 Task: Look for space in Ijero-Ekiti, Nigeria from 12th August, 2023 to 15th August, 2023 for 3 adults in price range Rs.12000 to Rs.16000. Place can be entire place with 2 bedrooms having 3 beds and 1 bathroom. Property type can be house, flat, guest house. Booking option can be shelf check-in. Required host language is English.
Action: Mouse moved to (550, 137)
Screenshot: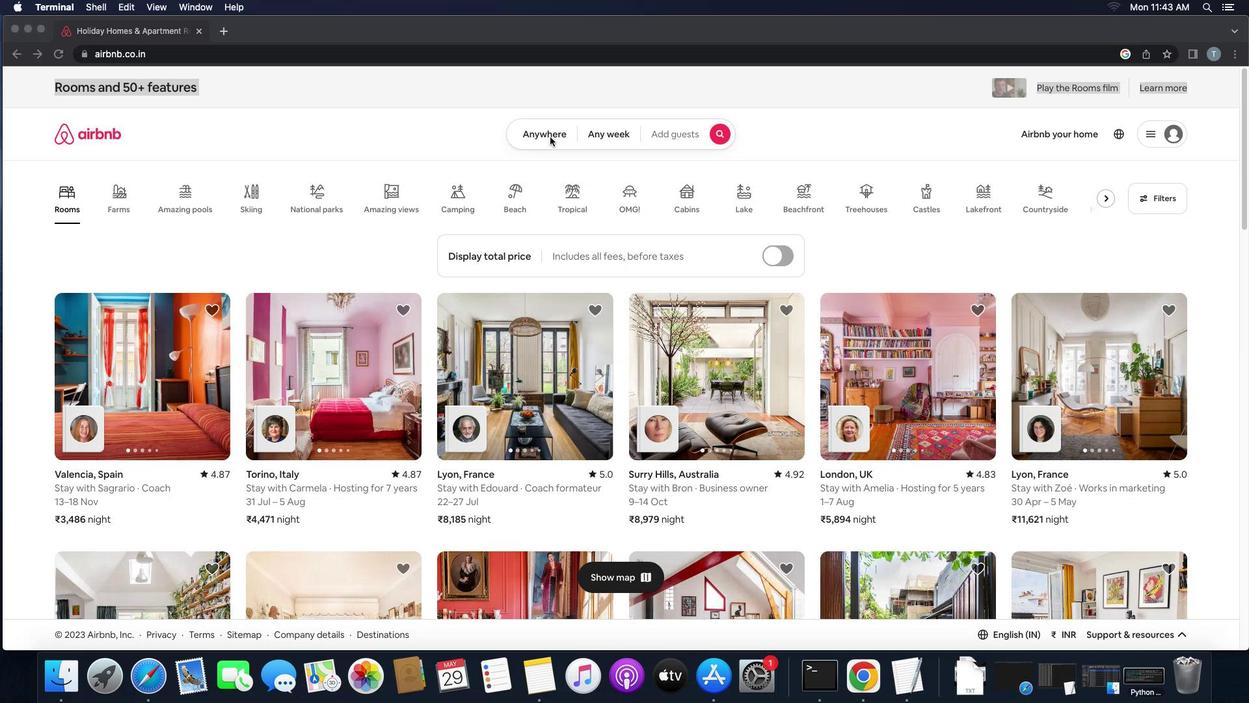 
Action: Mouse pressed left at (550, 137)
Screenshot: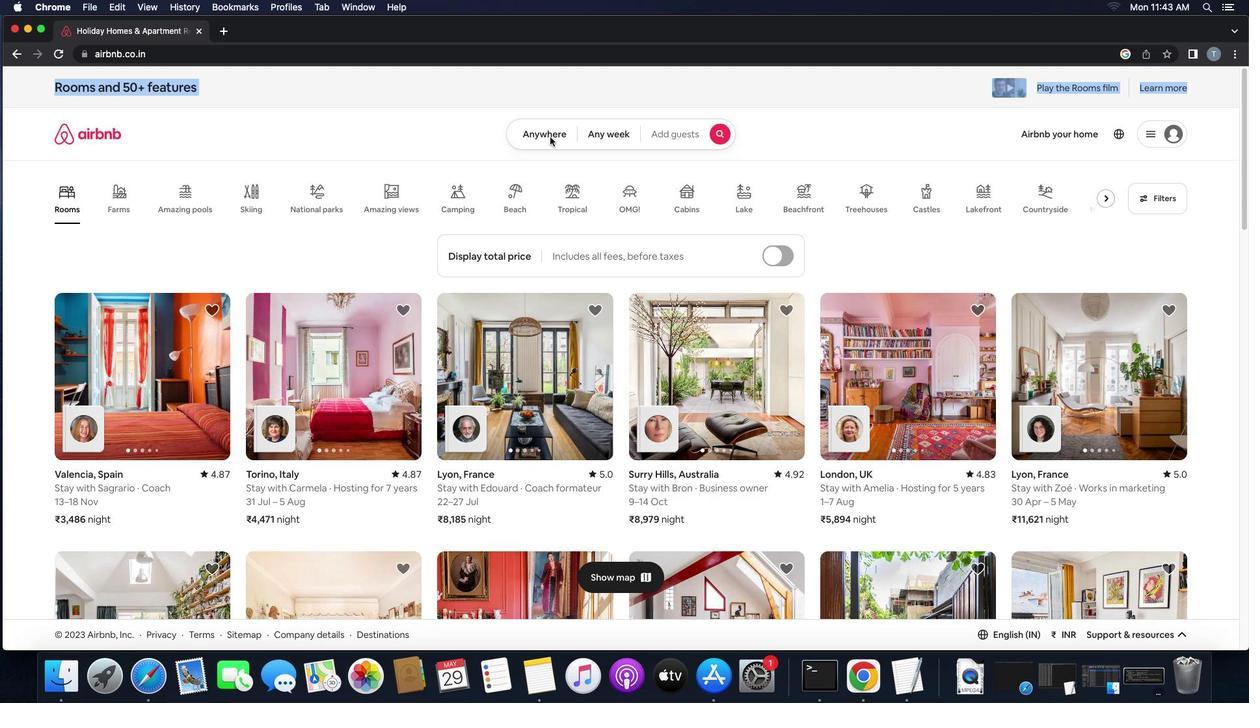 
Action: Mouse pressed left at (550, 137)
Screenshot: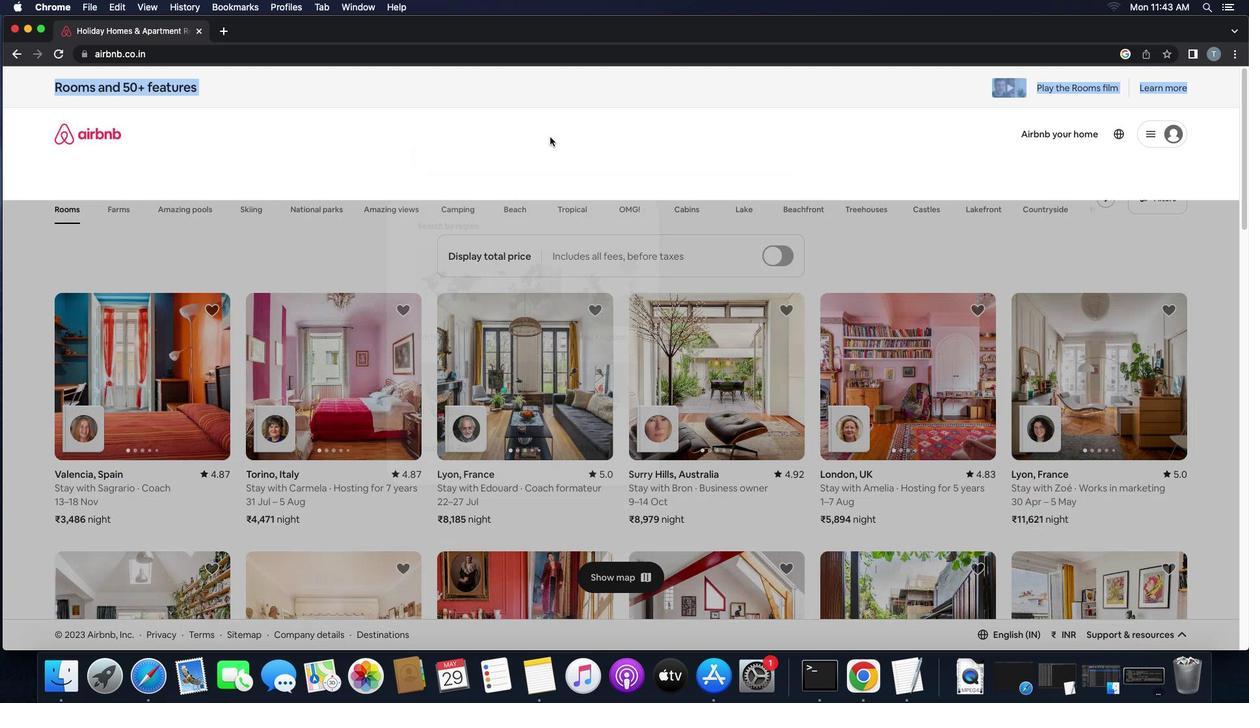 
Action: Mouse moved to (481, 178)
Screenshot: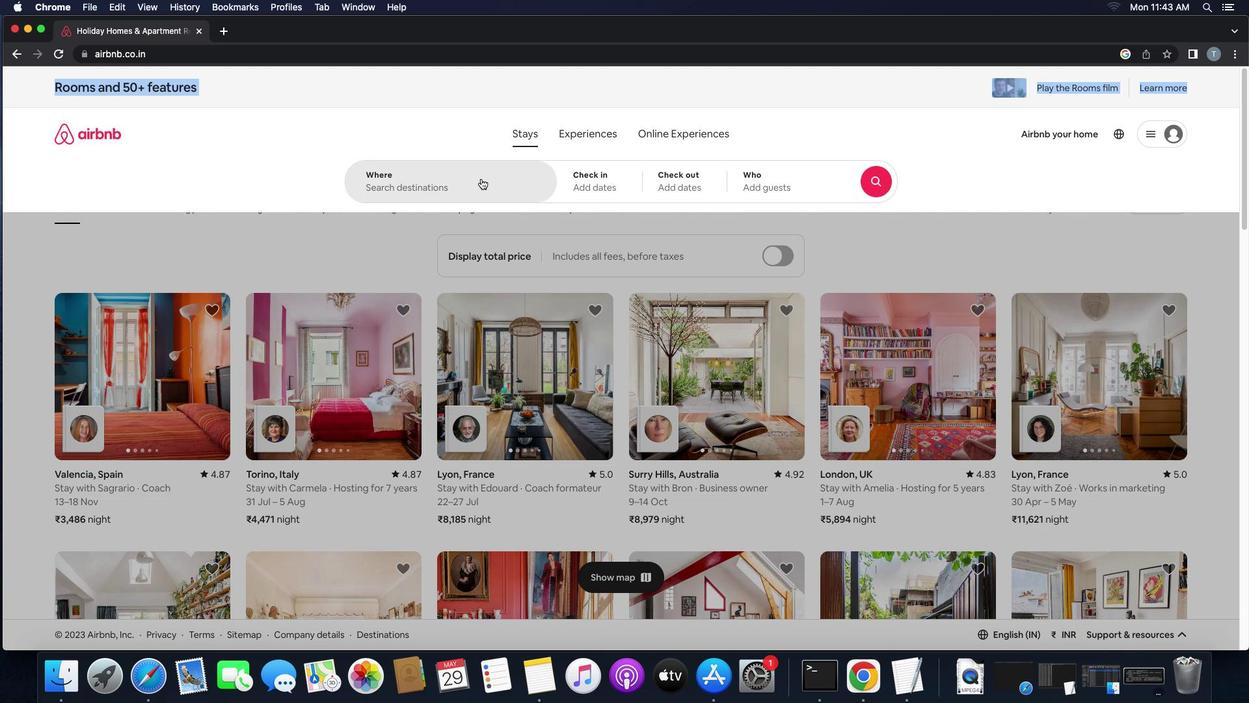 
Action: Mouse pressed left at (481, 178)
Screenshot: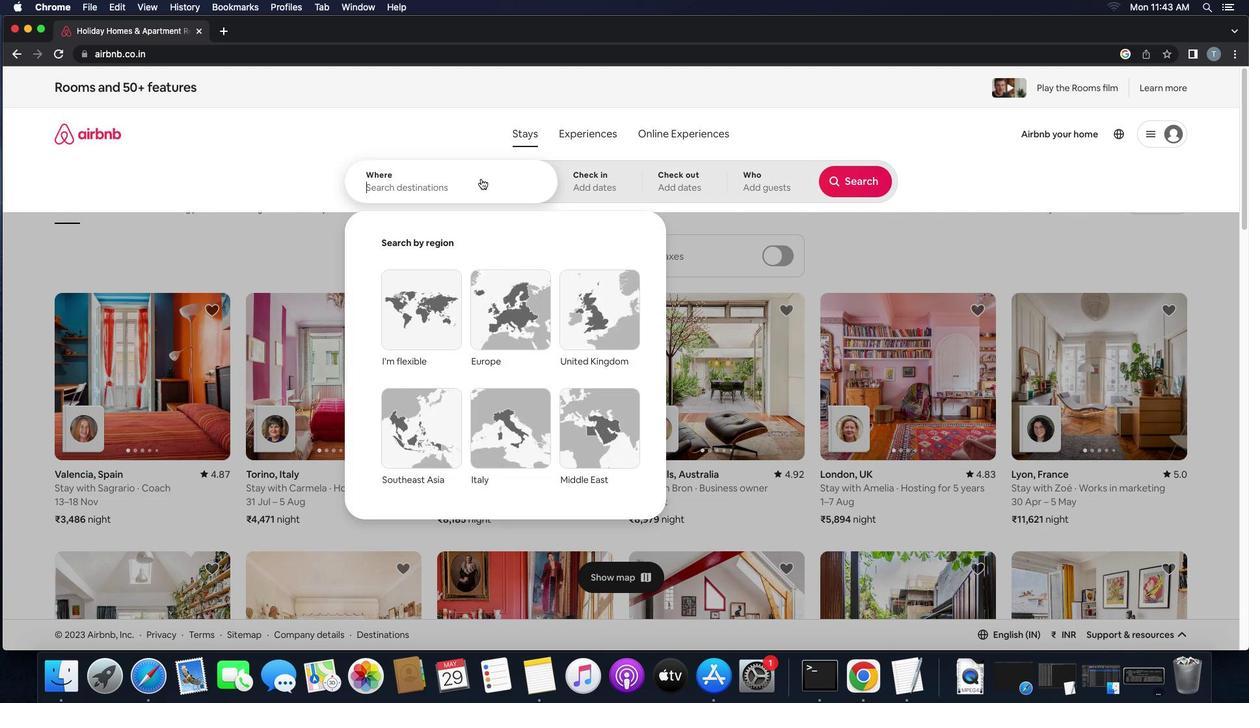 
Action: Mouse moved to (481, 179)
Screenshot: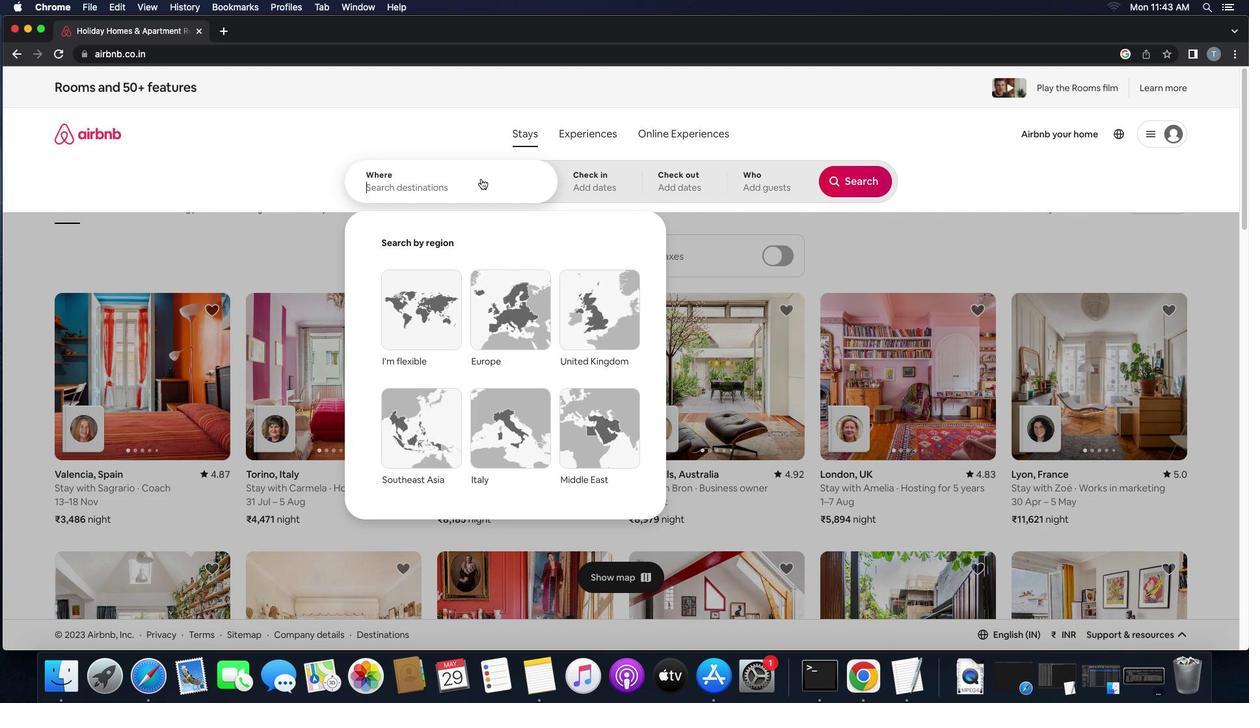 
Action: Key pressed 'i''j''e''r''o''-''e''k''i''t''i'
Screenshot: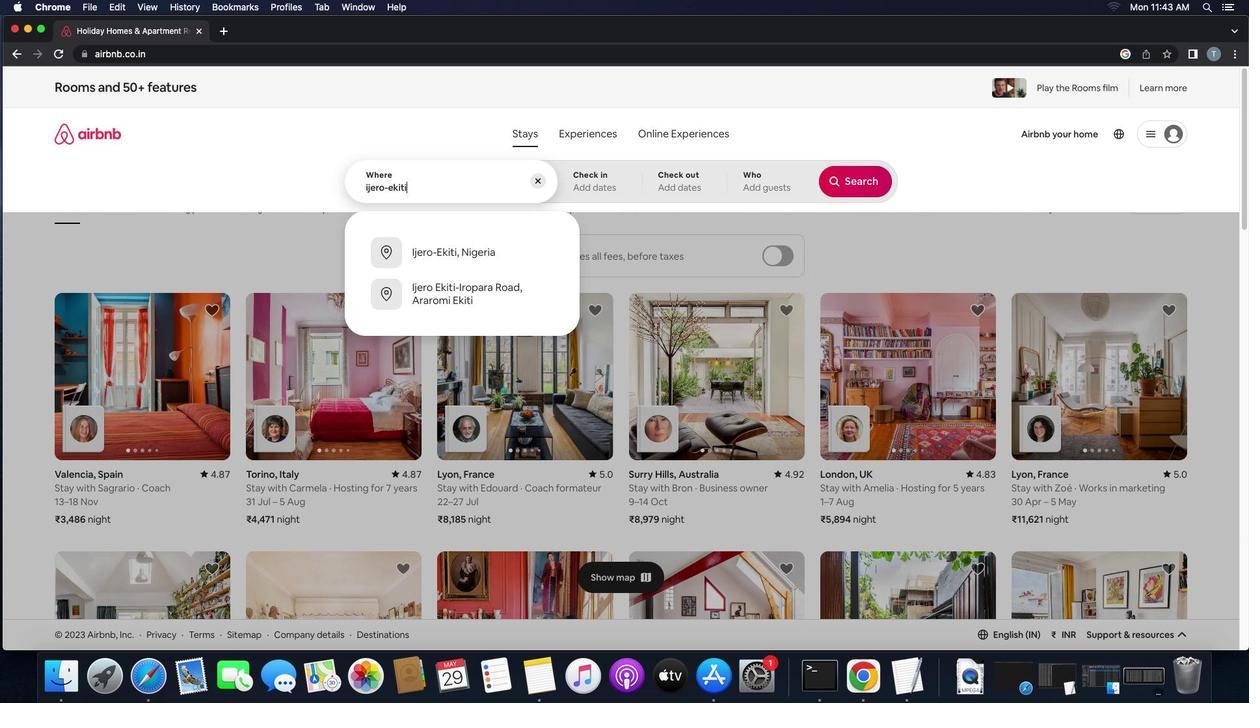 
Action: Mouse moved to (429, 261)
Screenshot: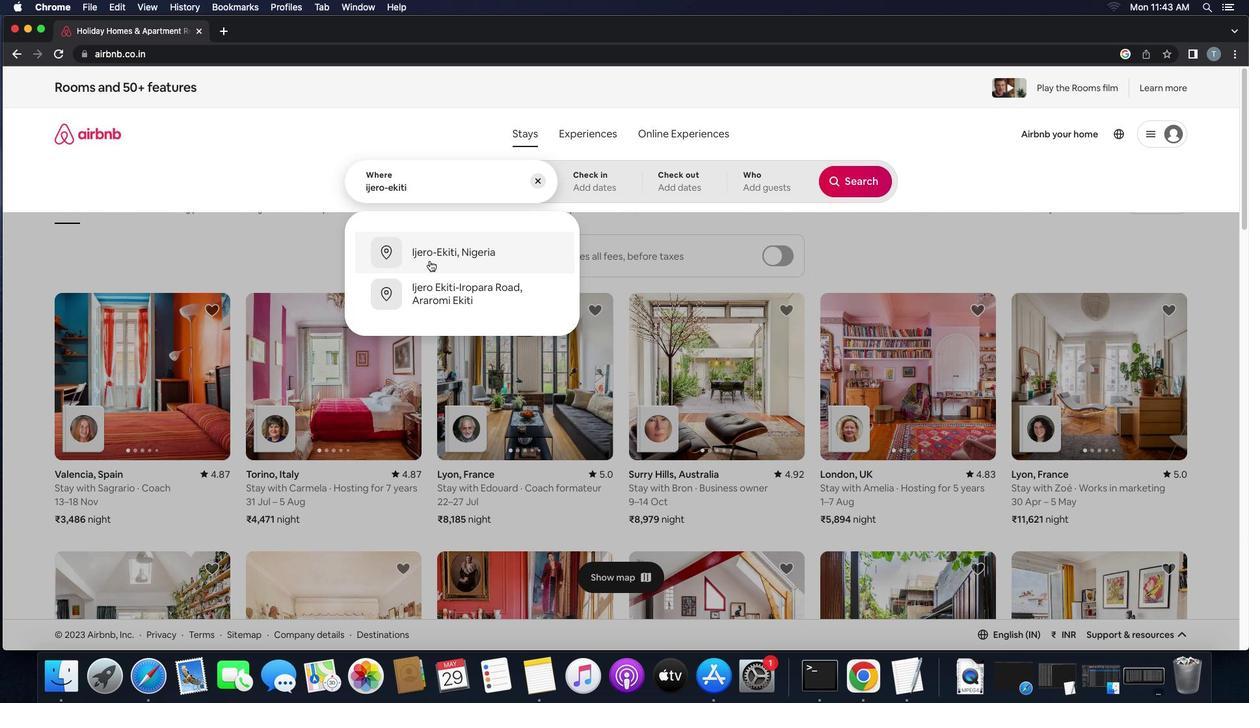 
Action: Mouse pressed left at (429, 261)
Screenshot: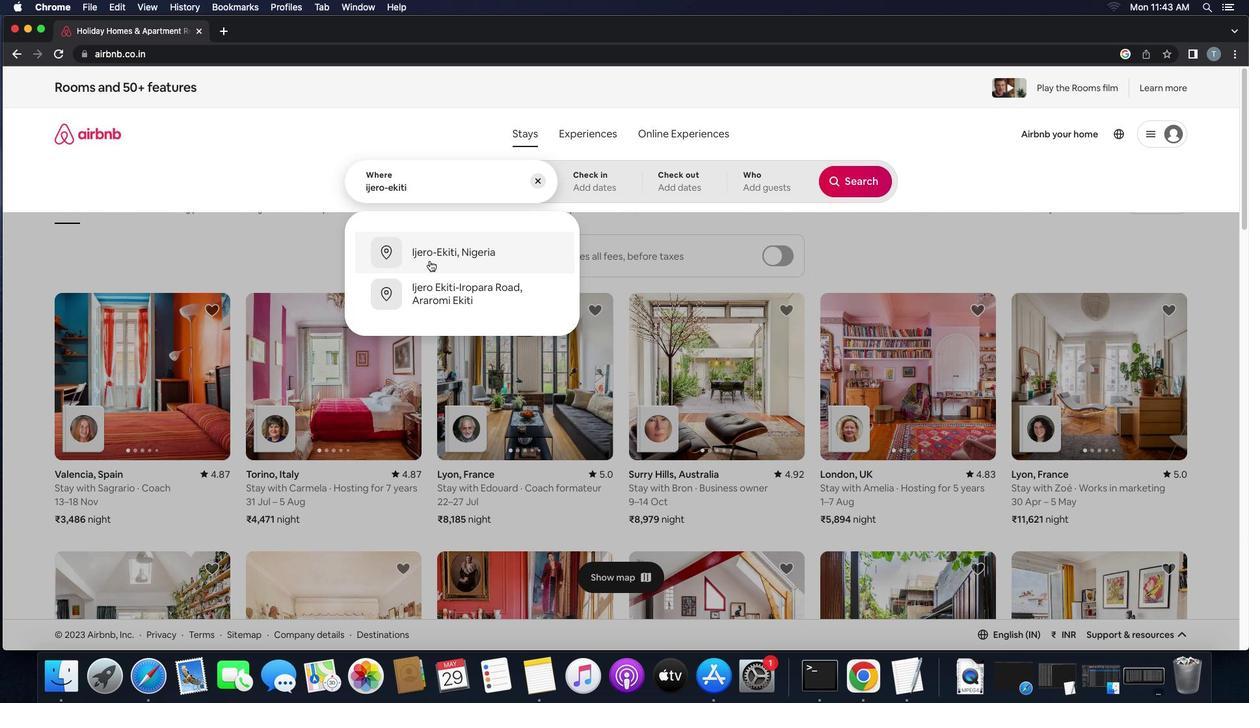 
Action: Mouse moved to (858, 285)
Screenshot: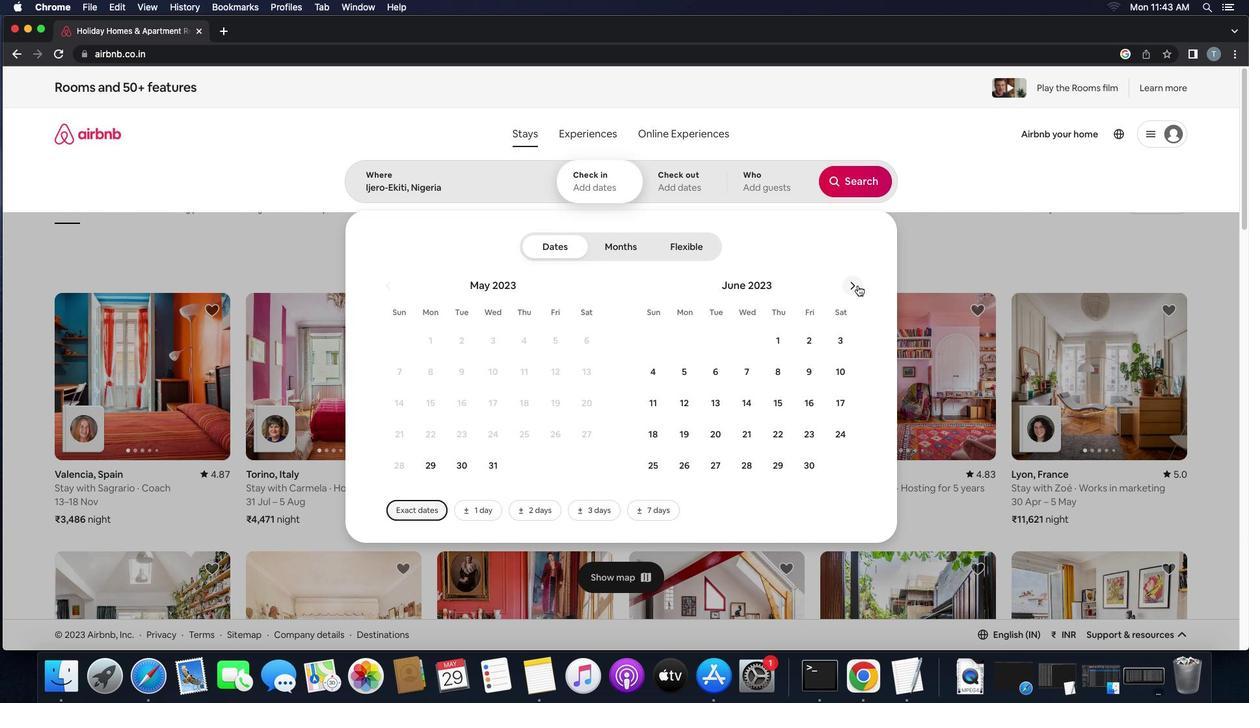 
Action: Mouse pressed left at (858, 285)
Screenshot: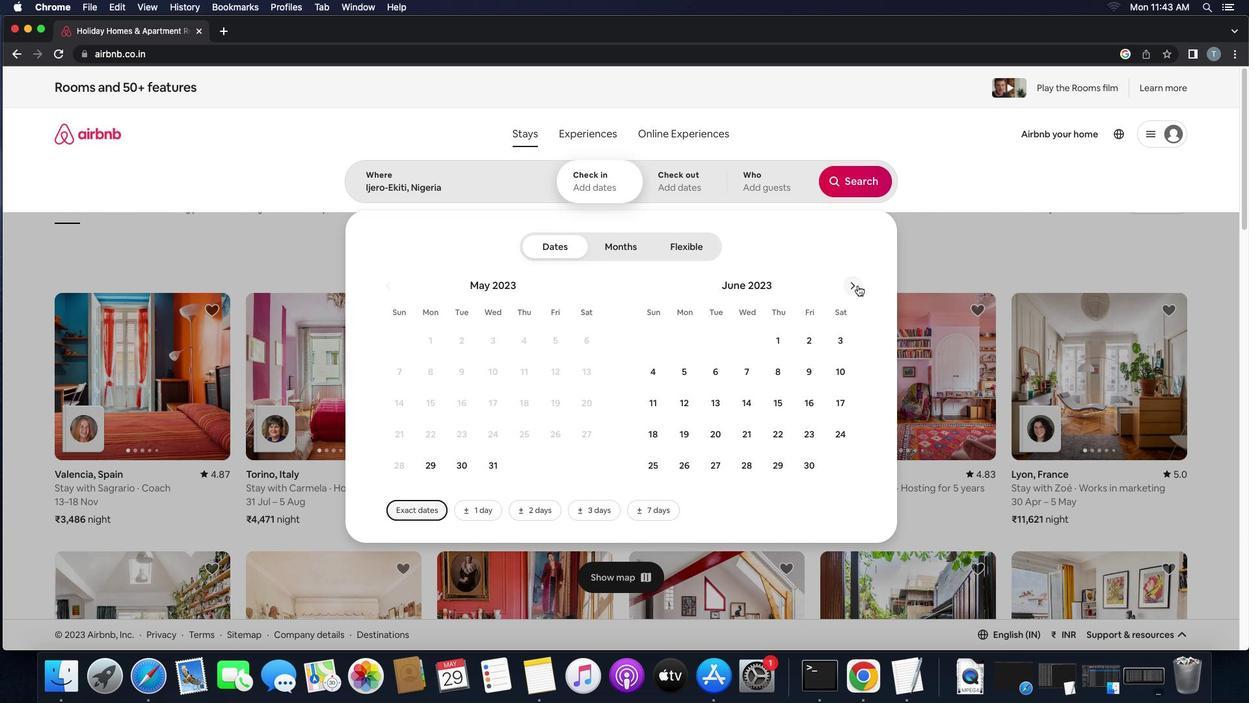 
Action: Mouse pressed left at (858, 285)
Screenshot: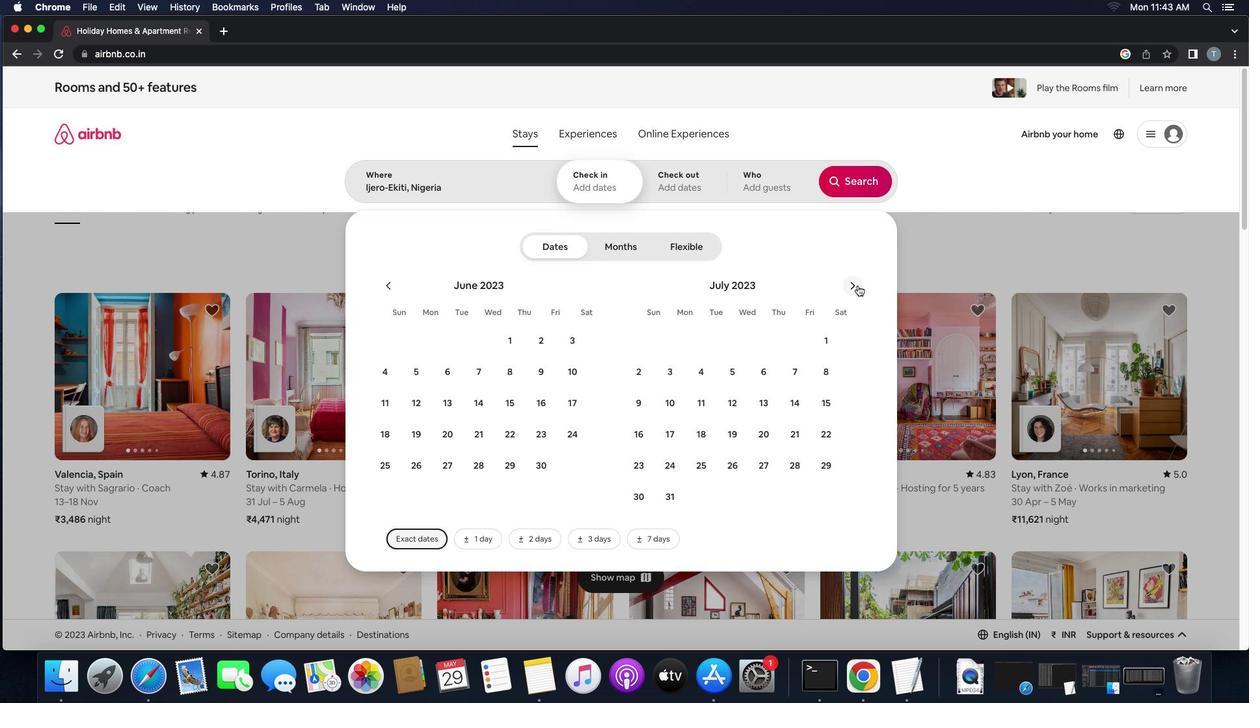 
Action: Mouse pressed left at (858, 285)
Screenshot: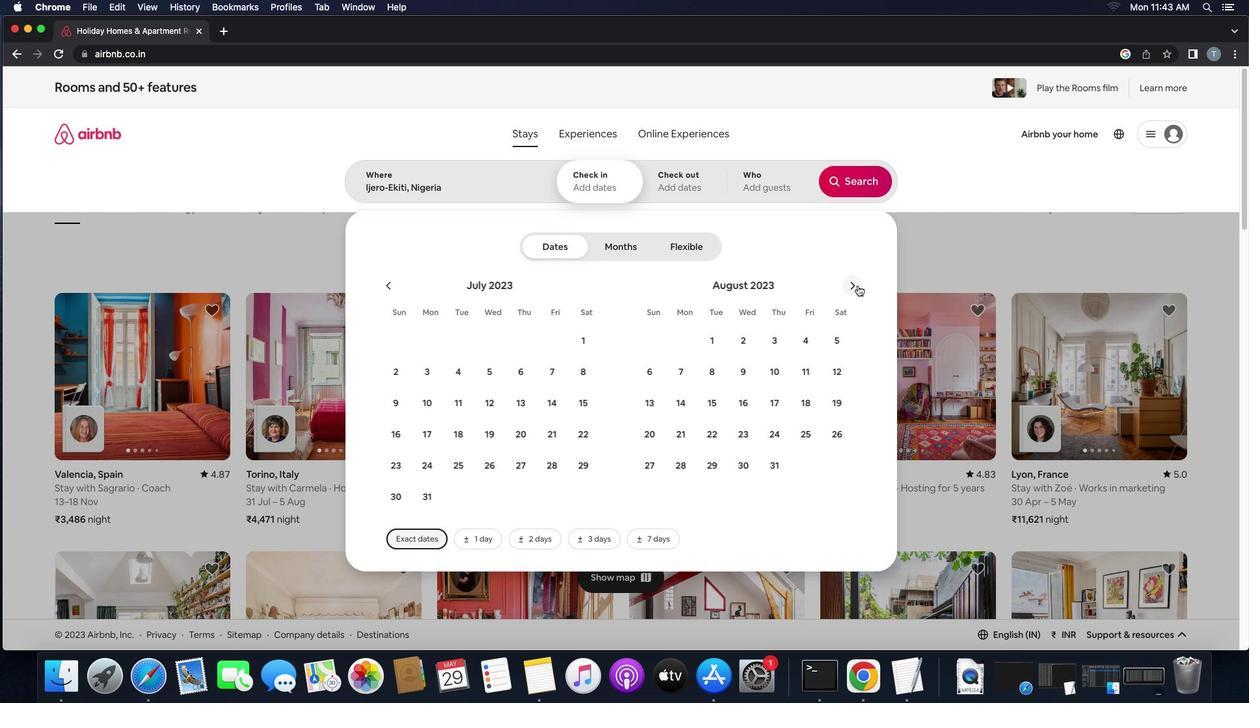 
Action: Mouse moved to (591, 381)
Screenshot: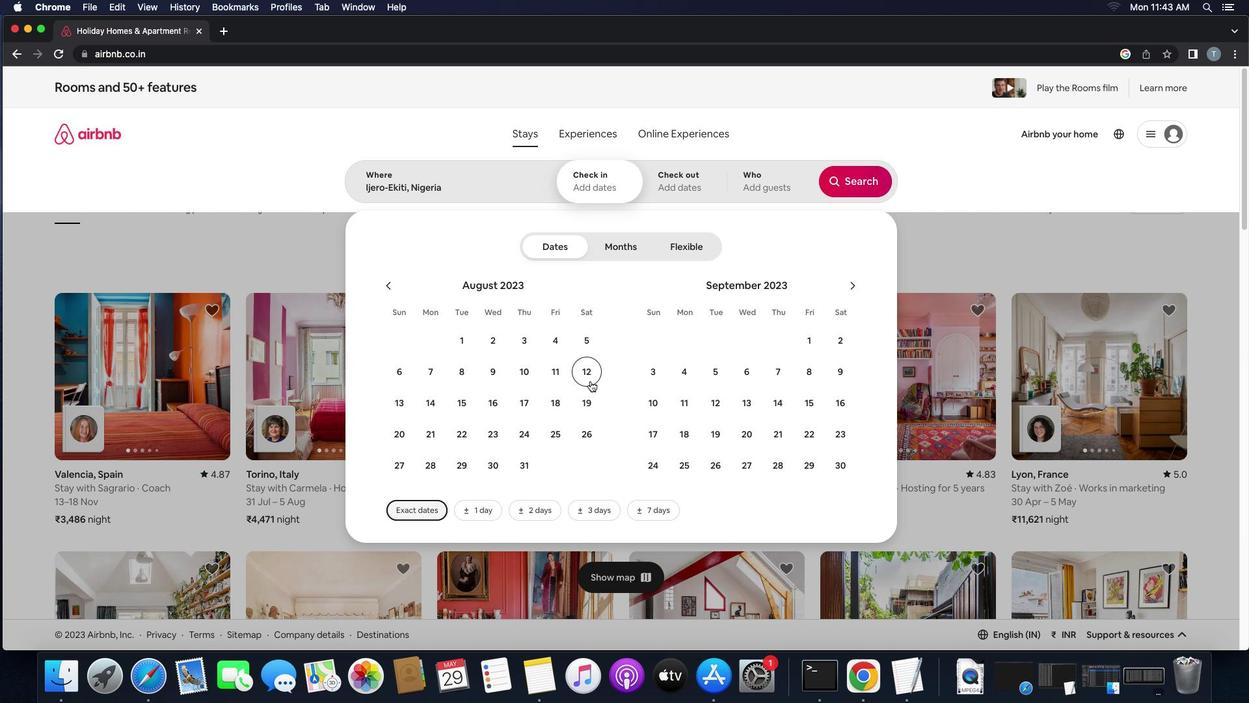 
Action: Mouse pressed left at (591, 381)
Screenshot: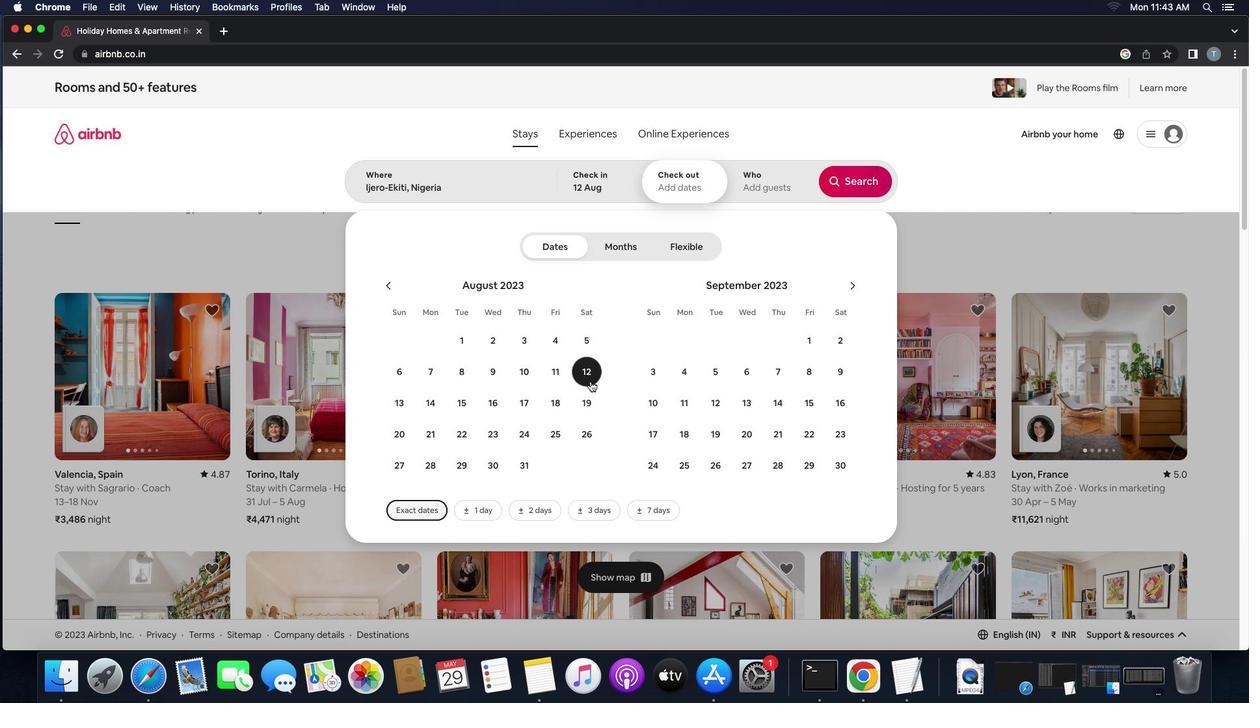 
Action: Mouse moved to (455, 407)
Screenshot: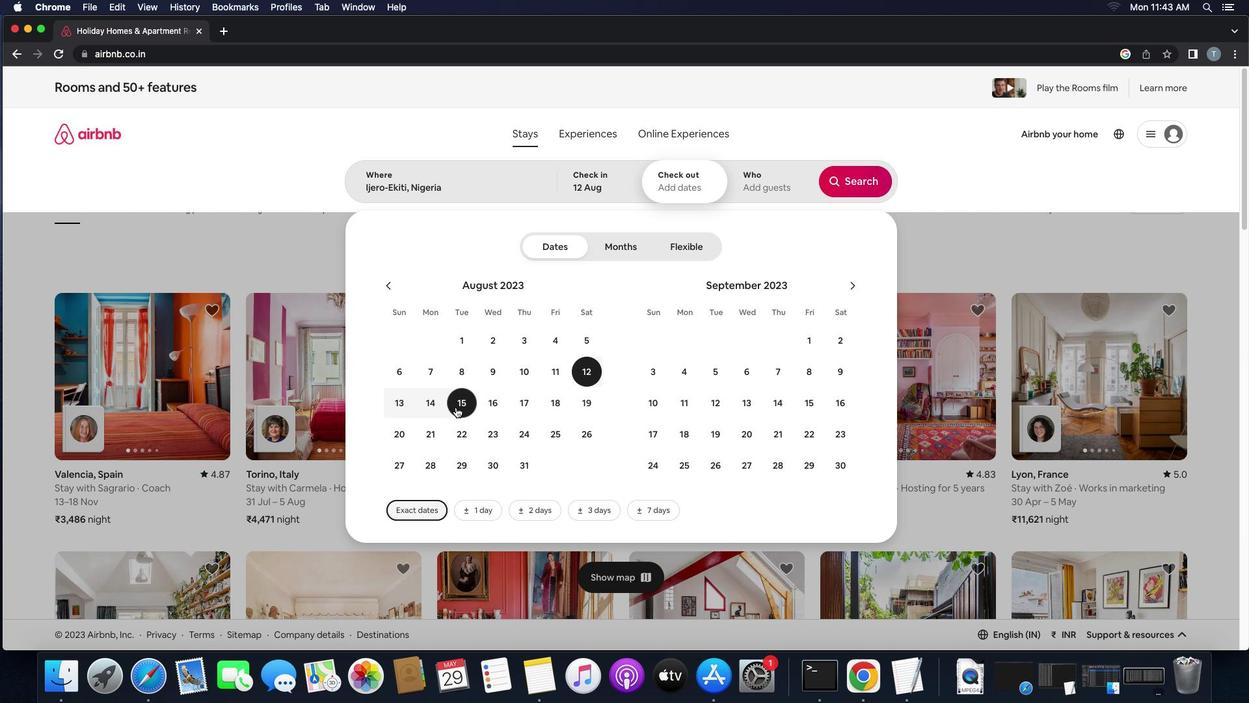 
Action: Mouse pressed left at (455, 407)
Screenshot: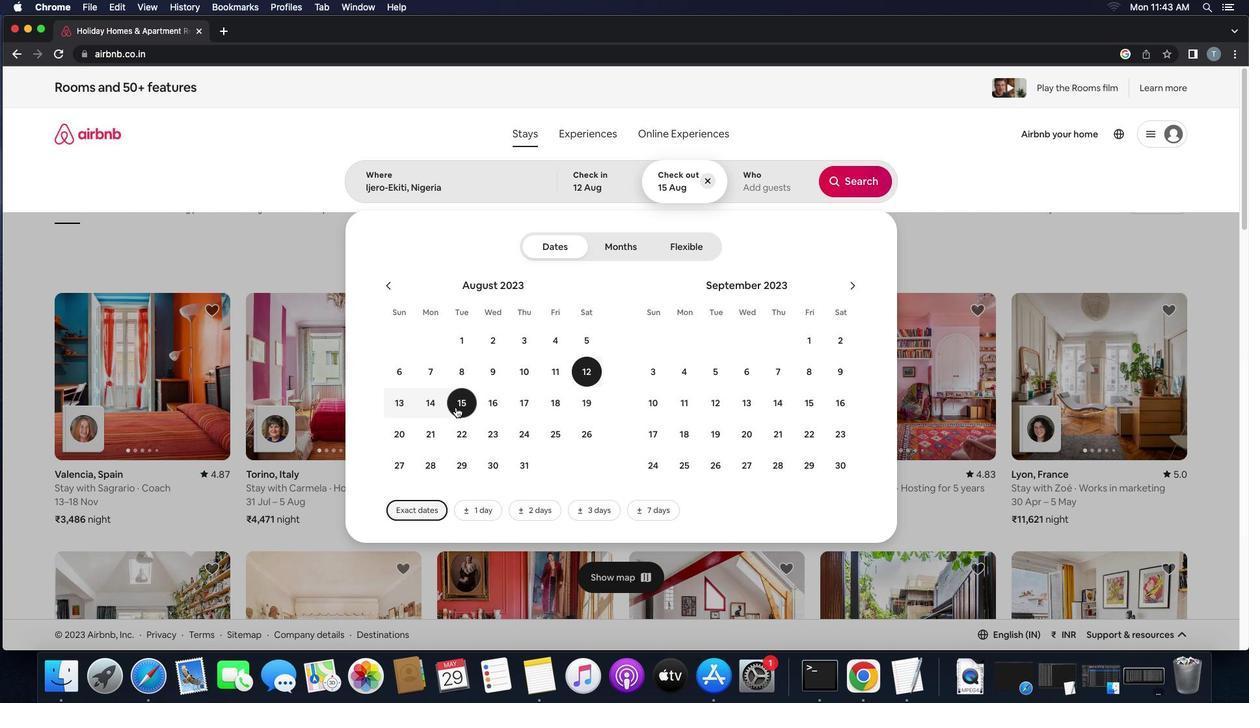
Action: Mouse moved to (790, 177)
Screenshot: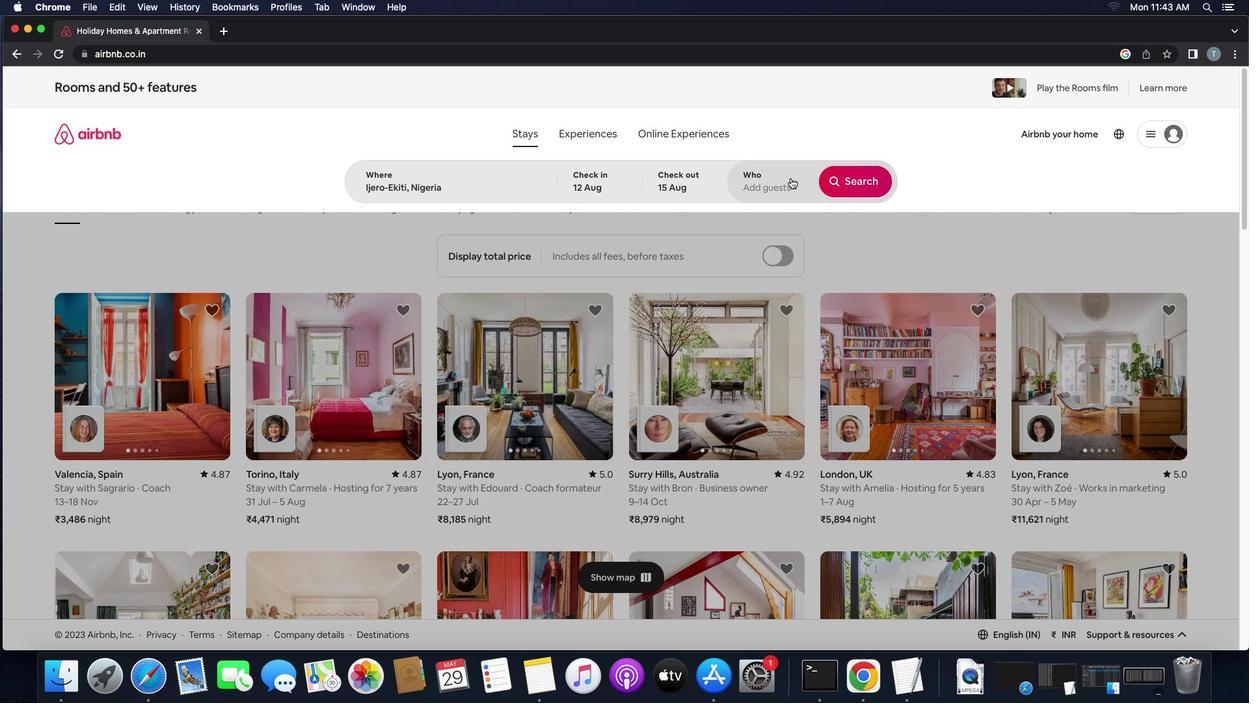 
Action: Mouse pressed left at (790, 177)
Screenshot: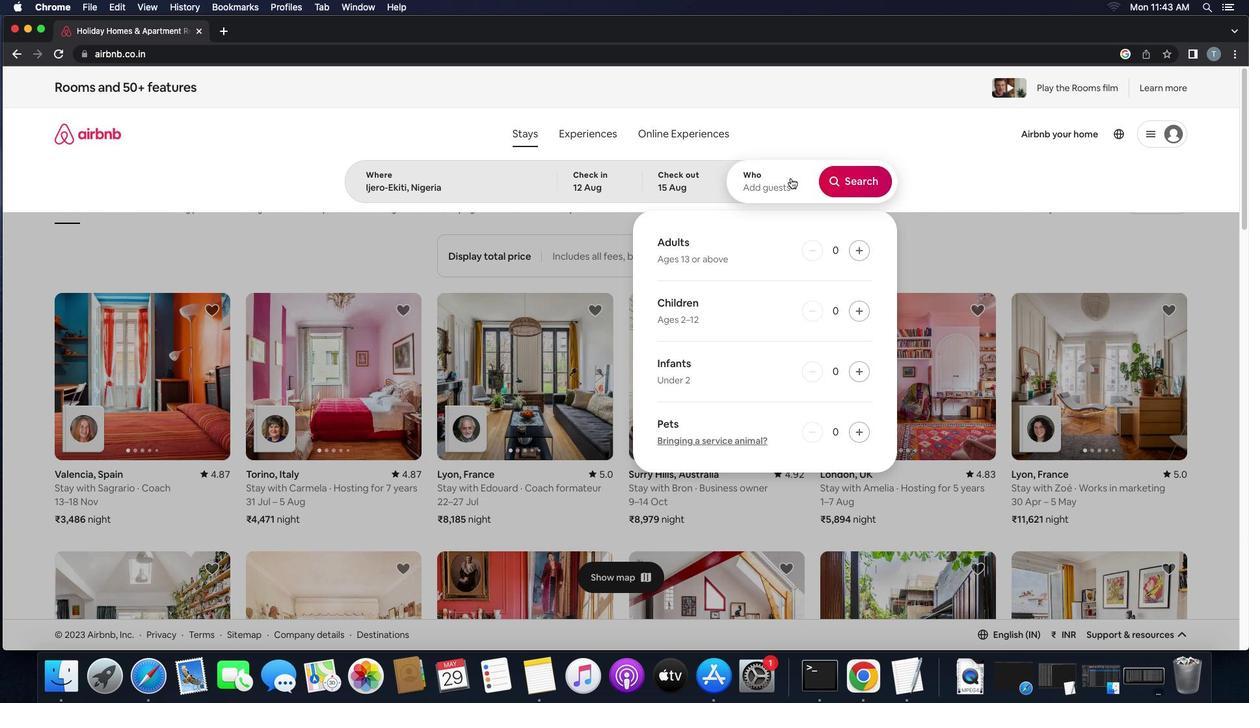 
Action: Mouse moved to (862, 246)
Screenshot: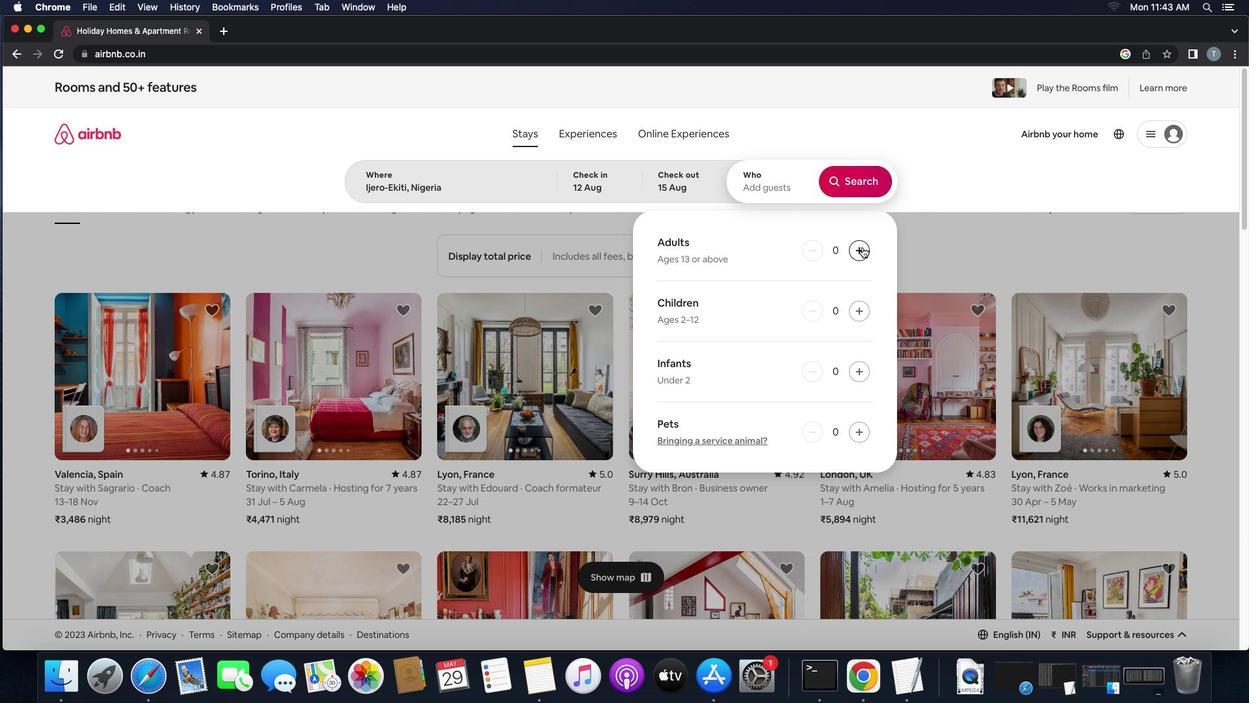 
Action: Mouse pressed left at (862, 246)
Screenshot: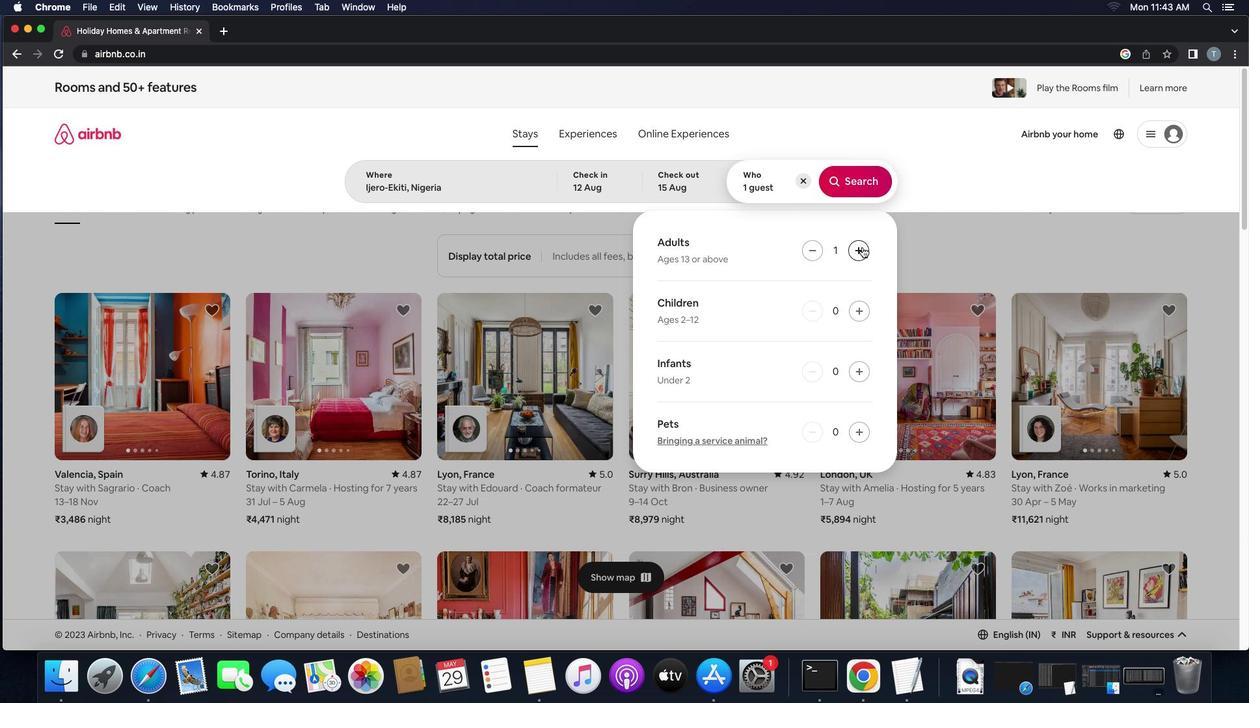 
Action: Mouse pressed left at (862, 246)
Screenshot: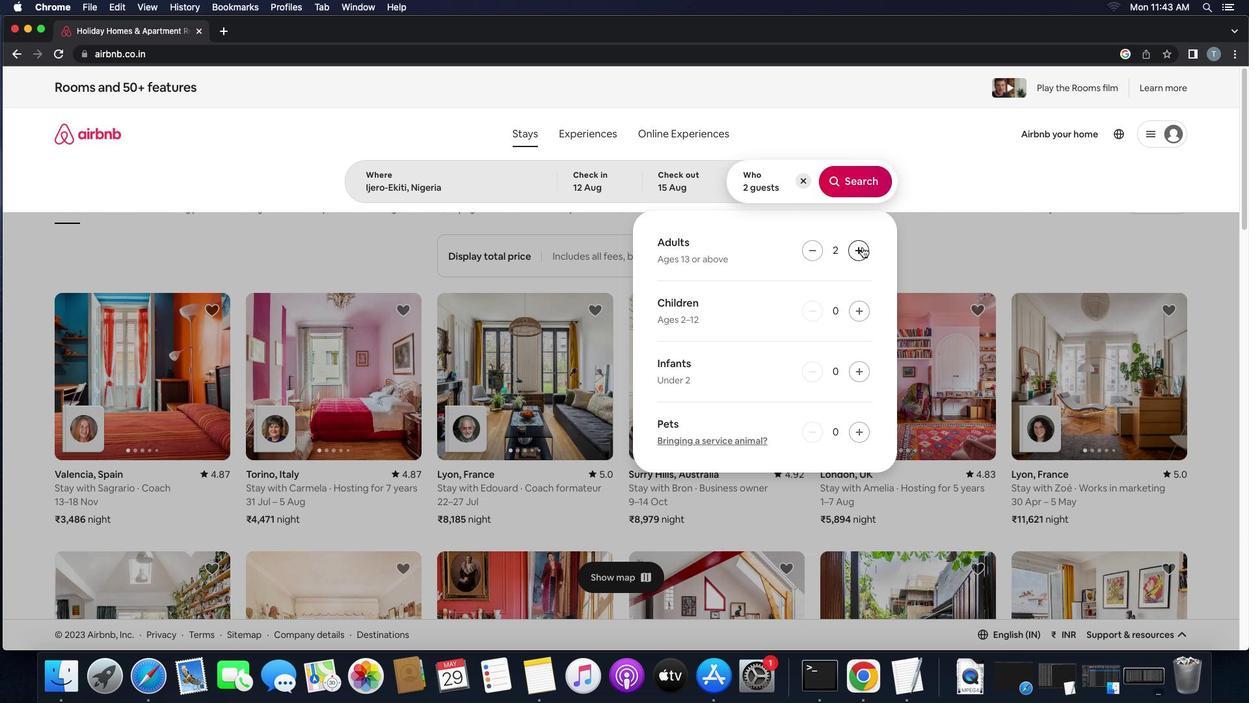 
Action: Mouse pressed left at (862, 246)
Screenshot: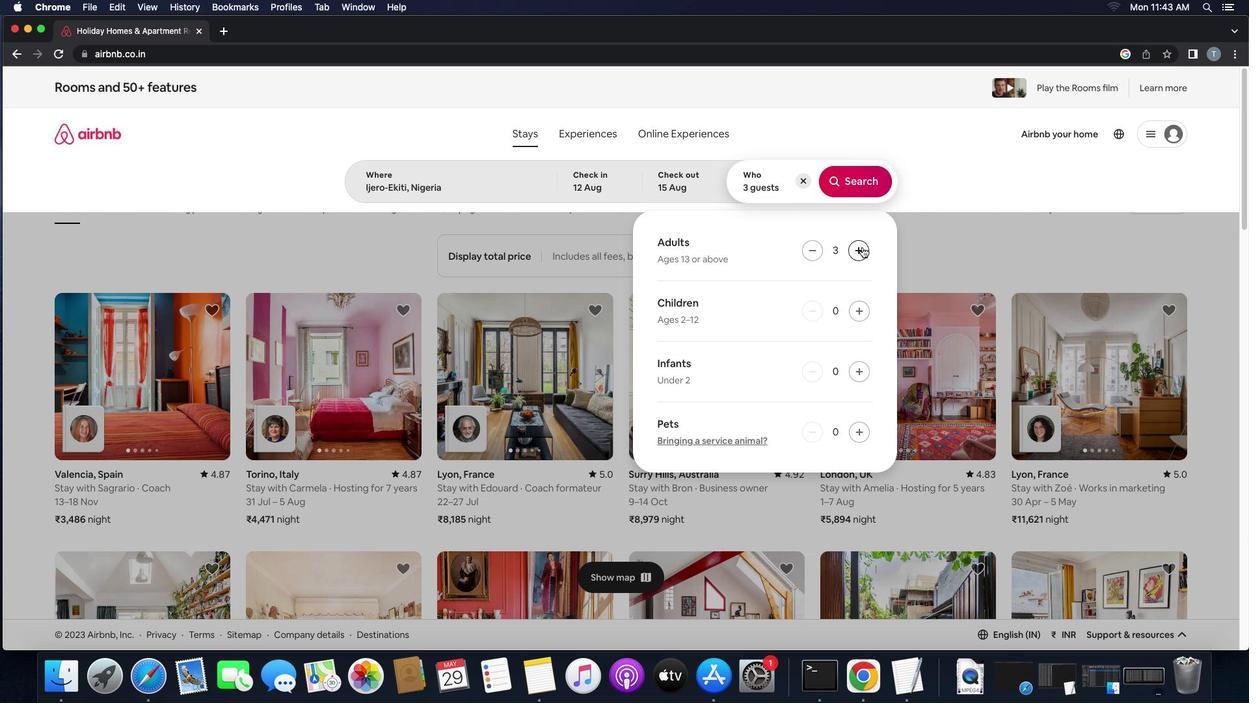 
Action: Mouse moved to (878, 184)
Screenshot: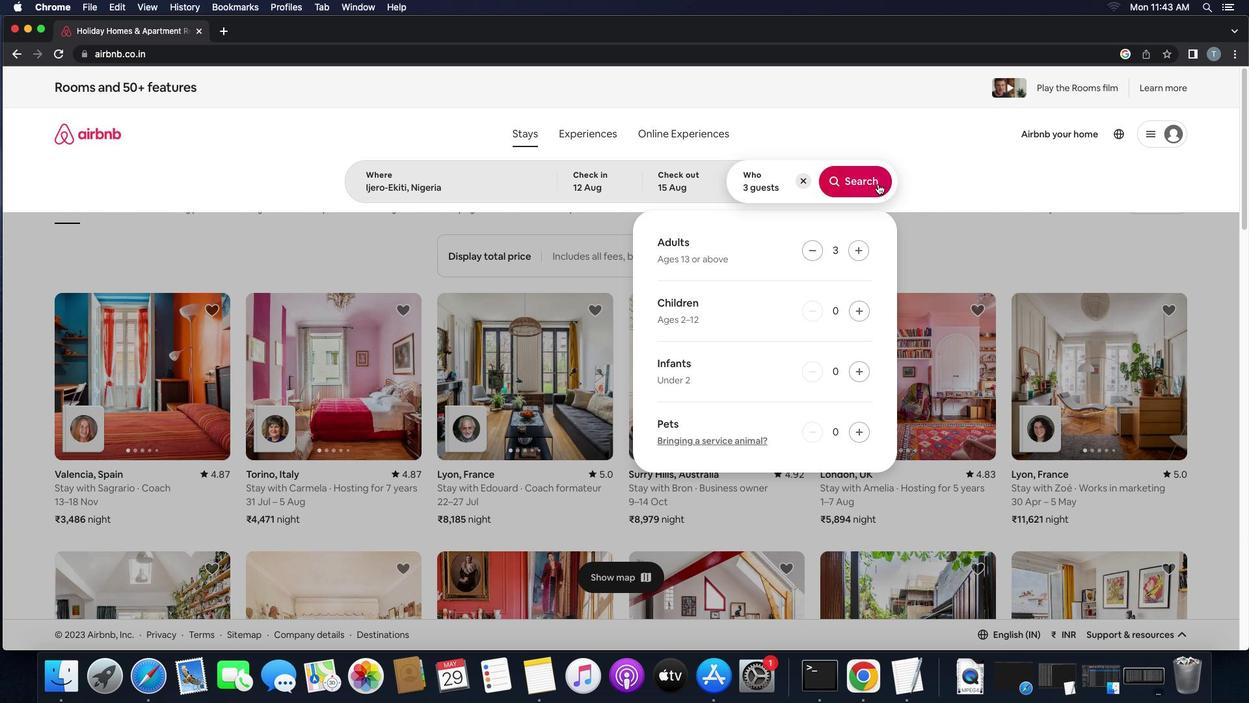 
Action: Mouse pressed left at (878, 184)
Screenshot: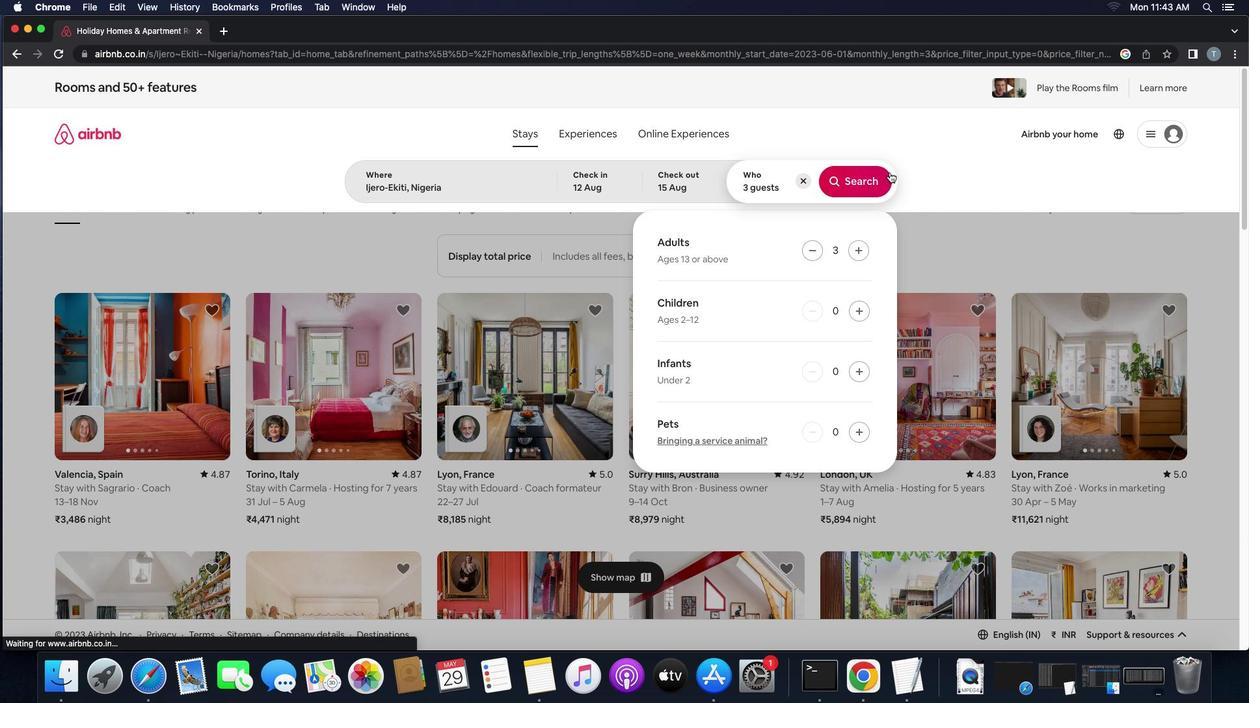 
Action: Mouse moved to (1201, 142)
Screenshot: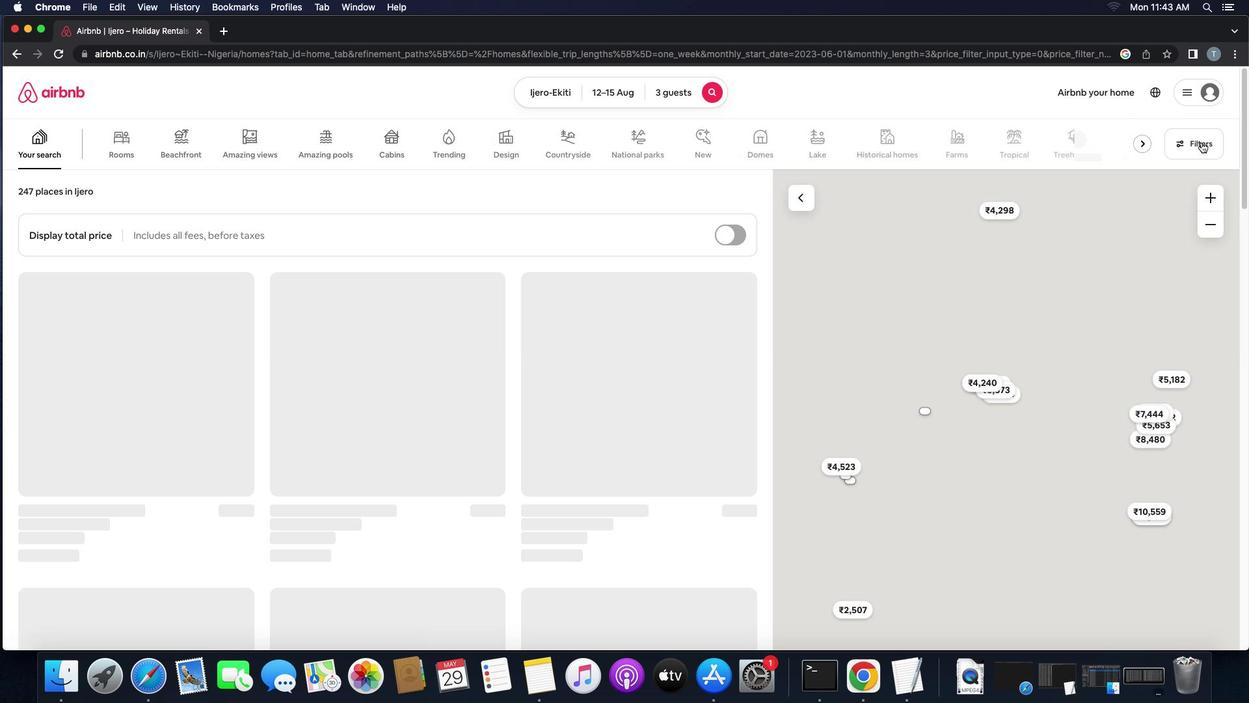 
Action: Mouse pressed left at (1201, 142)
Screenshot: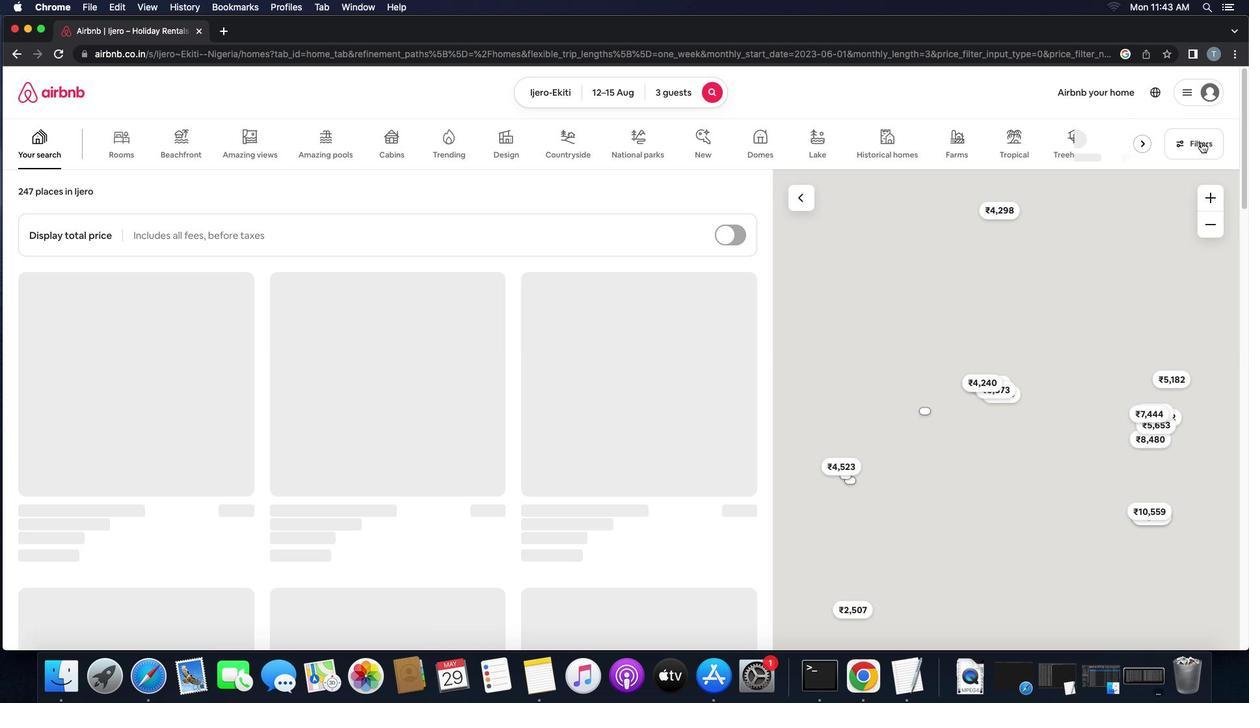 
Action: Mouse moved to (514, 306)
Screenshot: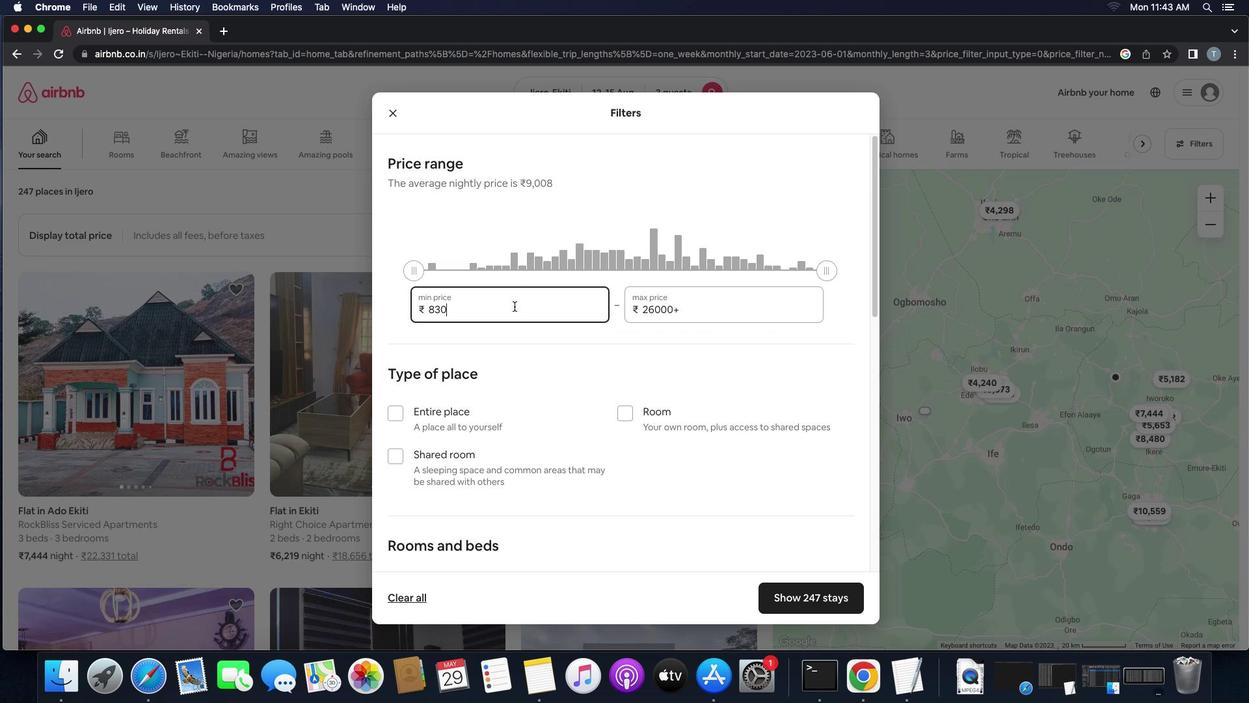 
Action: Mouse pressed left at (514, 306)
Screenshot: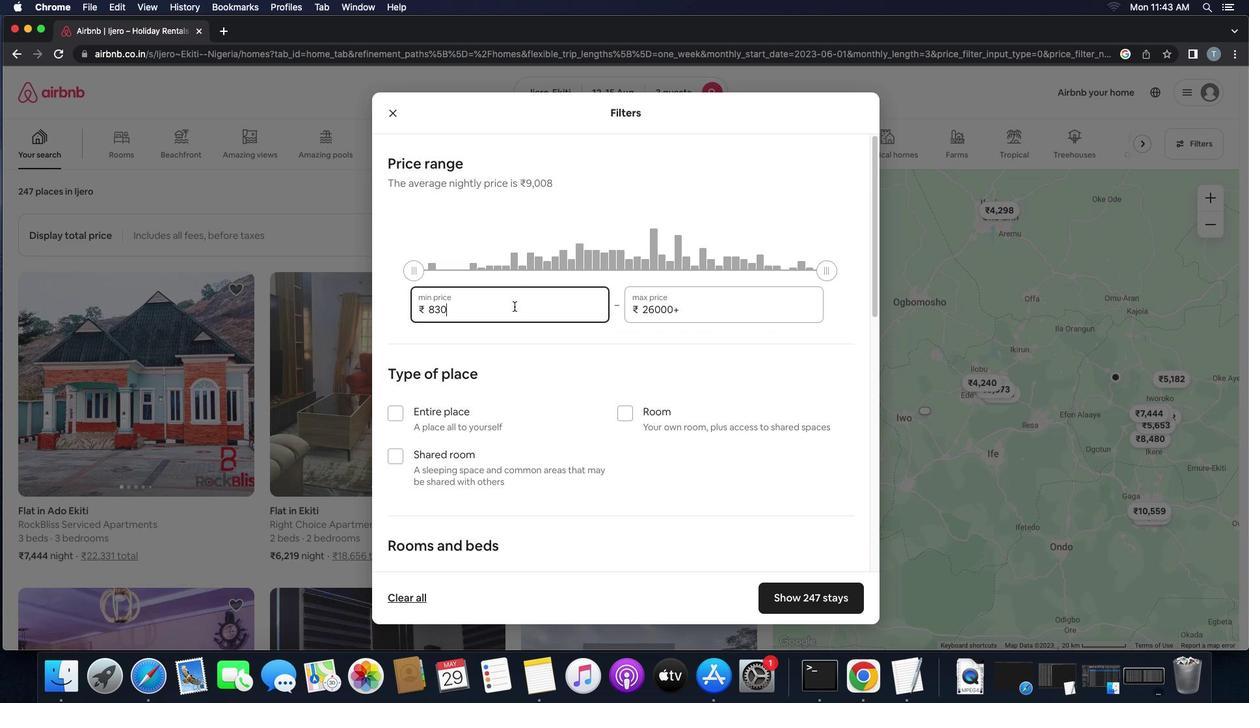 
Action: Mouse pressed left at (514, 306)
Screenshot: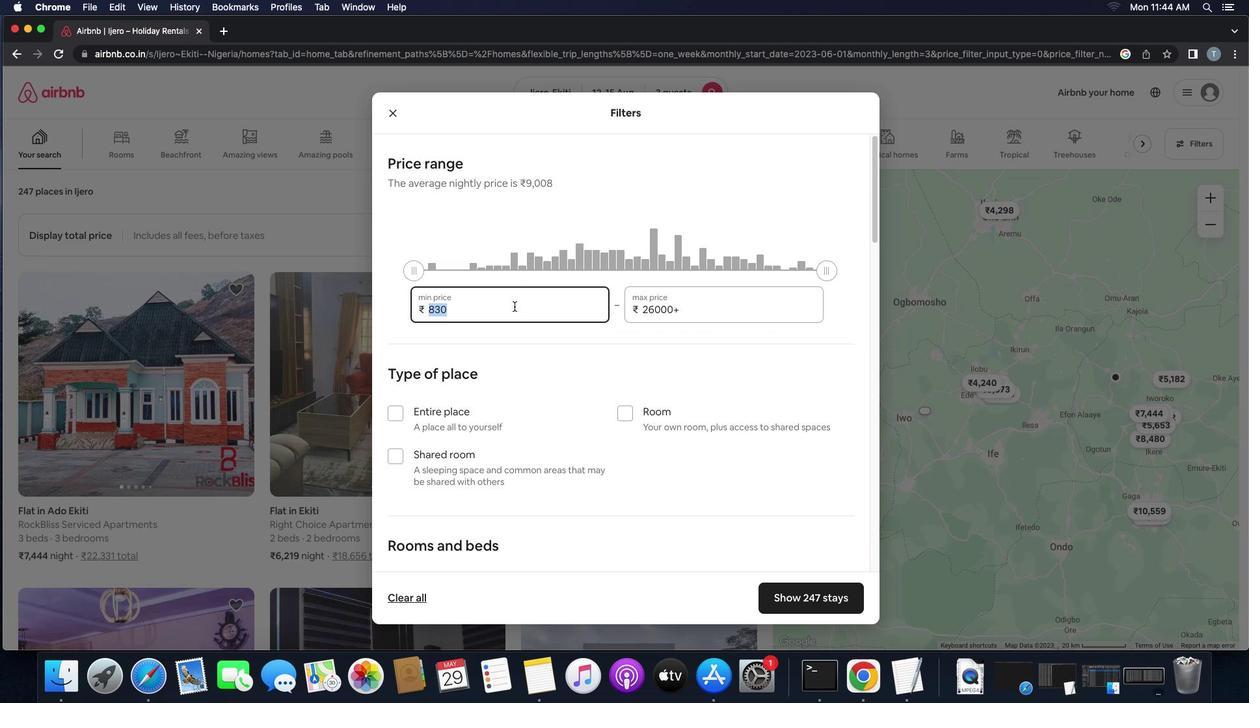 
Action: Key pressed Key.backspace'1''2''0''0''0'
Screenshot: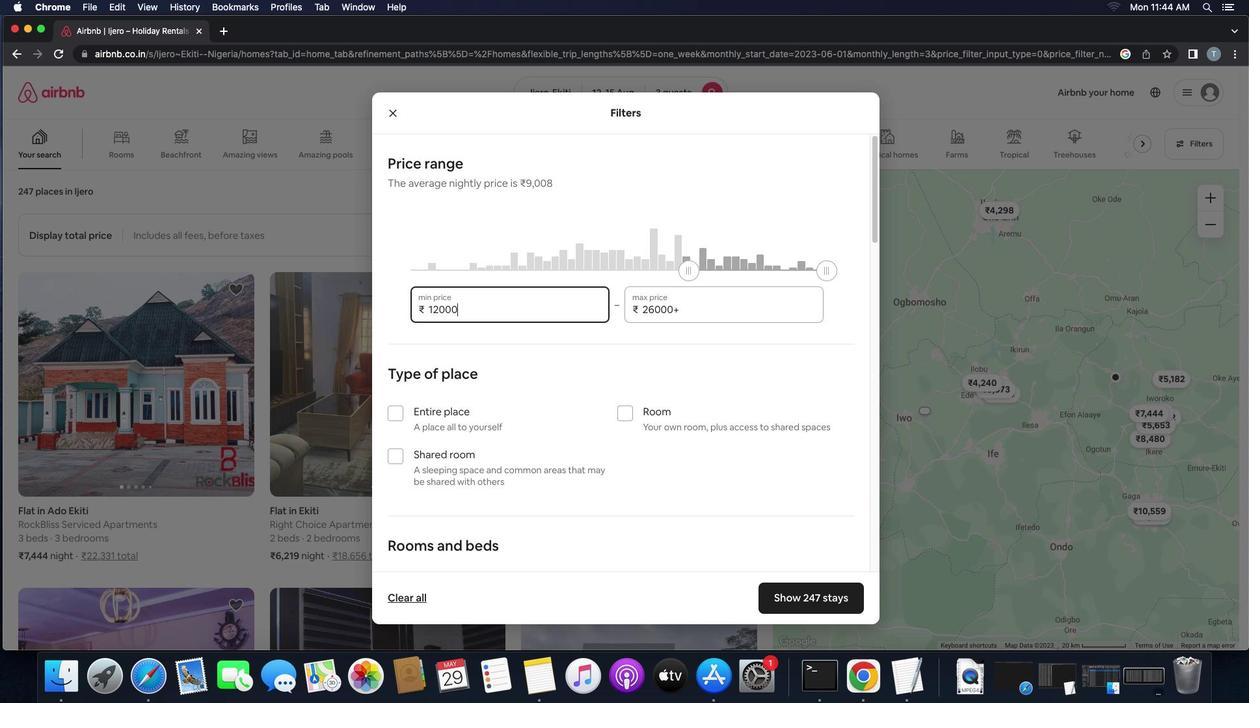 
Action: Mouse moved to (709, 309)
Screenshot: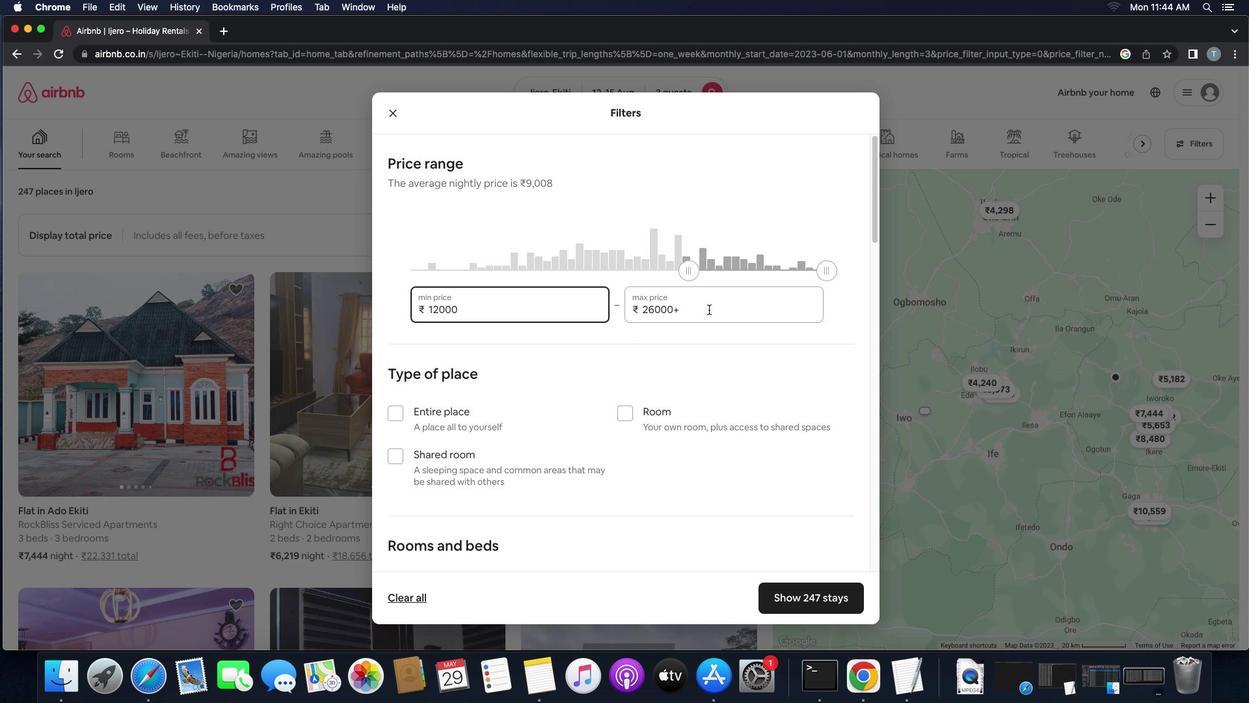 
Action: Mouse pressed left at (709, 309)
Screenshot: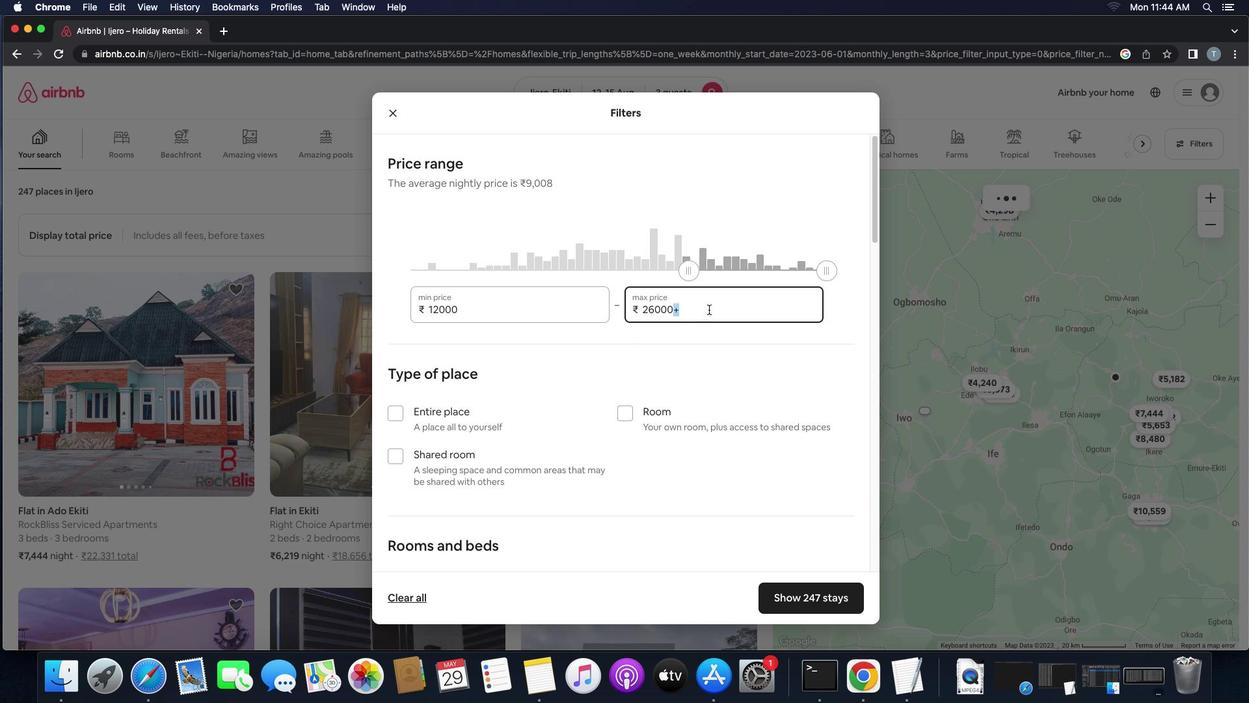 
Action: Mouse pressed left at (709, 309)
Screenshot: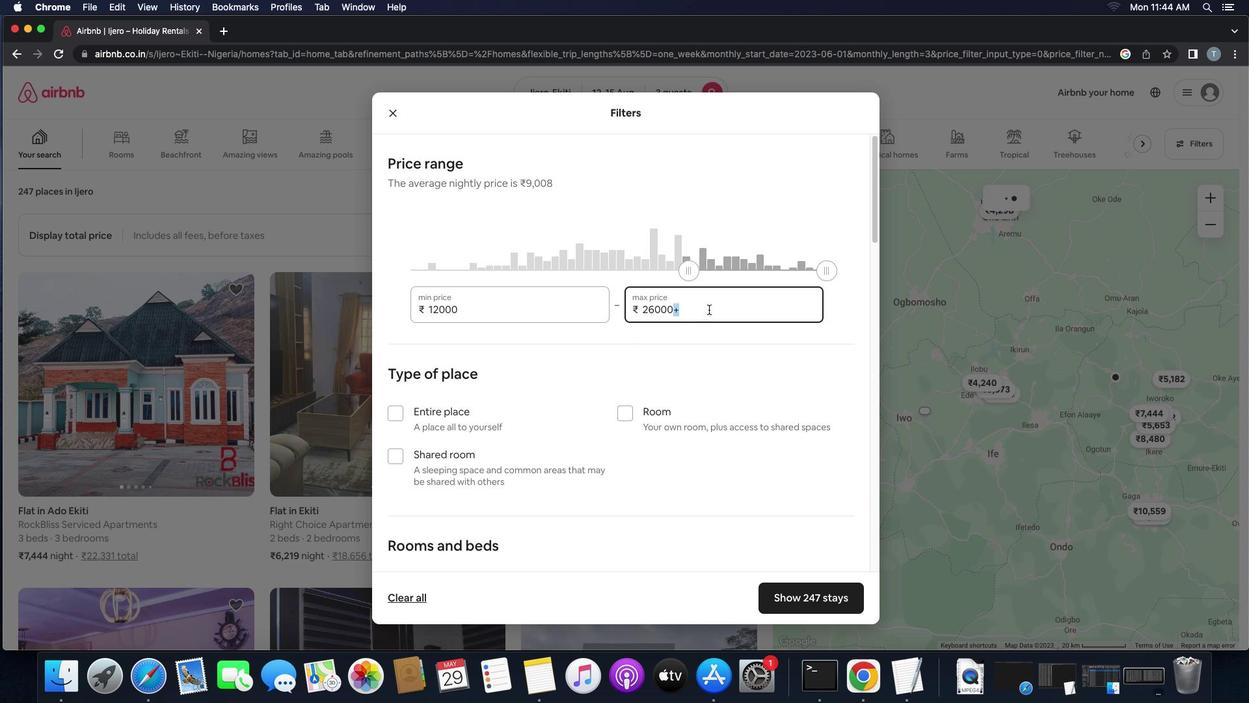 
Action: Key pressed Key.backspaceKey.backspaceKey.backspaceKey.backspaceKey.backspaceKey.backspaceKey.backspace'1''6''0''0''0'
Screenshot: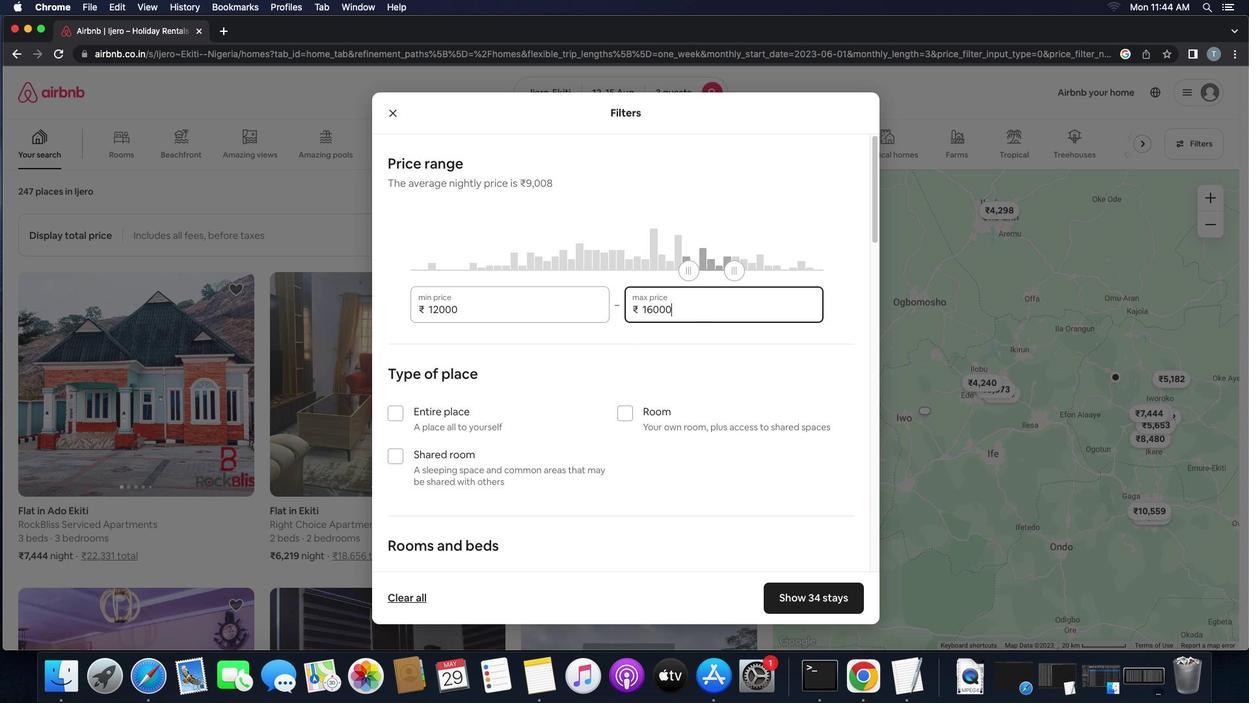 
Action: Mouse moved to (430, 421)
Screenshot: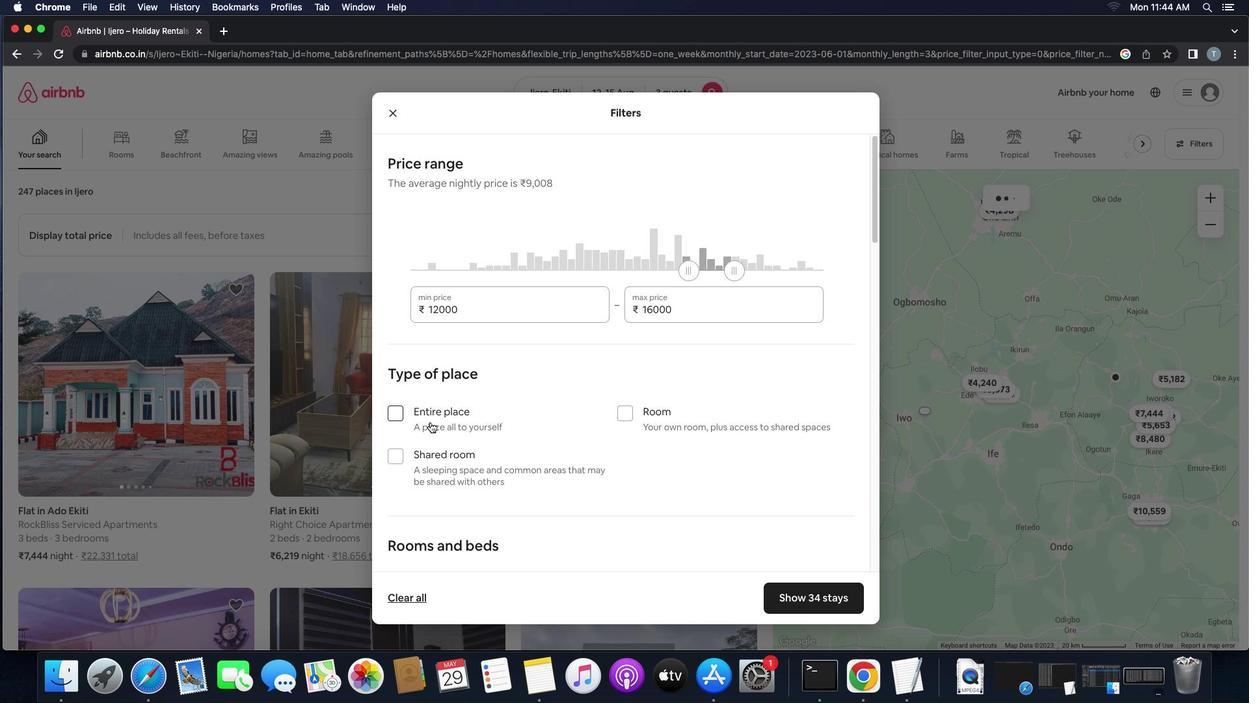 
Action: Mouse pressed left at (430, 421)
Screenshot: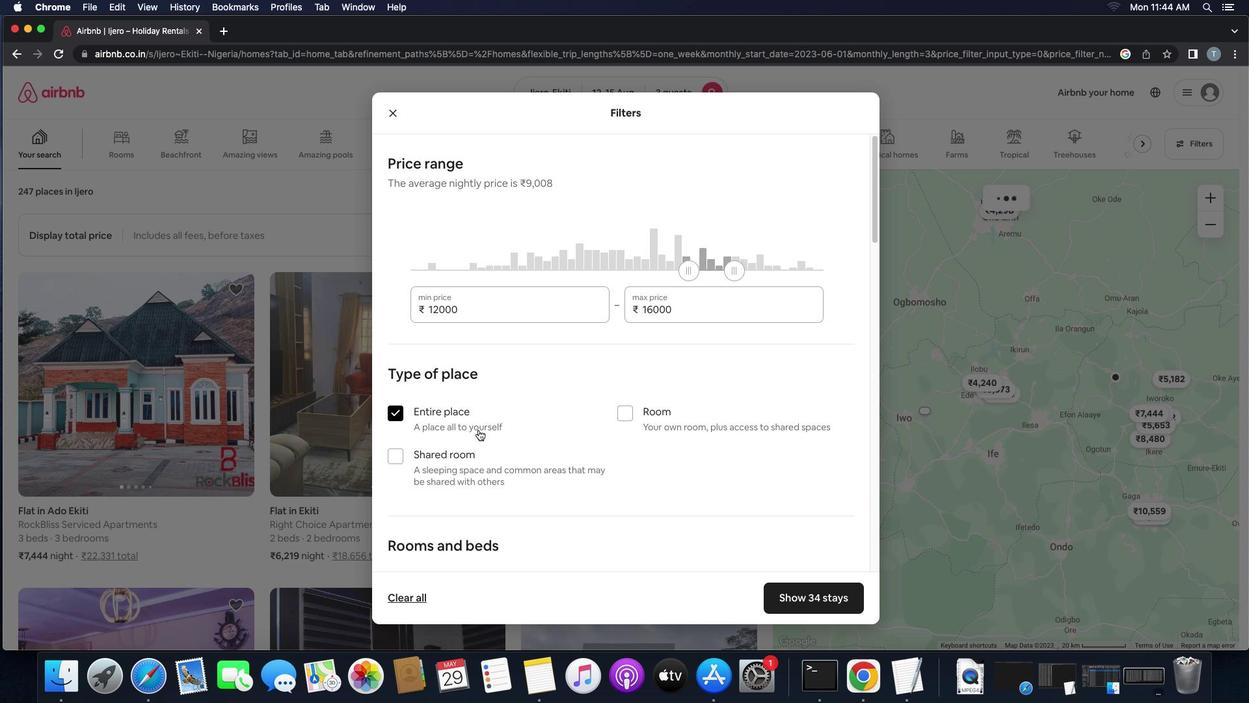 
Action: Mouse moved to (572, 453)
Screenshot: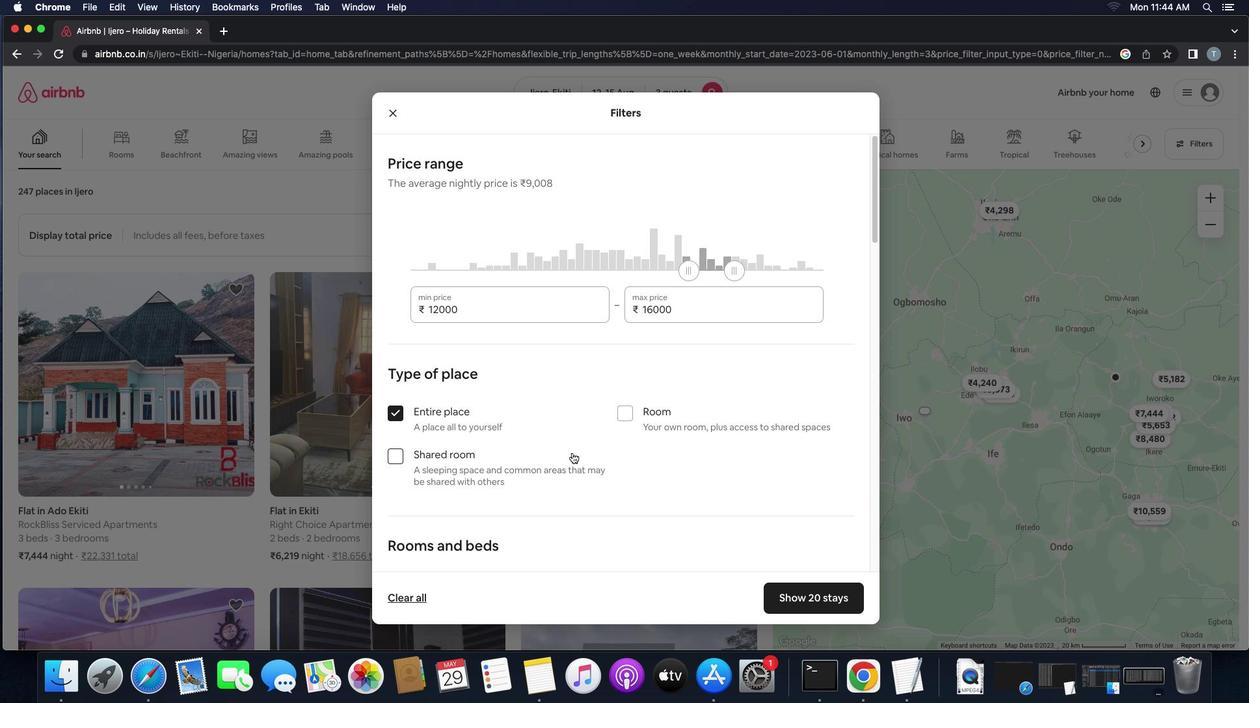
Action: Mouse scrolled (572, 453) with delta (0, 0)
Screenshot: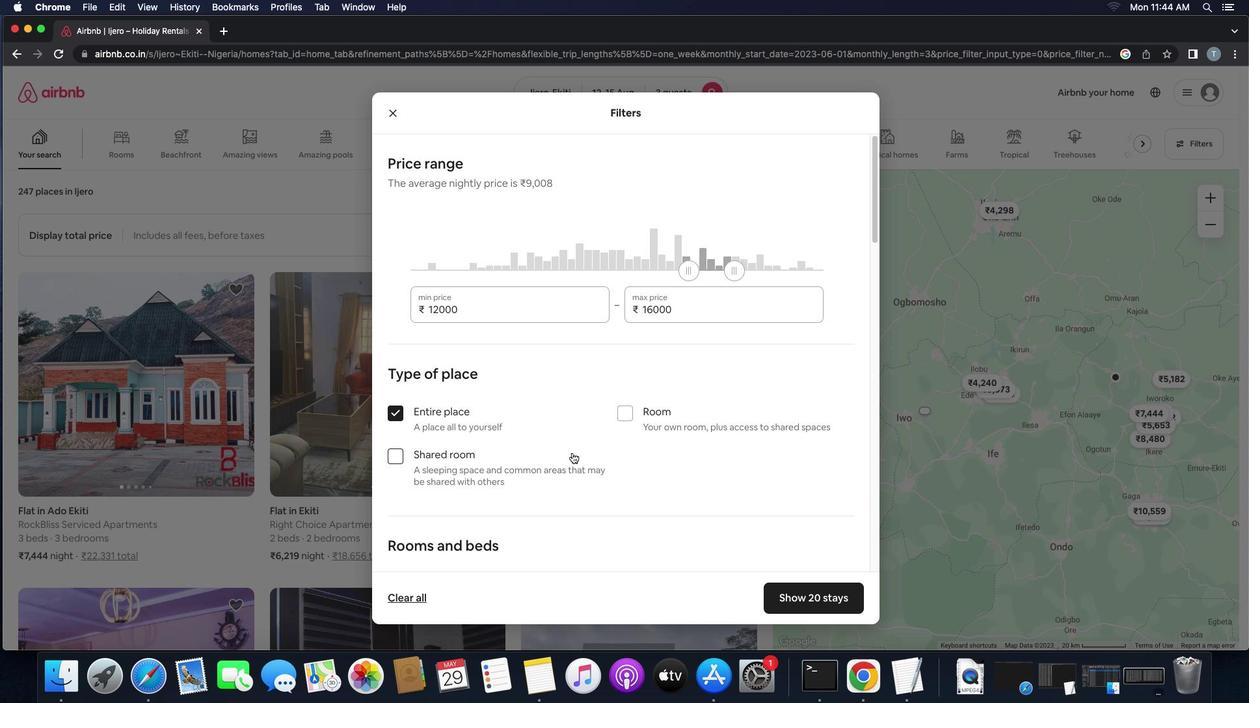 
Action: Mouse scrolled (572, 453) with delta (0, 0)
Screenshot: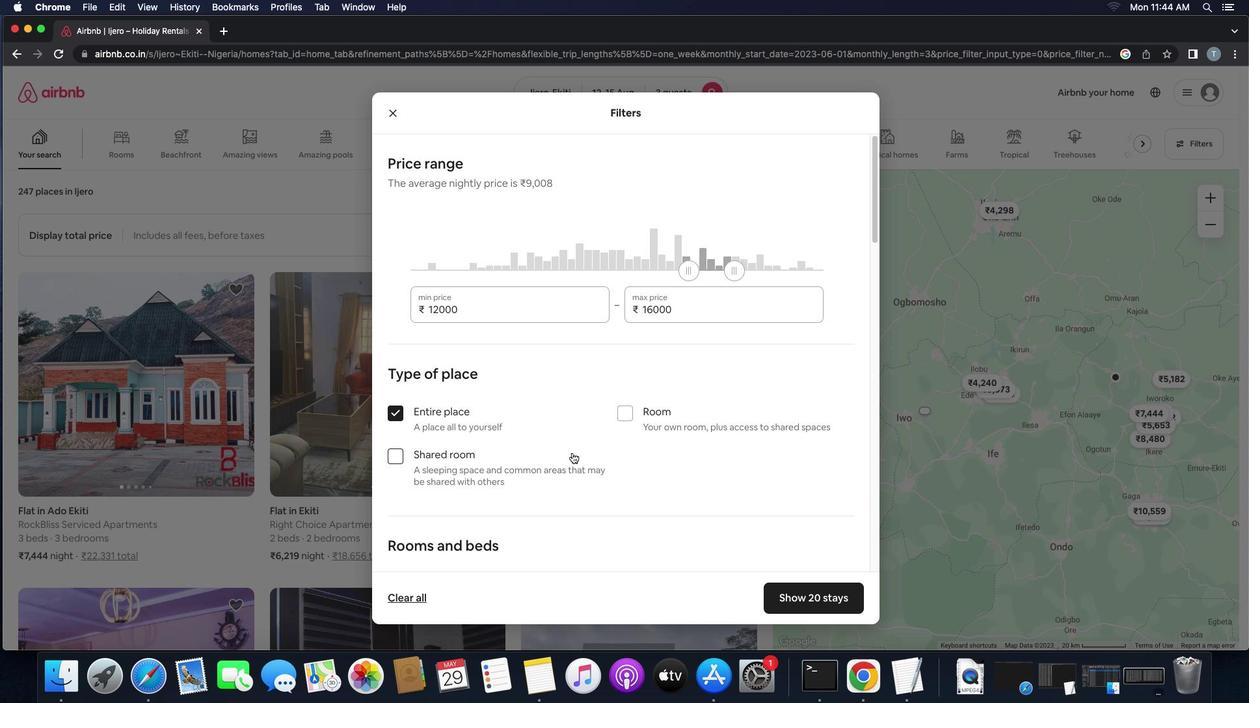 
Action: Mouse scrolled (572, 453) with delta (0, 1)
Screenshot: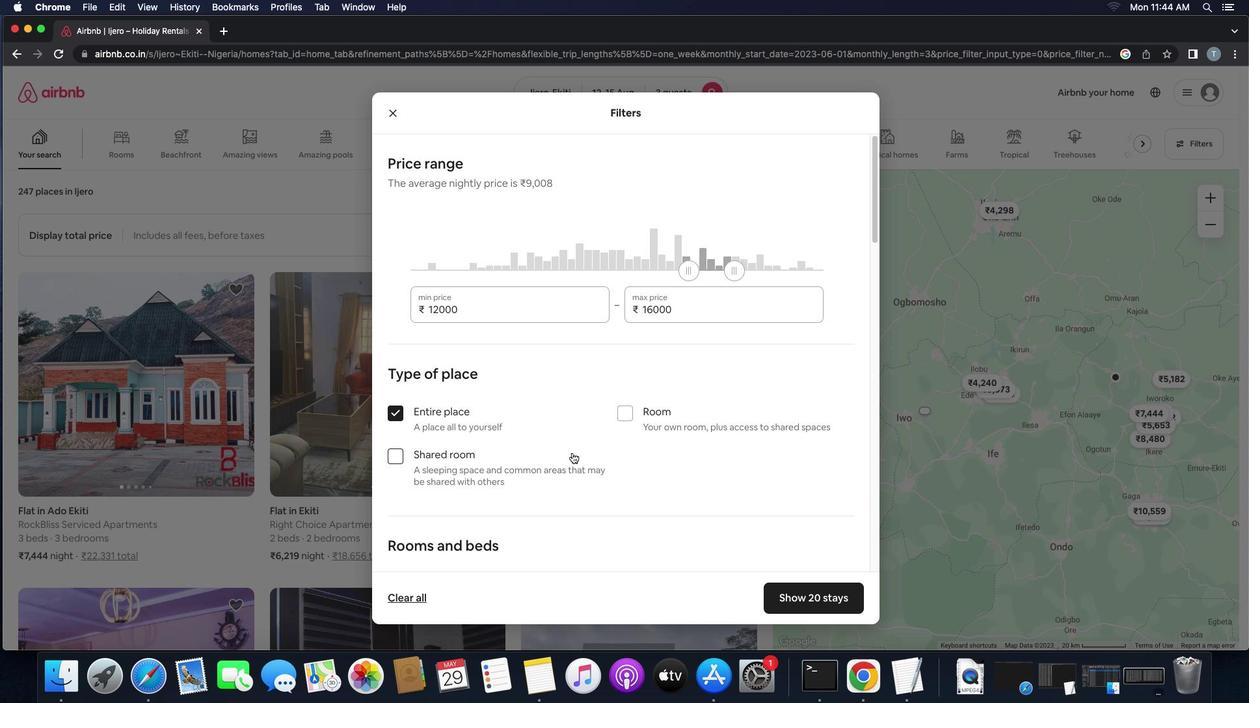 
Action: Mouse moved to (572, 452)
Screenshot: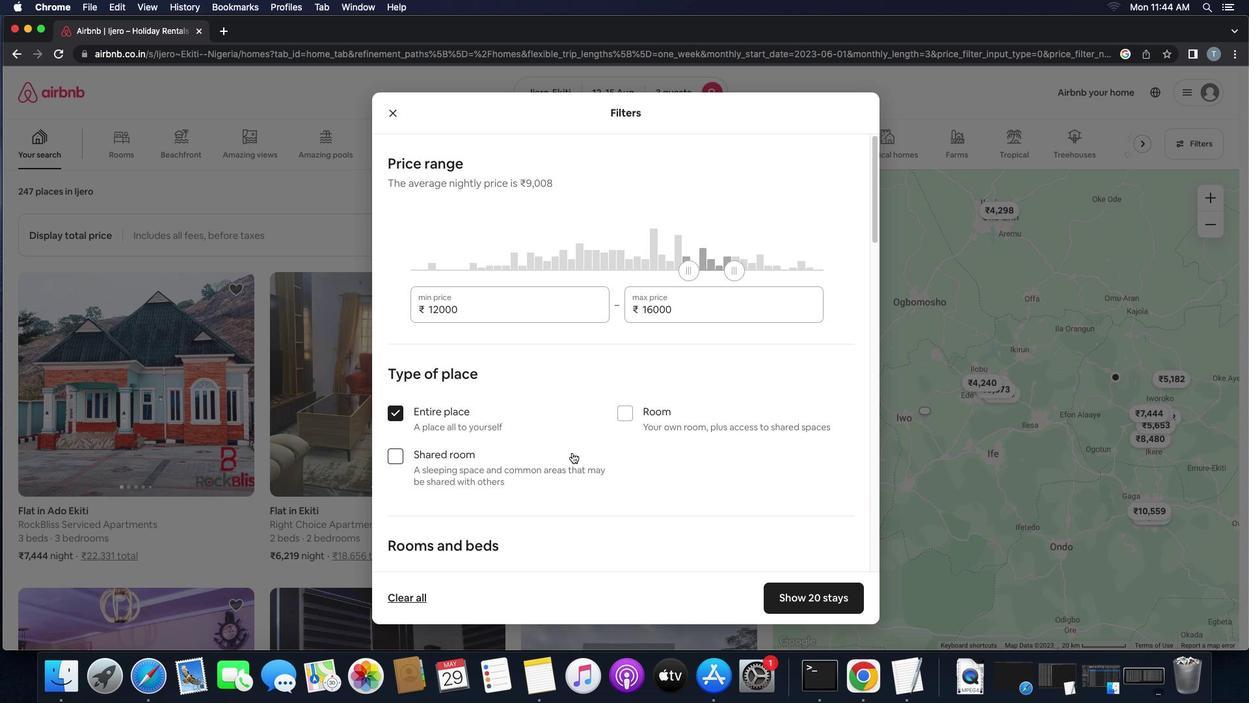 
Action: Mouse scrolled (572, 452) with delta (0, 0)
Screenshot: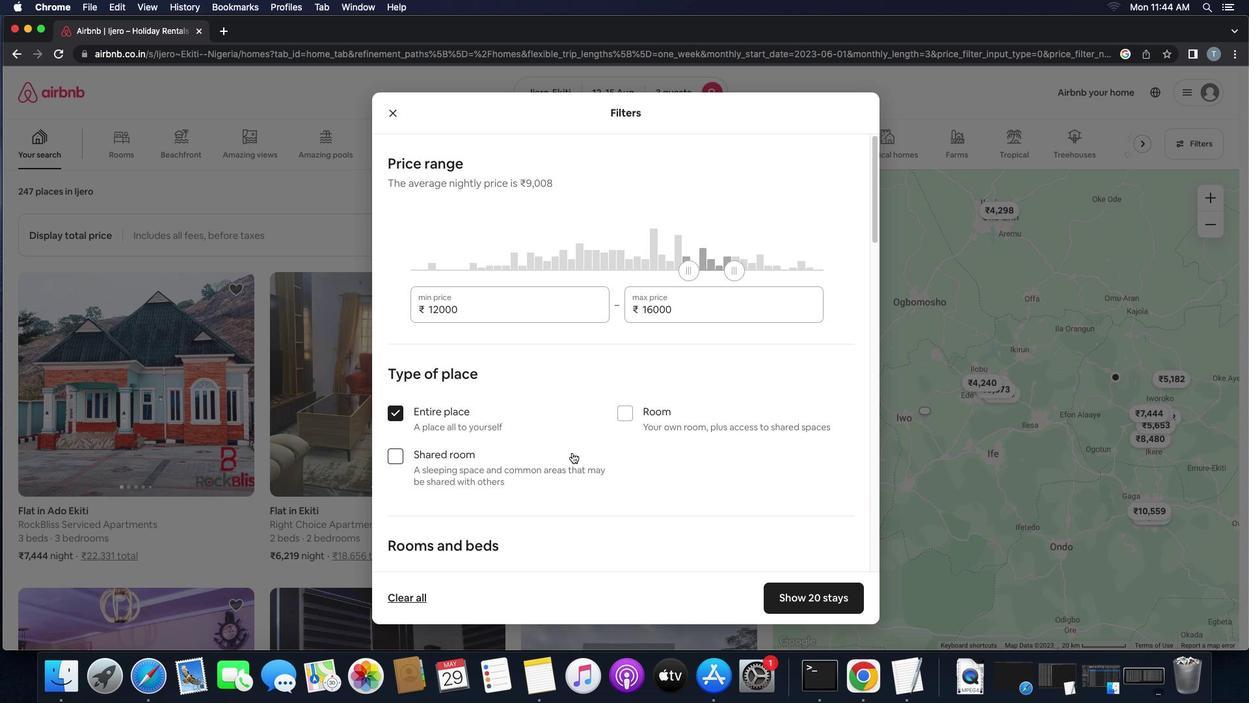 
Action: Mouse scrolled (572, 452) with delta (0, 0)
Screenshot: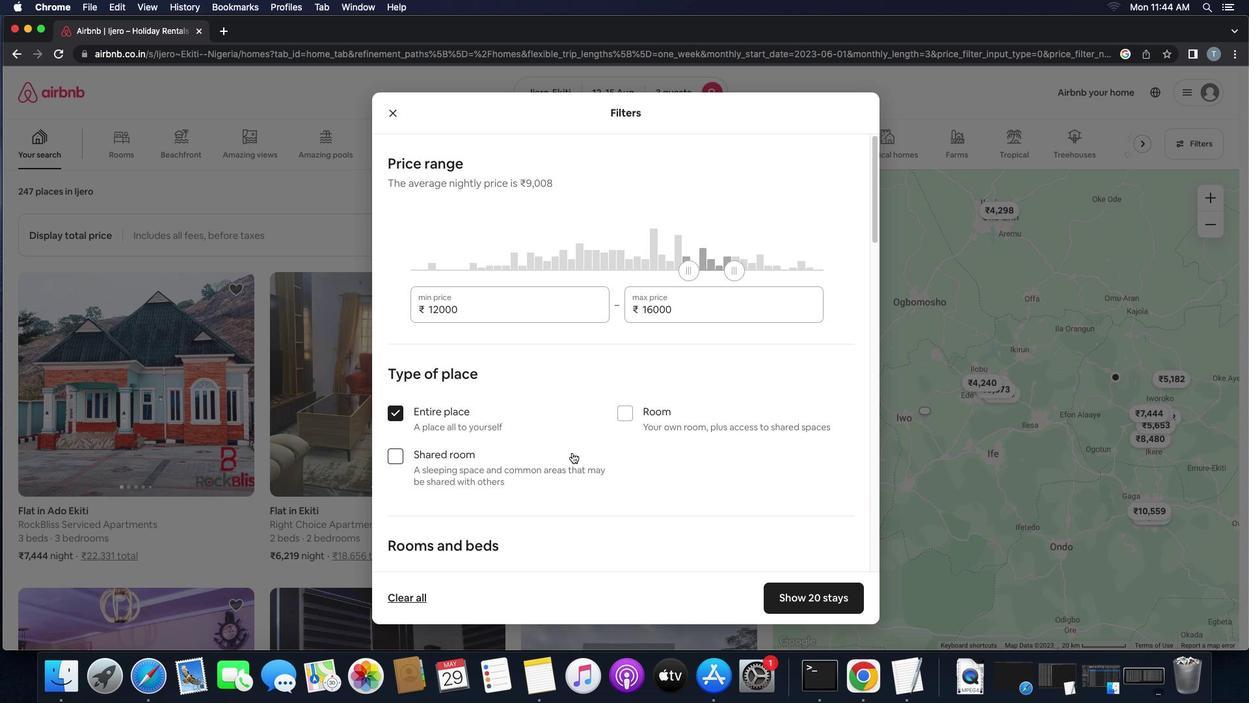 
Action: Mouse scrolled (572, 452) with delta (0, -1)
Screenshot: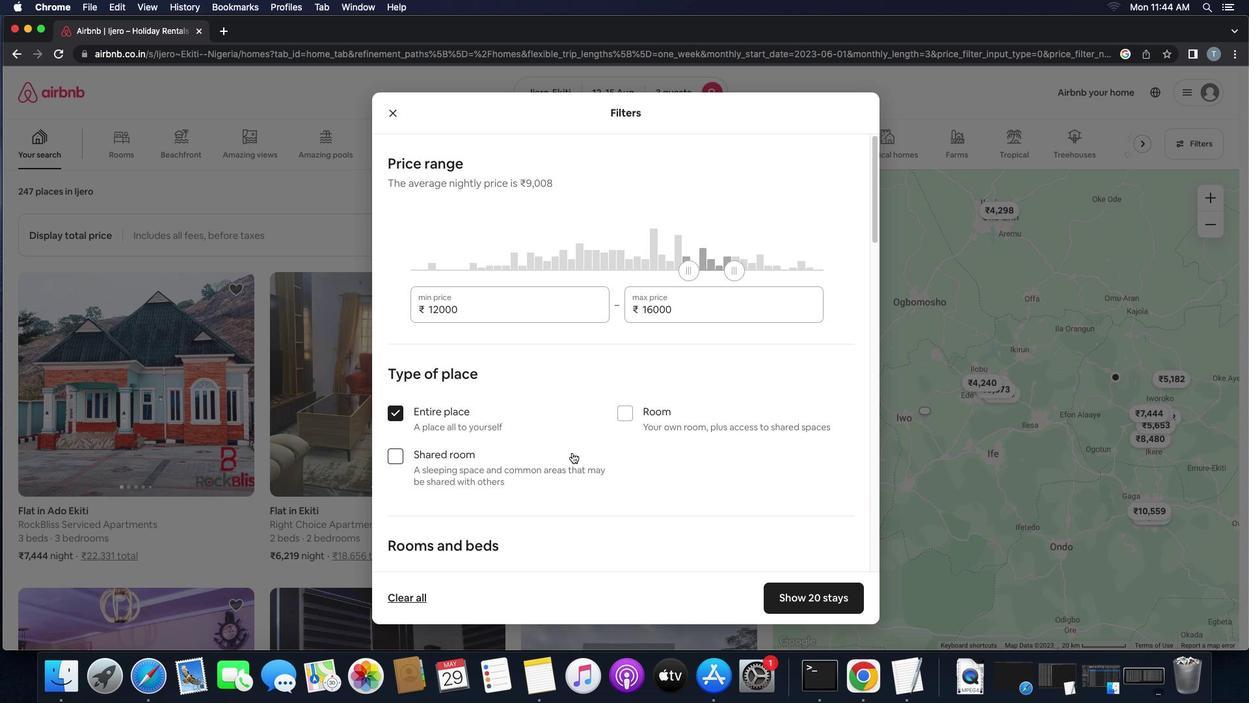 
Action: Mouse scrolled (572, 452) with delta (0, -3)
Screenshot: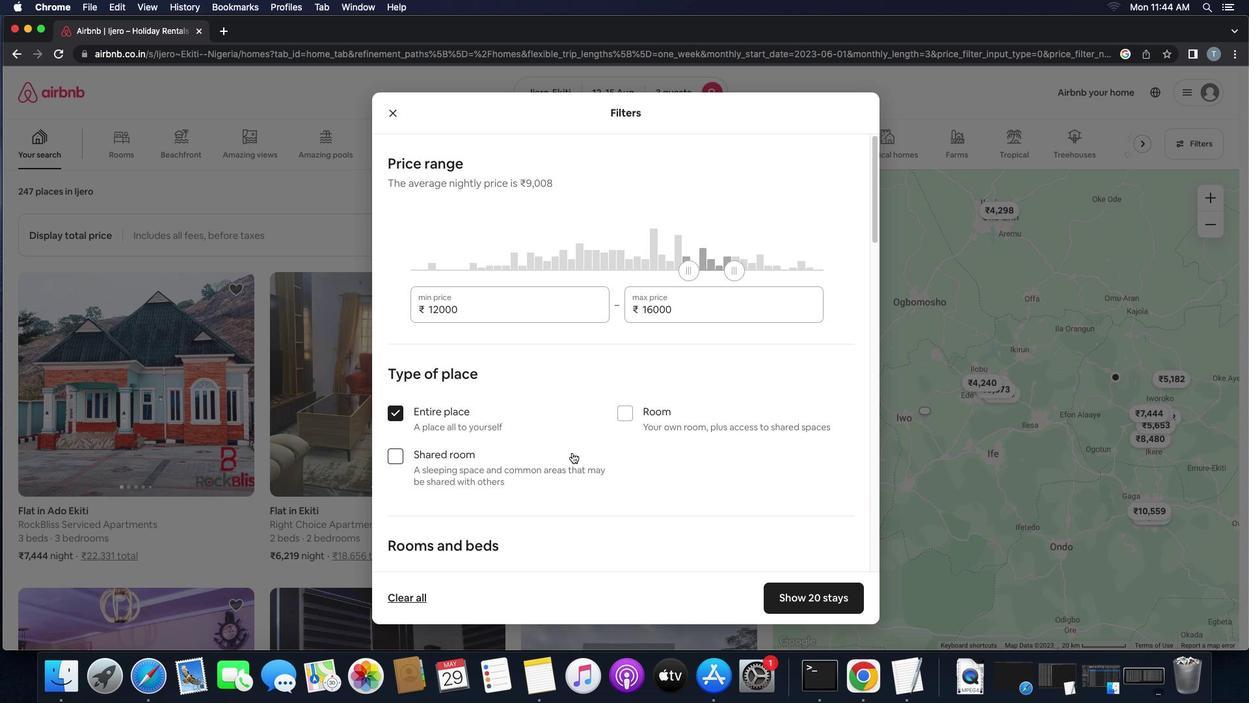 
Action: Mouse moved to (572, 466)
Screenshot: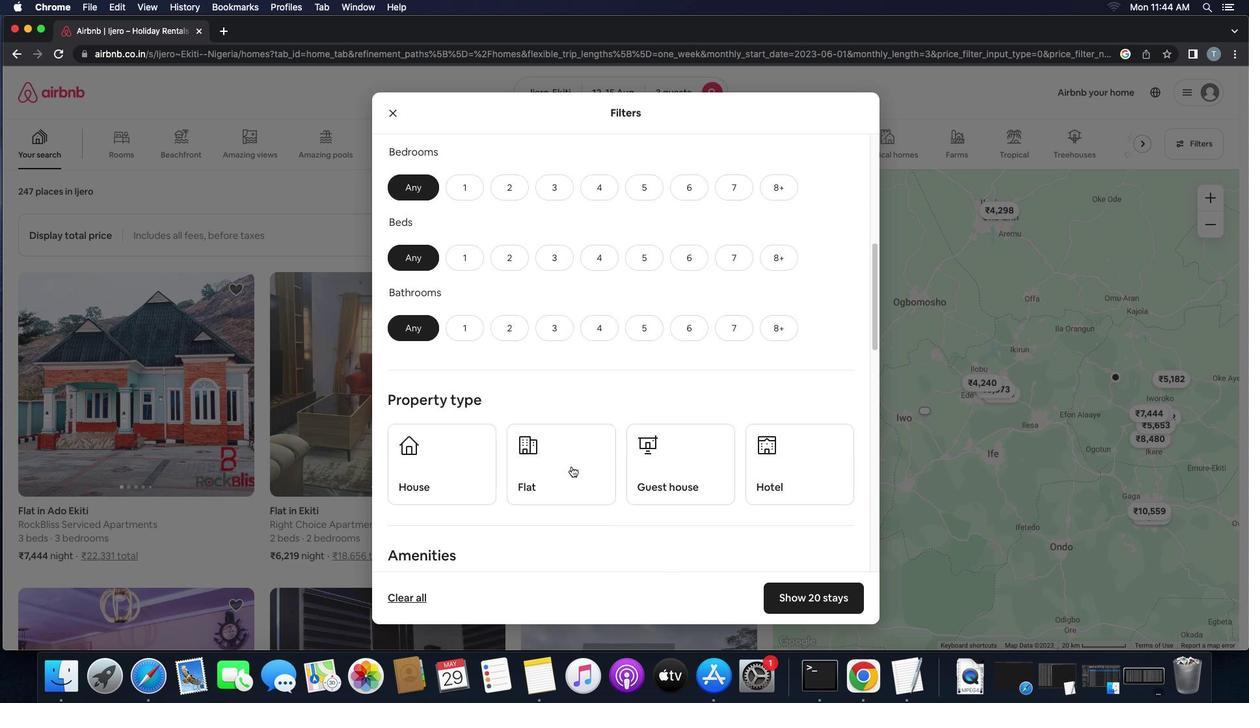 
Action: Mouse scrolled (572, 466) with delta (0, 0)
Screenshot: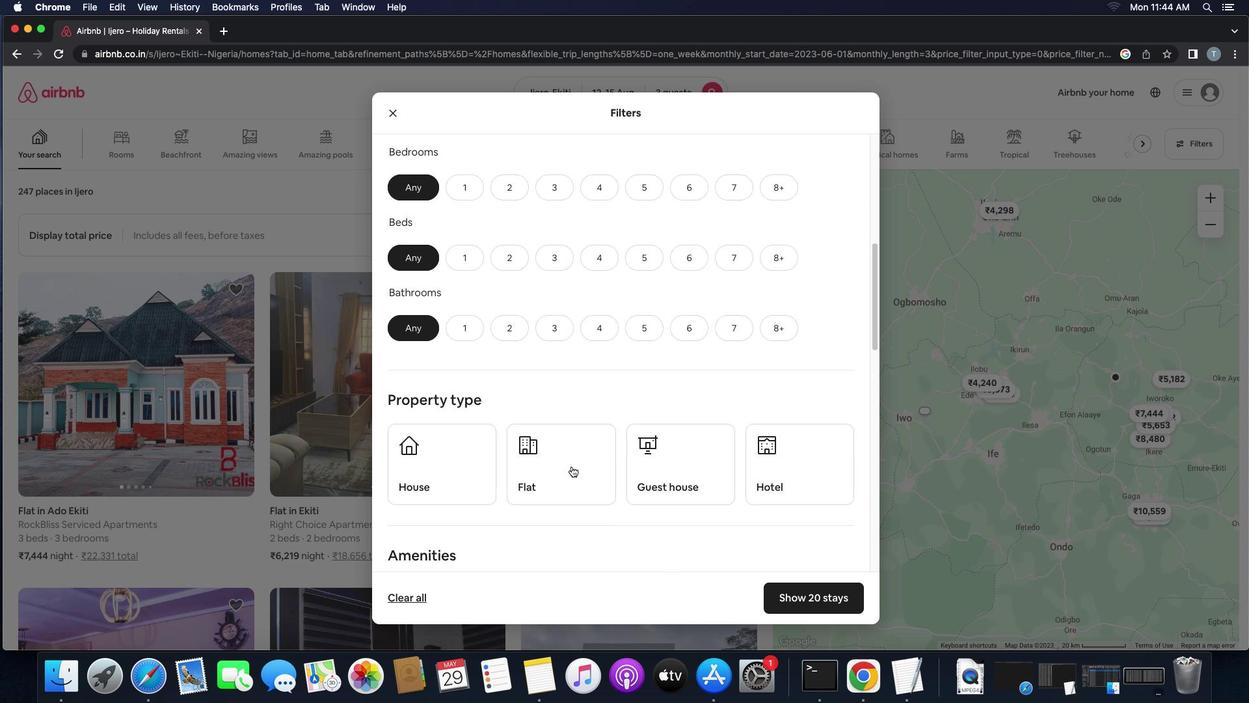 
Action: Mouse moved to (572, 466)
Screenshot: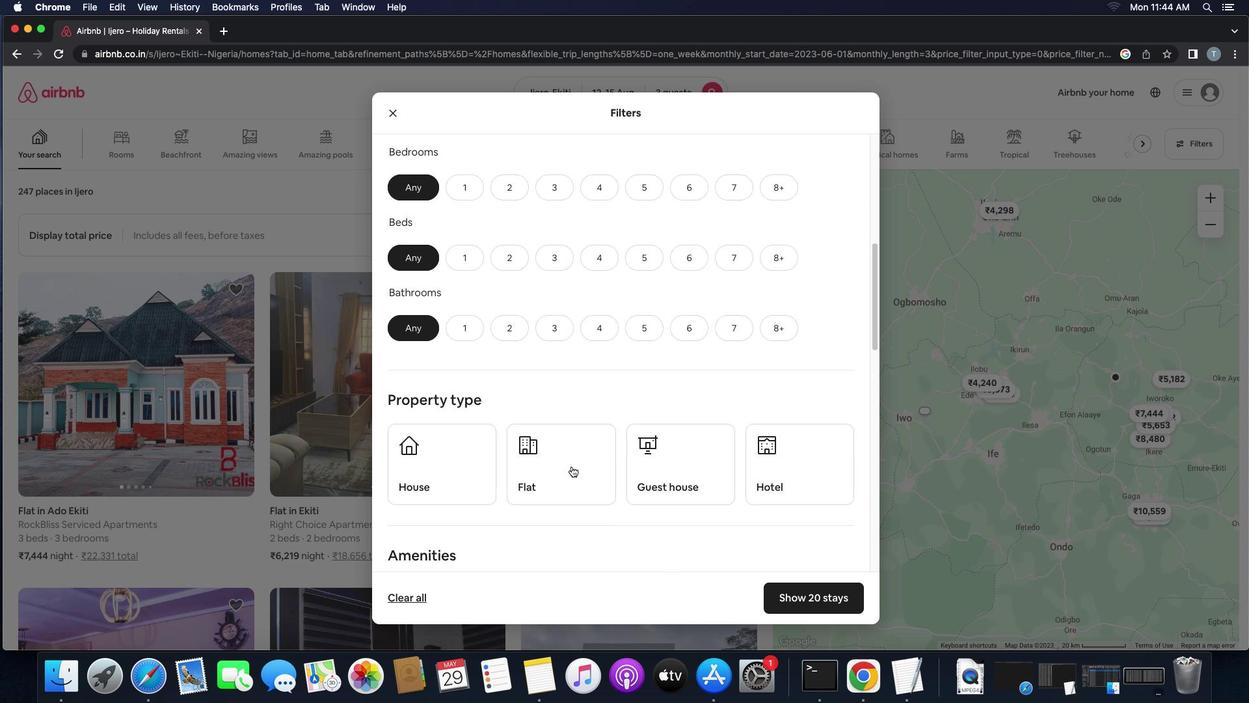 
Action: Mouse scrolled (572, 466) with delta (0, 0)
Screenshot: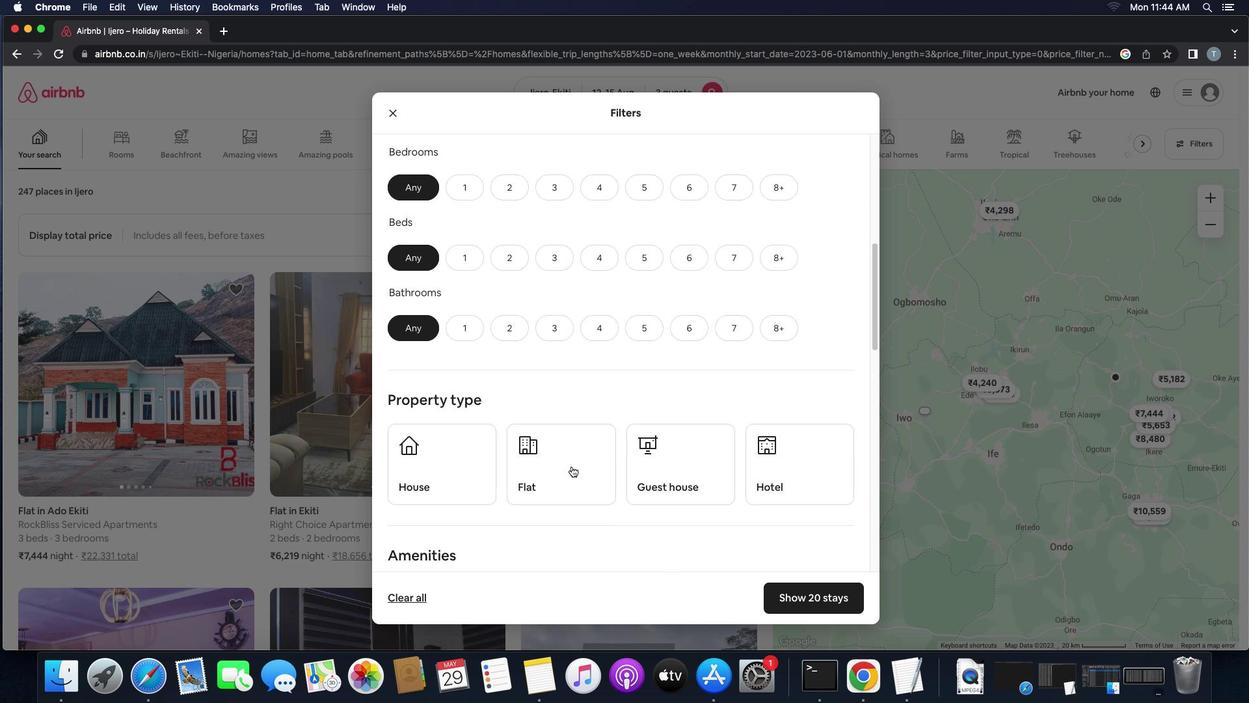 
Action: Mouse scrolled (572, 466) with delta (0, -1)
Screenshot: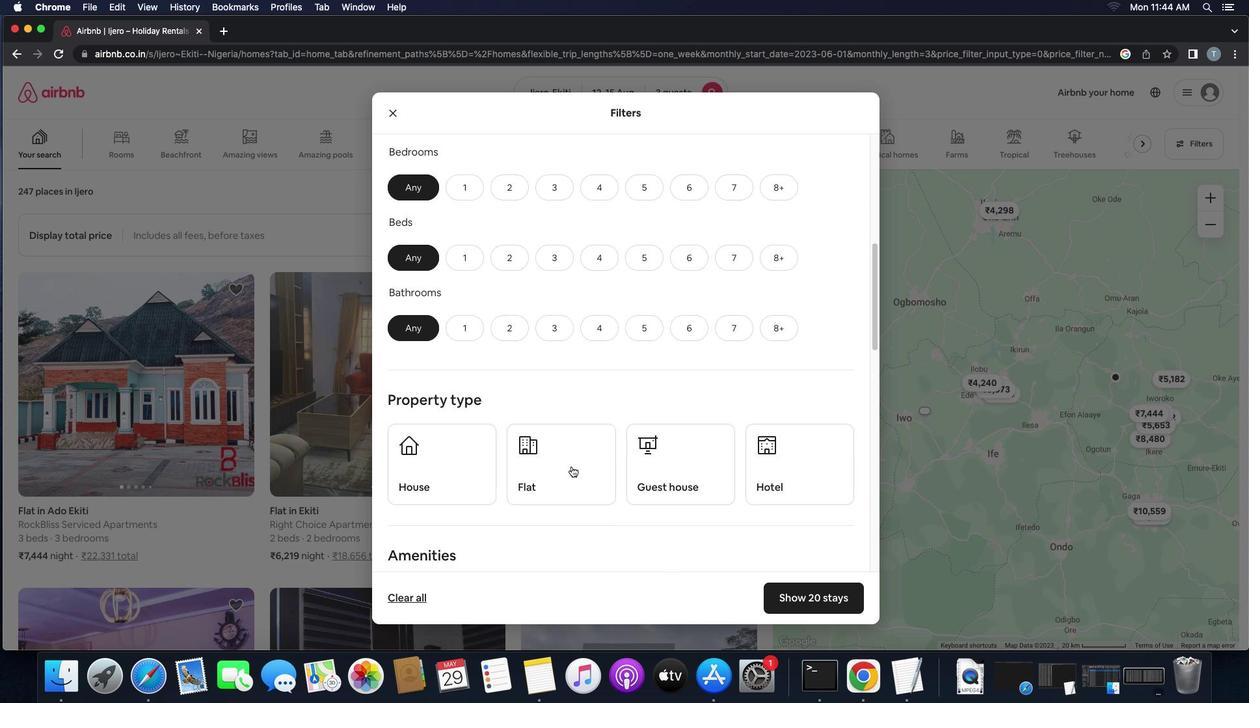 
Action: Mouse scrolled (572, 466) with delta (0, -3)
Screenshot: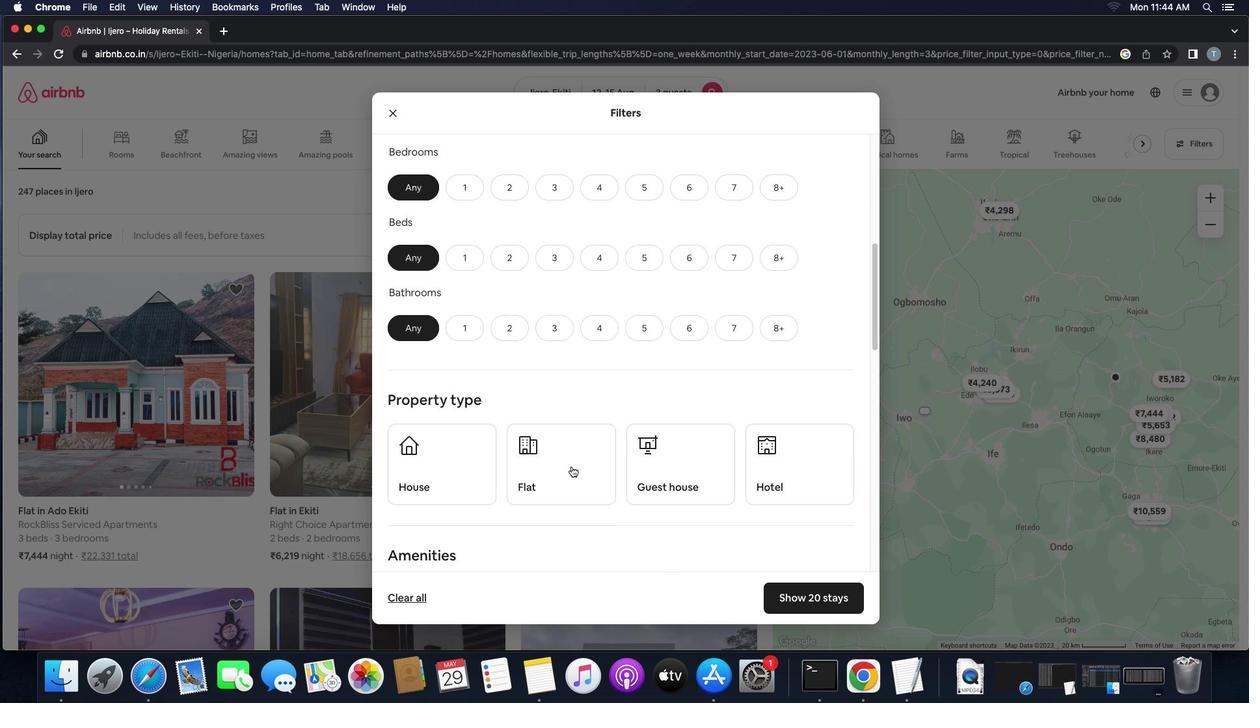 
Action: Mouse scrolled (572, 466) with delta (0, -3)
Screenshot: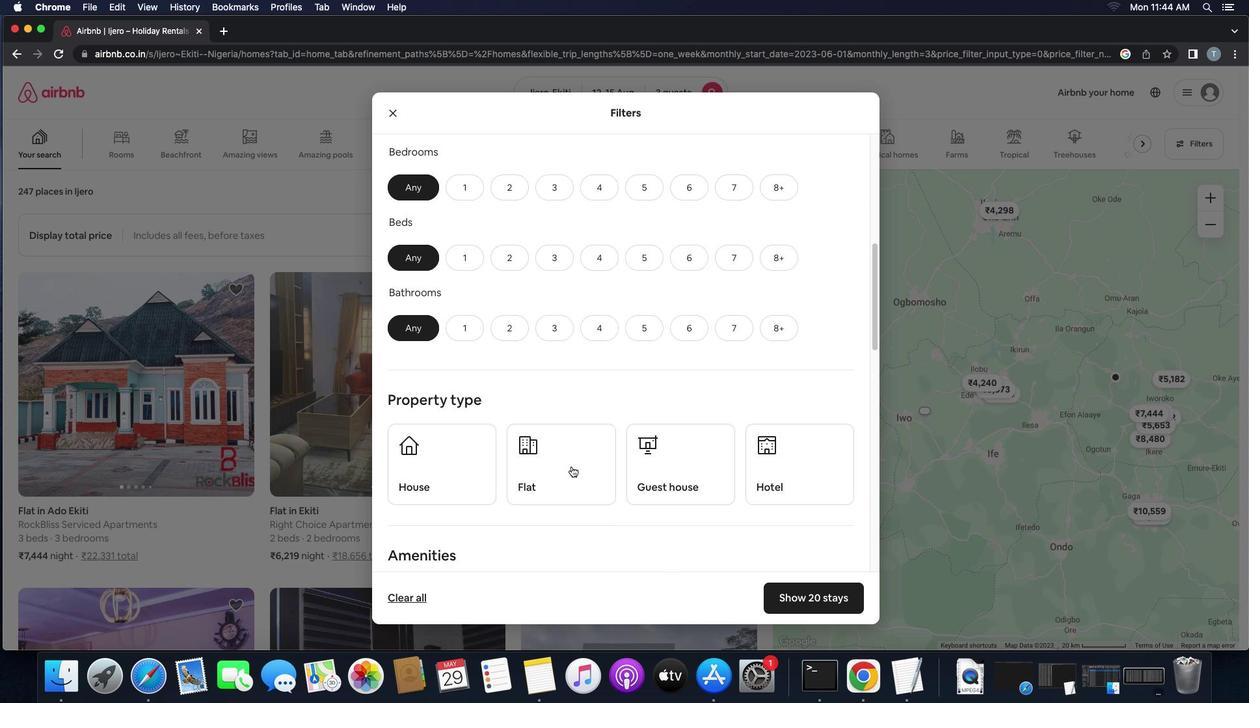 
Action: Mouse moved to (507, 185)
Screenshot: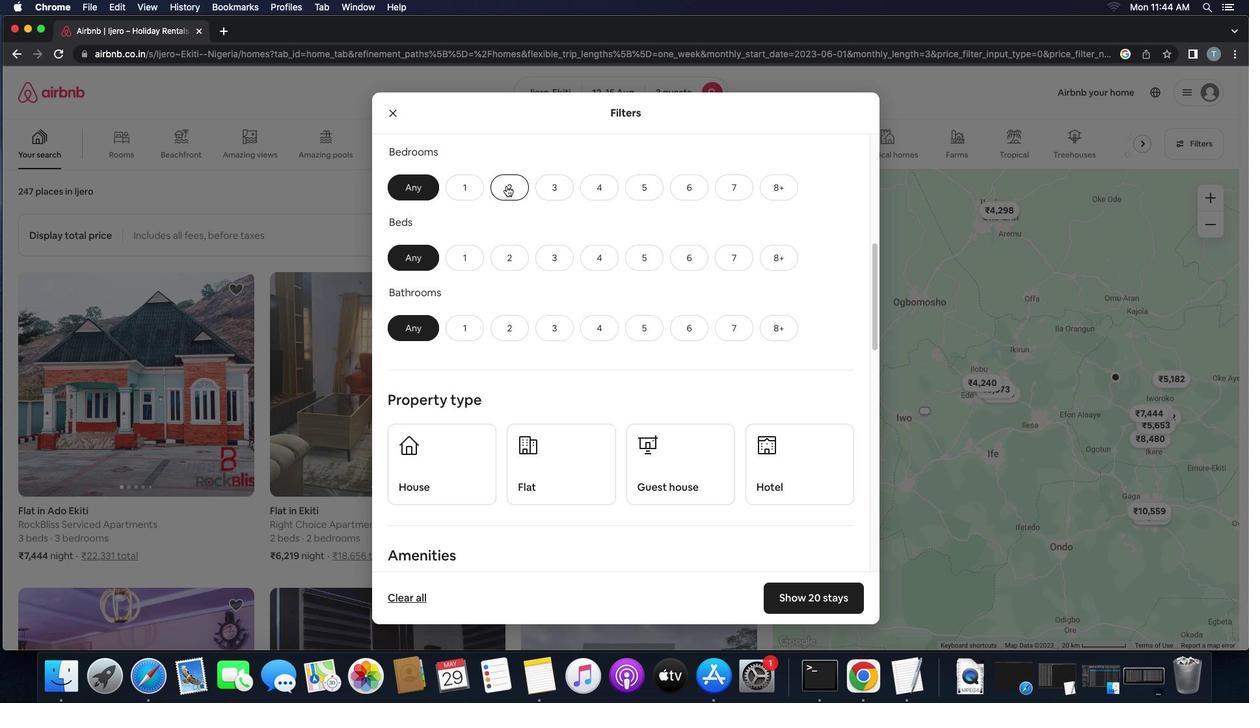 
Action: Mouse pressed left at (507, 185)
Screenshot: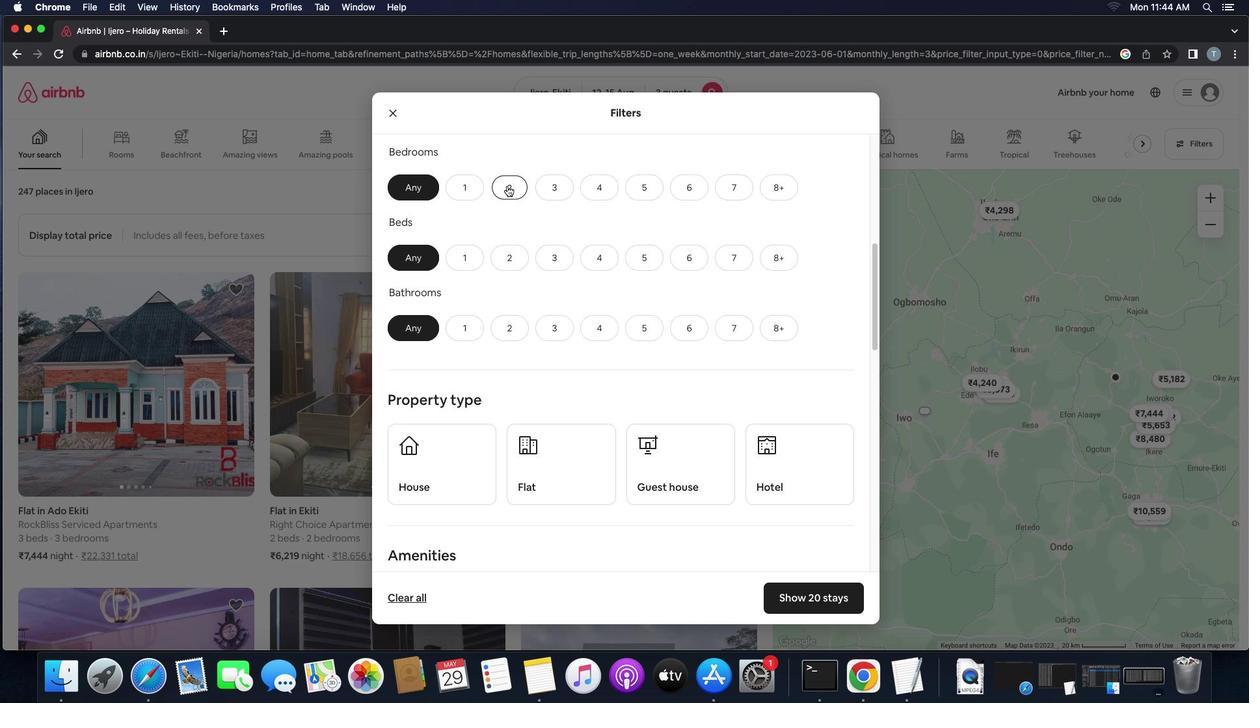 
Action: Mouse moved to (558, 262)
Screenshot: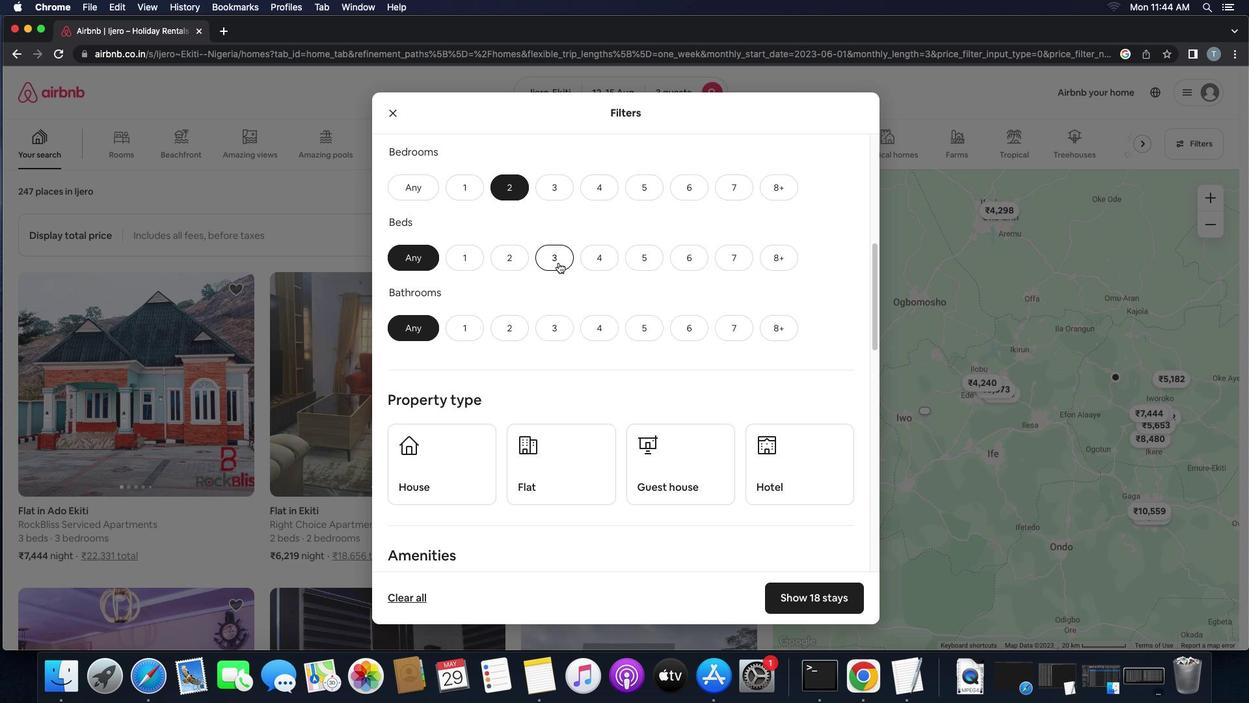 
Action: Mouse pressed left at (558, 262)
Screenshot: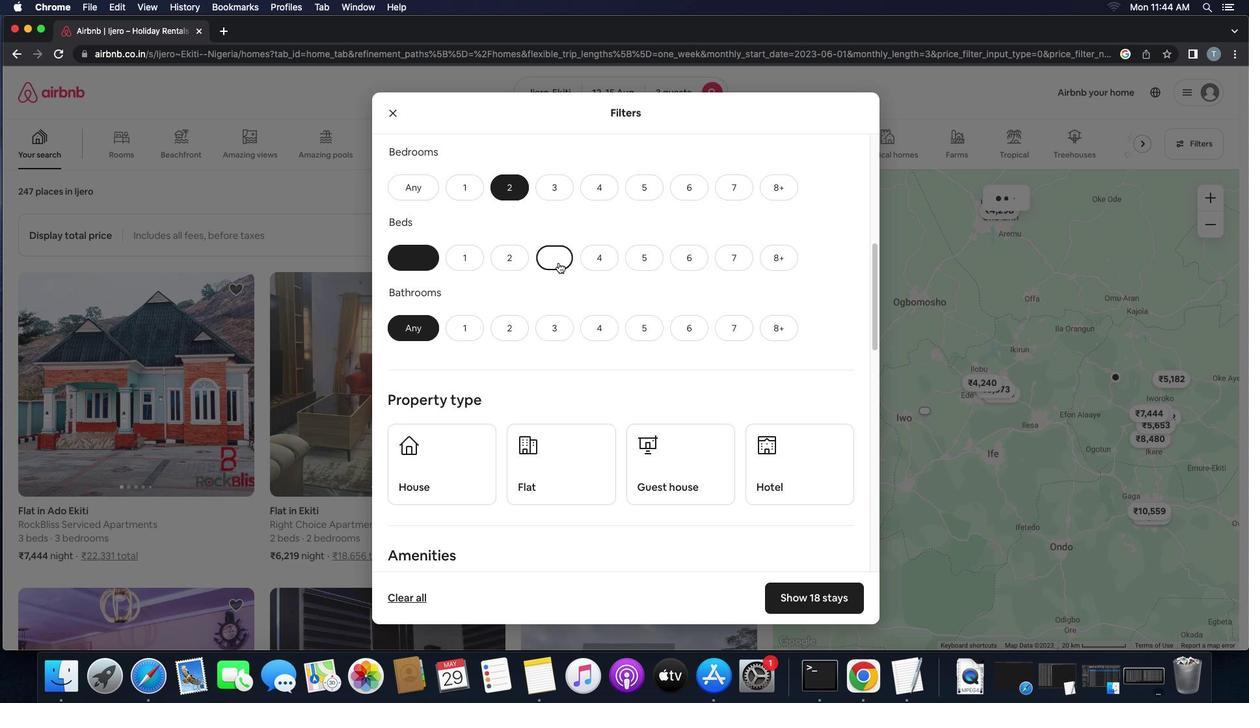 
Action: Mouse moved to (460, 335)
Screenshot: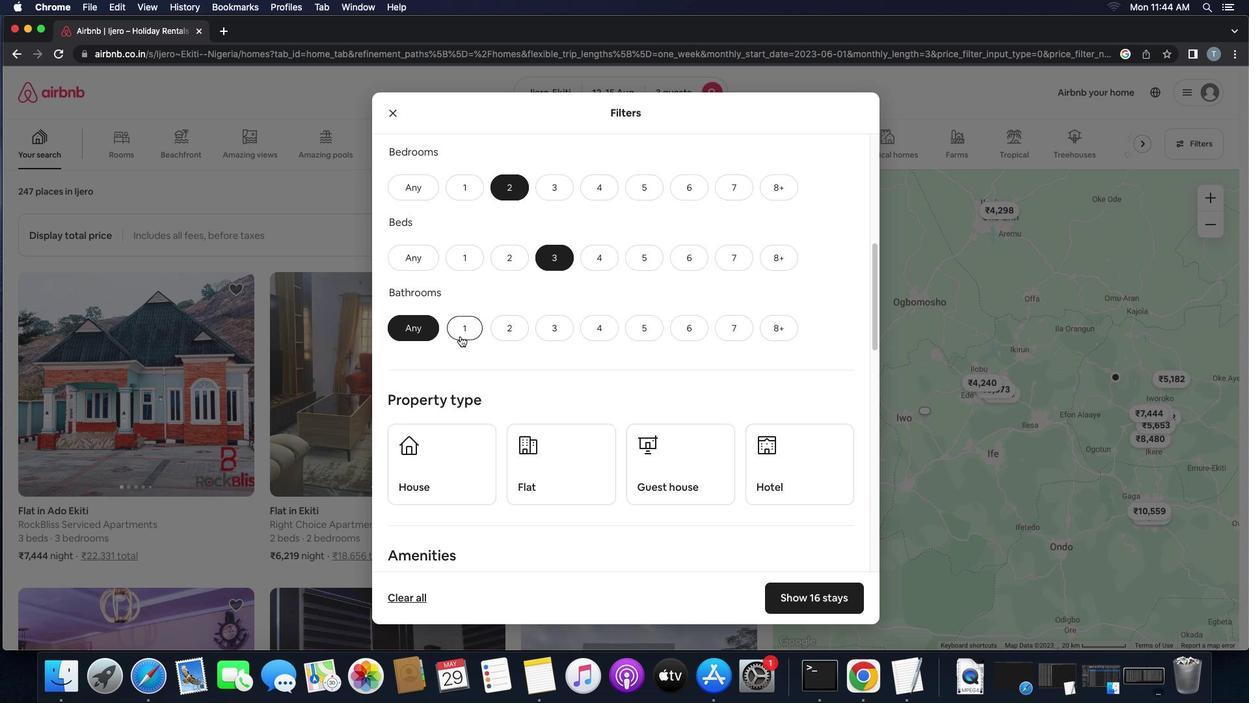 
Action: Mouse pressed left at (460, 335)
Screenshot: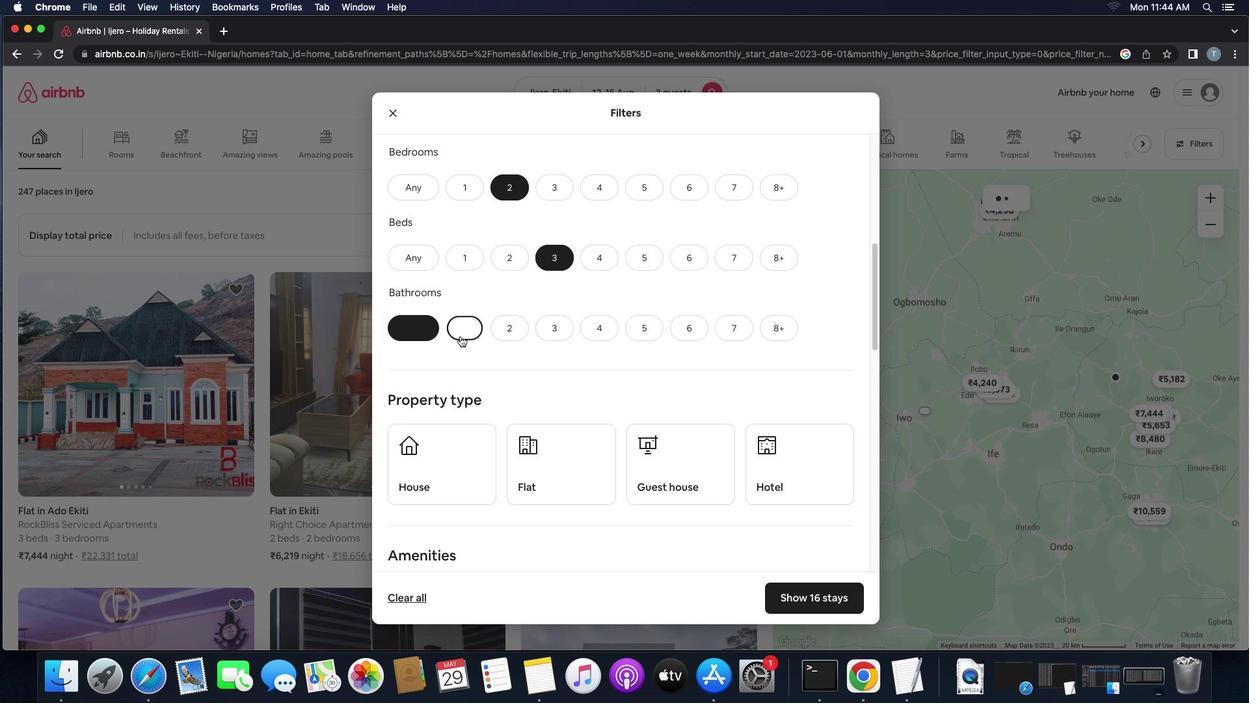 
Action: Mouse moved to (424, 473)
Screenshot: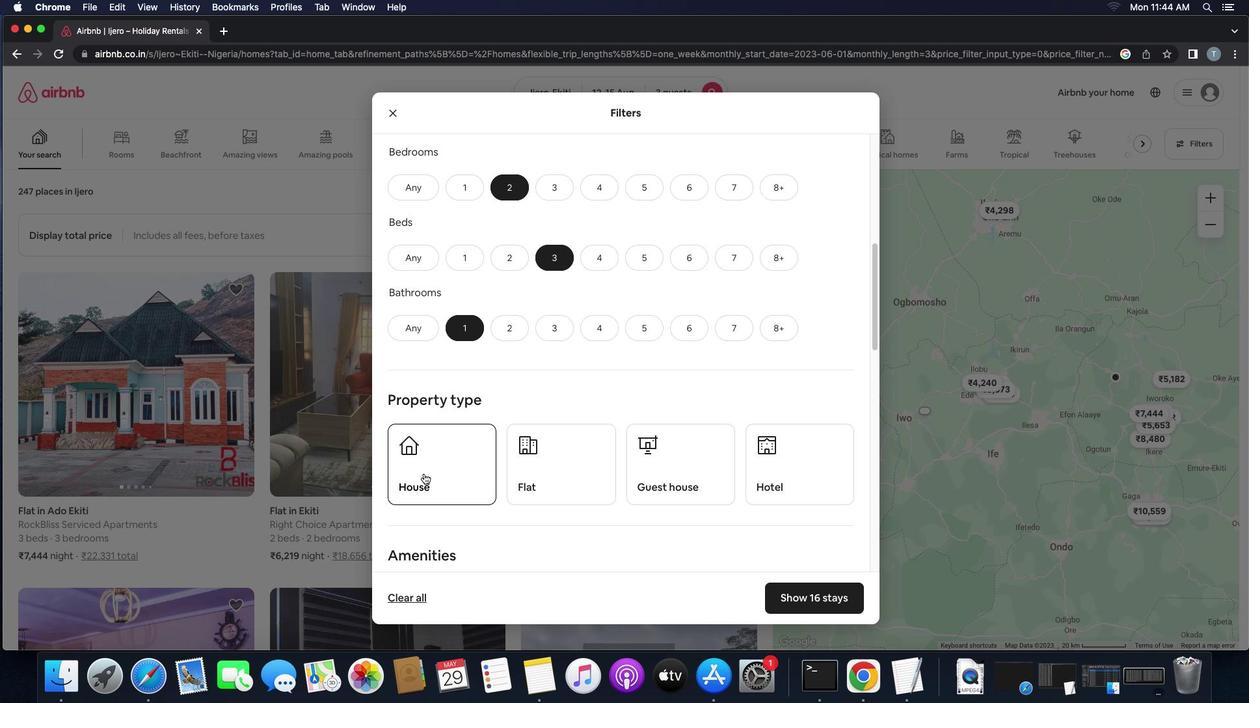 
Action: Mouse pressed left at (424, 473)
Screenshot: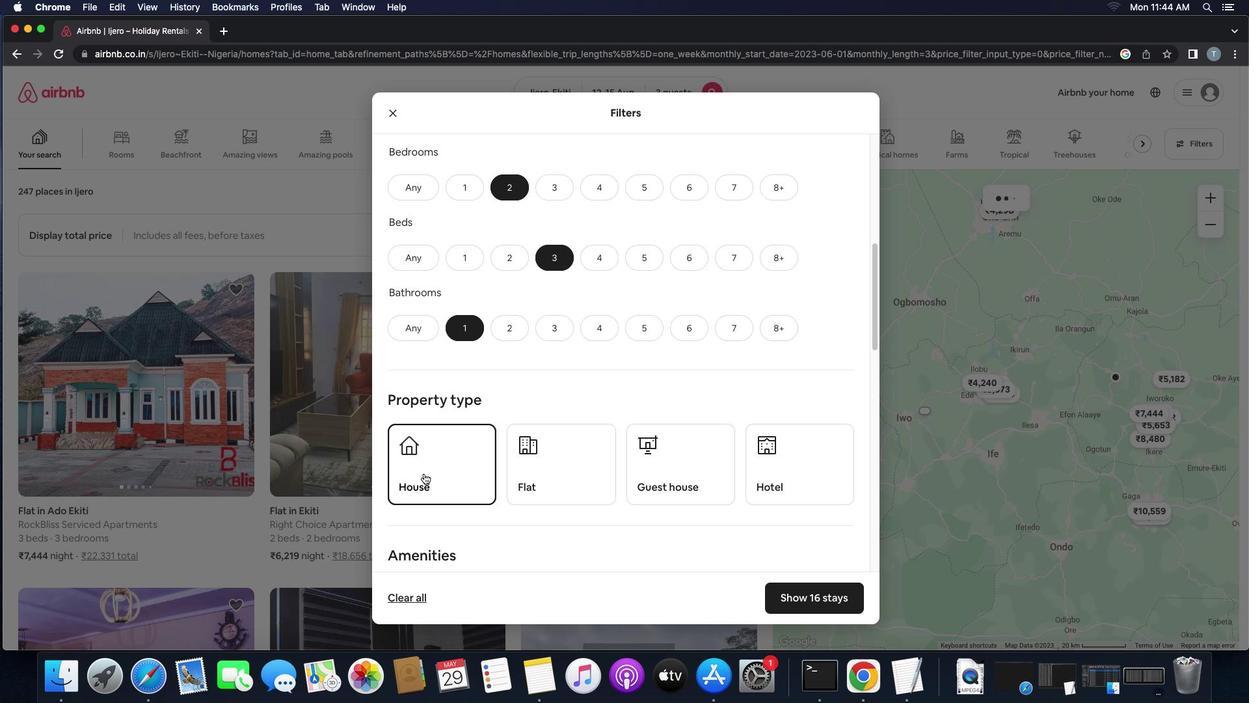 
Action: Mouse moved to (537, 469)
Screenshot: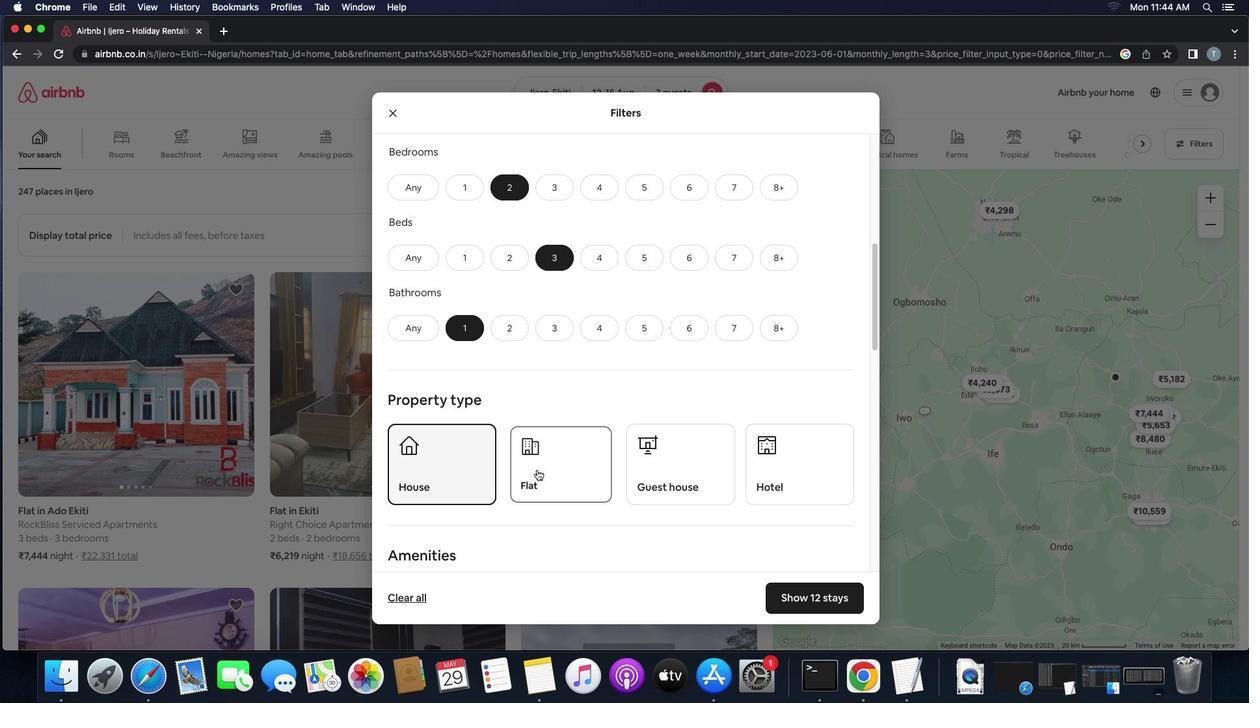 
Action: Mouse pressed left at (537, 469)
Screenshot: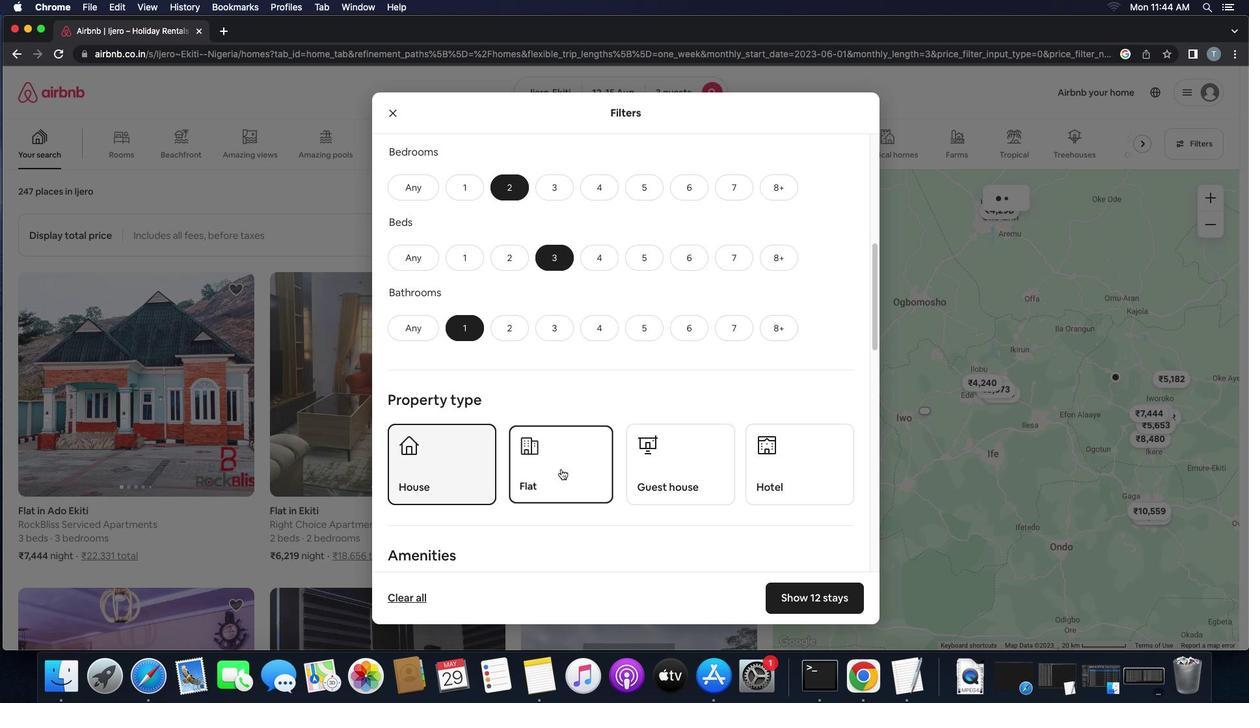 
Action: Mouse moved to (703, 464)
Screenshot: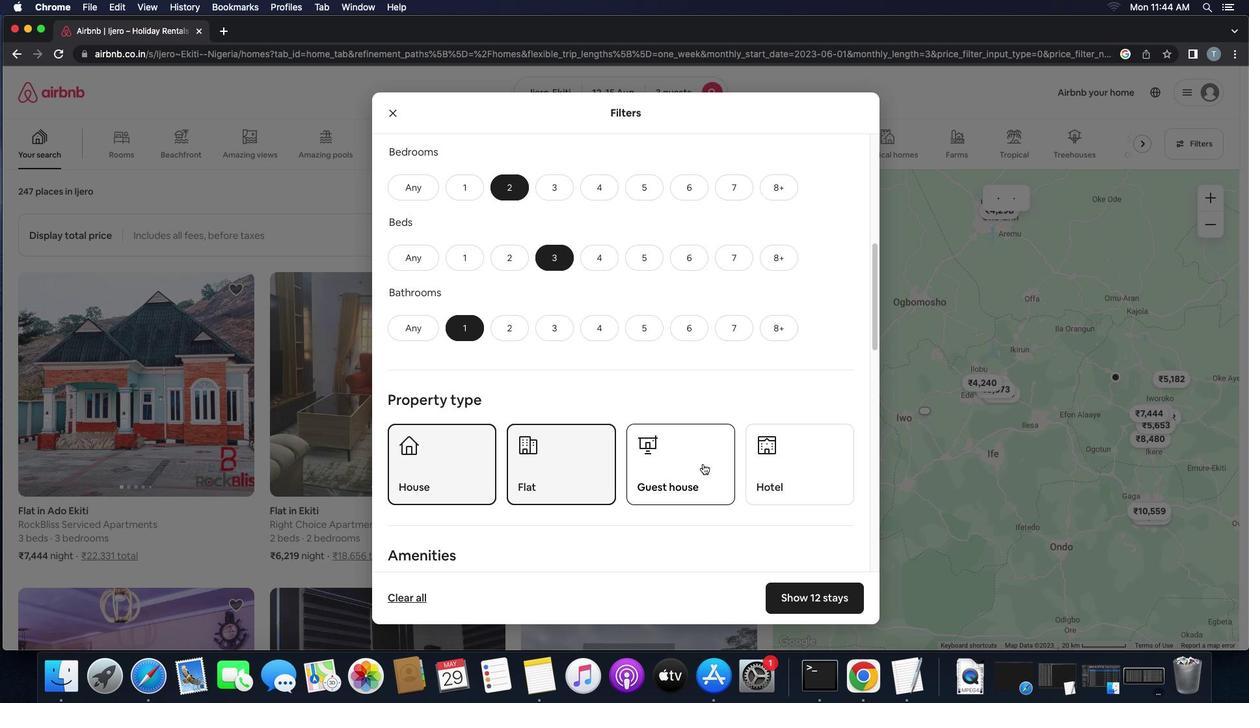 
Action: Mouse pressed left at (703, 464)
Screenshot: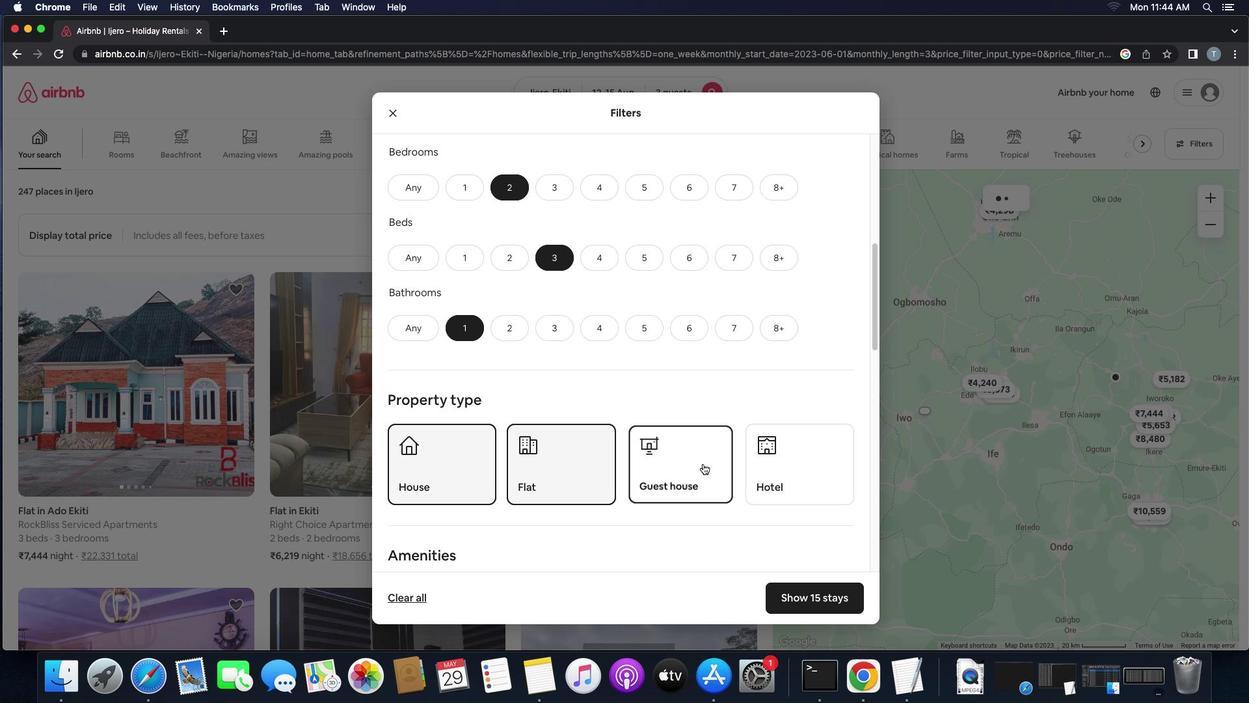 
Action: Mouse moved to (610, 516)
Screenshot: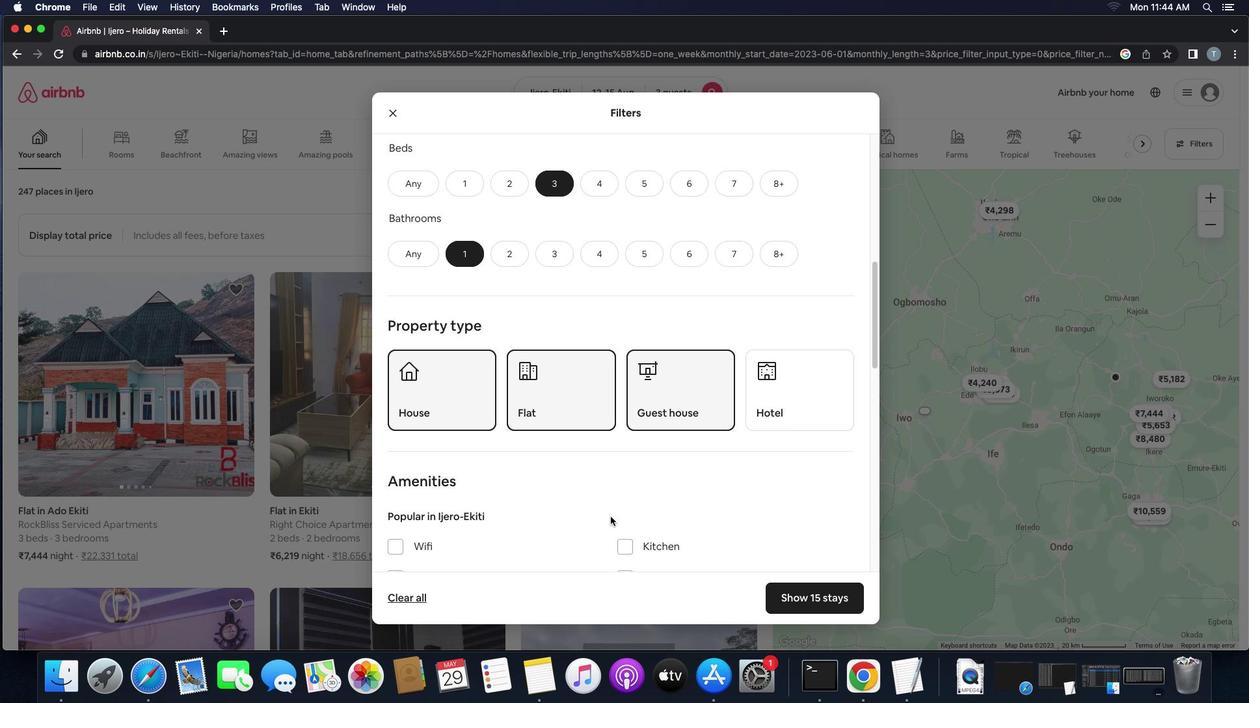 
Action: Mouse scrolled (610, 516) with delta (0, 0)
Screenshot: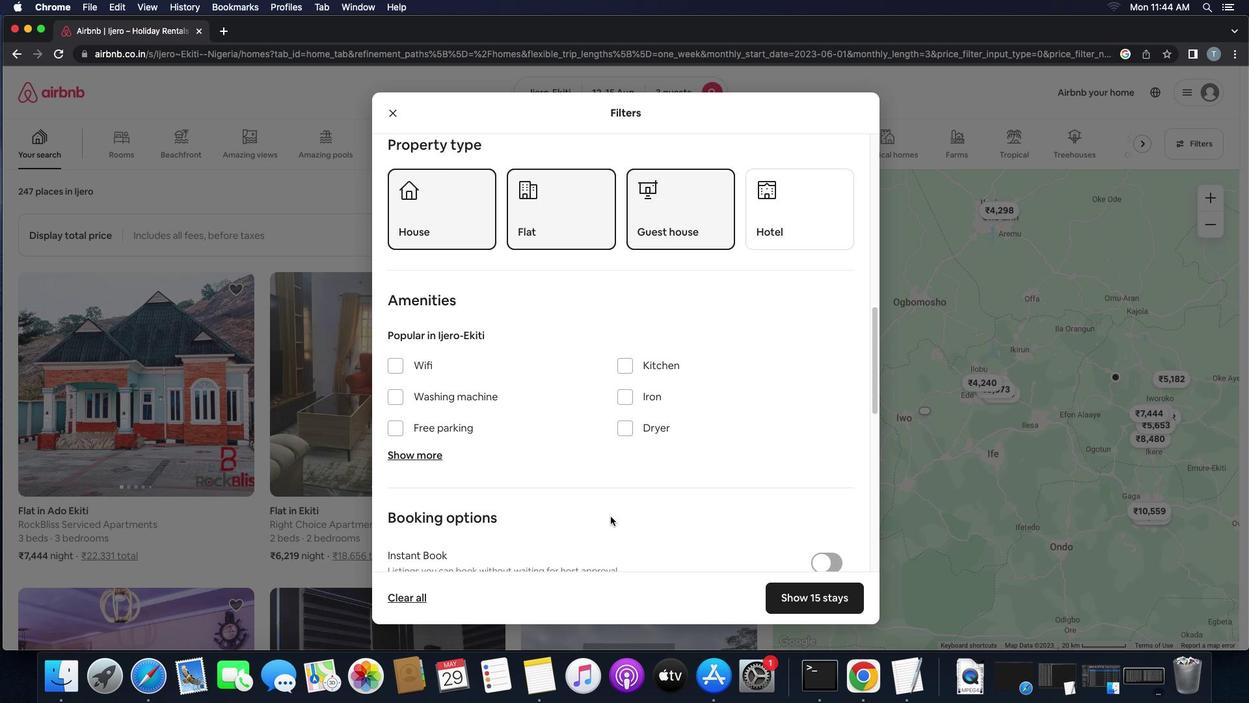 
Action: Mouse scrolled (610, 516) with delta (0, 0)
Screenshot: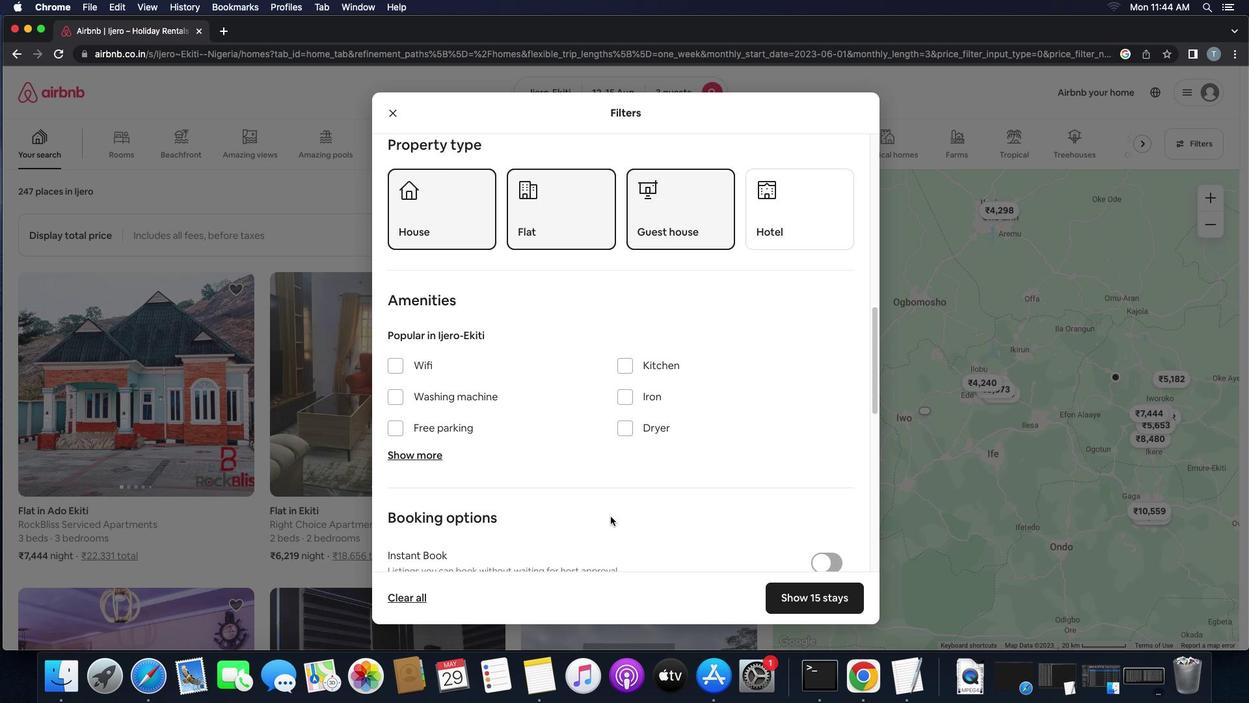 
Action: Mouse scrolled (610, 516) with delta (0, -1)
Screenshot: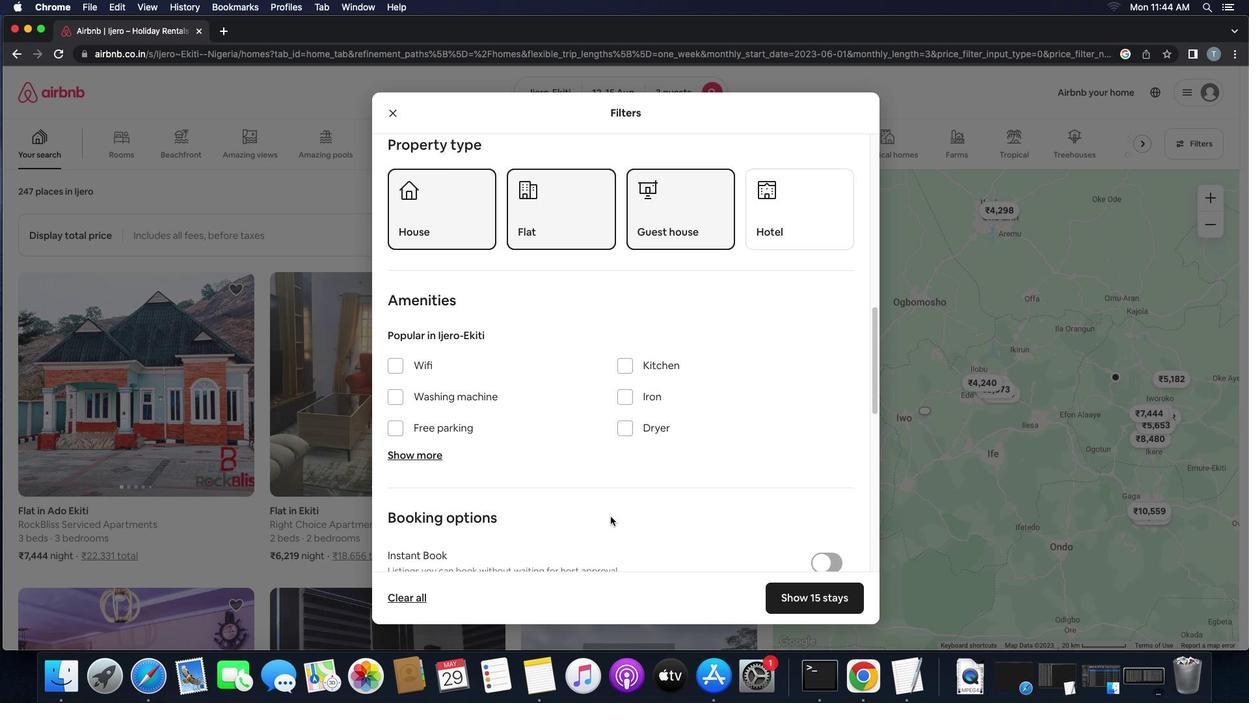 
Action: Mouse scrolled (610, 516) with delta (0, -2)
Screenshot: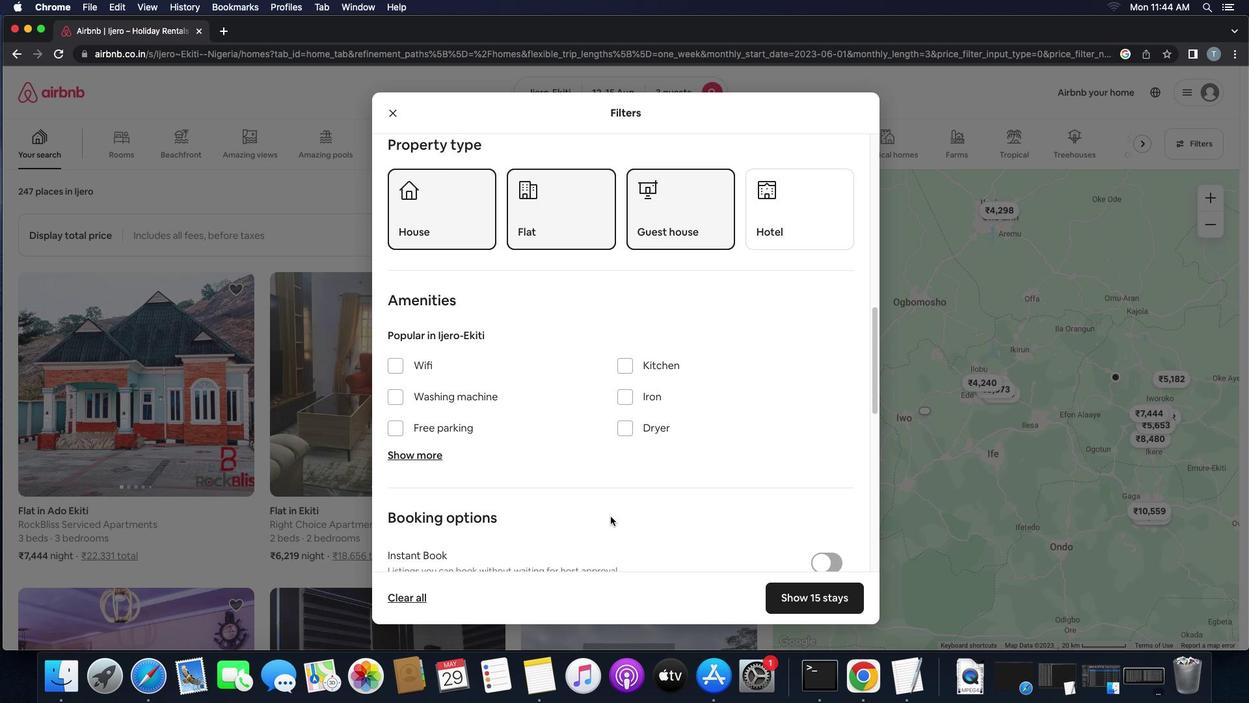 
Action: Mouse moved to (611, 516)
Screenshot: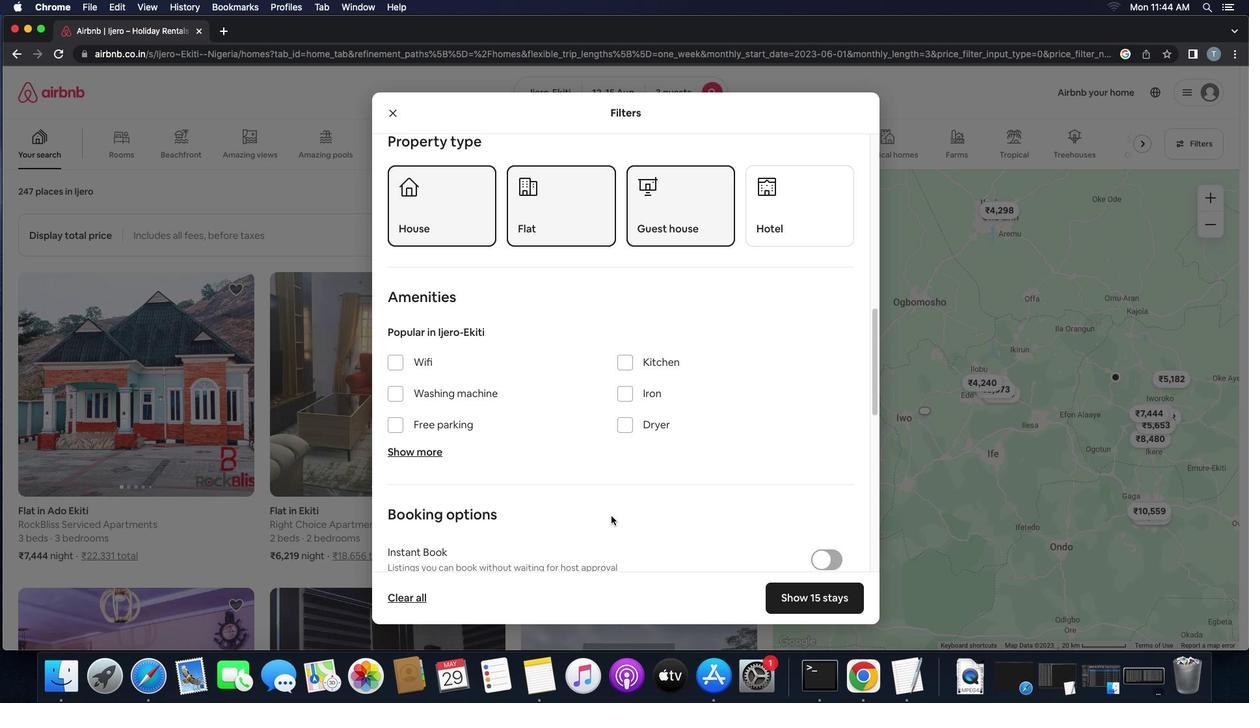 
Action: Mouse scrolled (611, 516) with delta (0, 0)
Screenshot: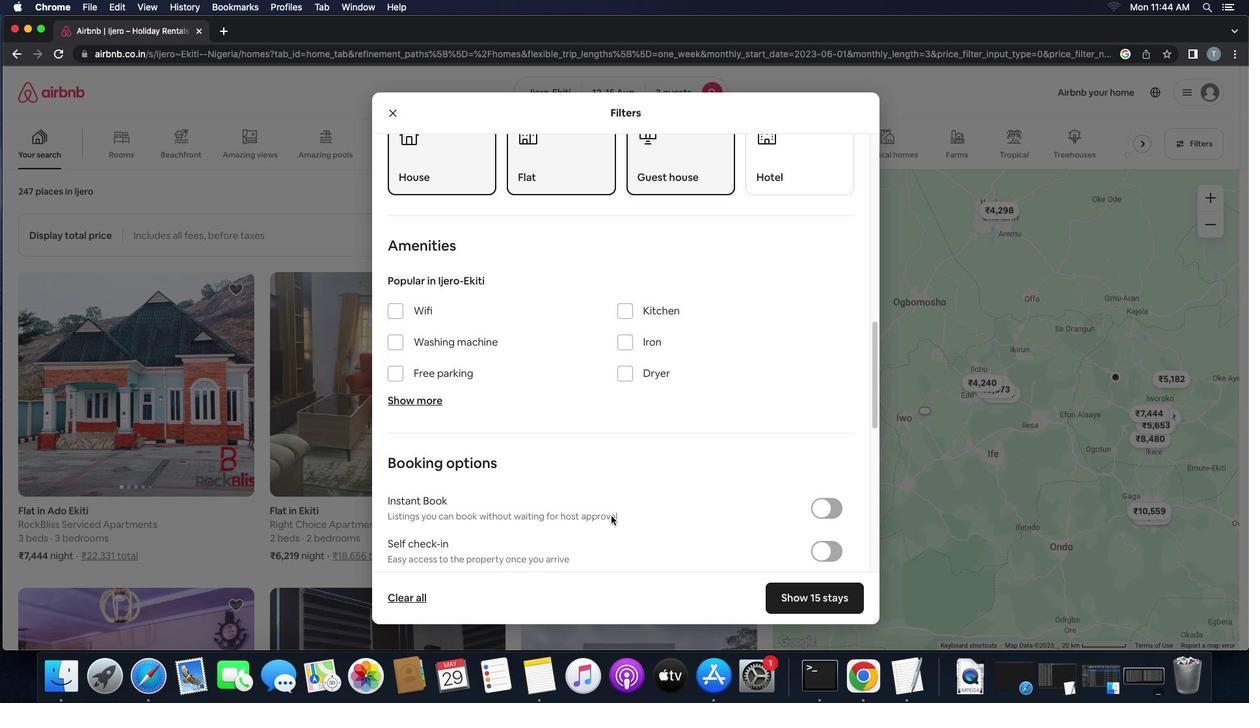 
Action: Mouse scrolled (611, 516) with delta (0, 0)
Screenshot: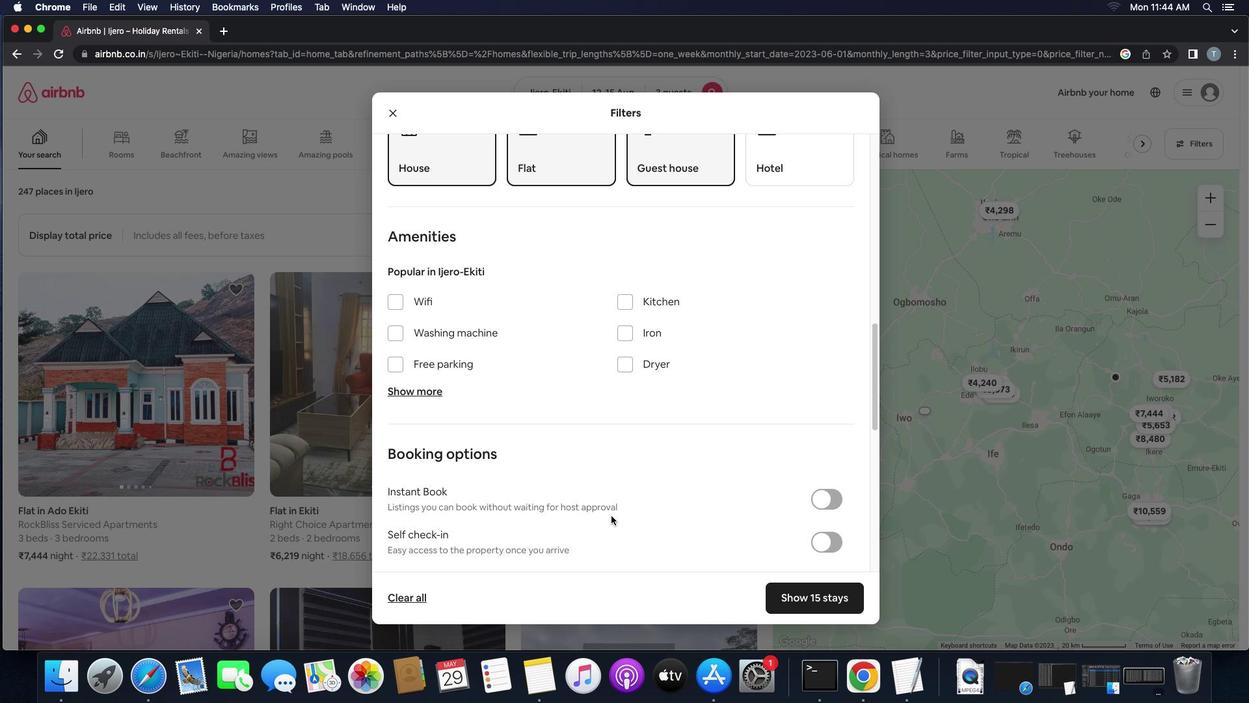 
Action: Mouse scrolled (611, 516) with delta (0, 0)
Screenshot: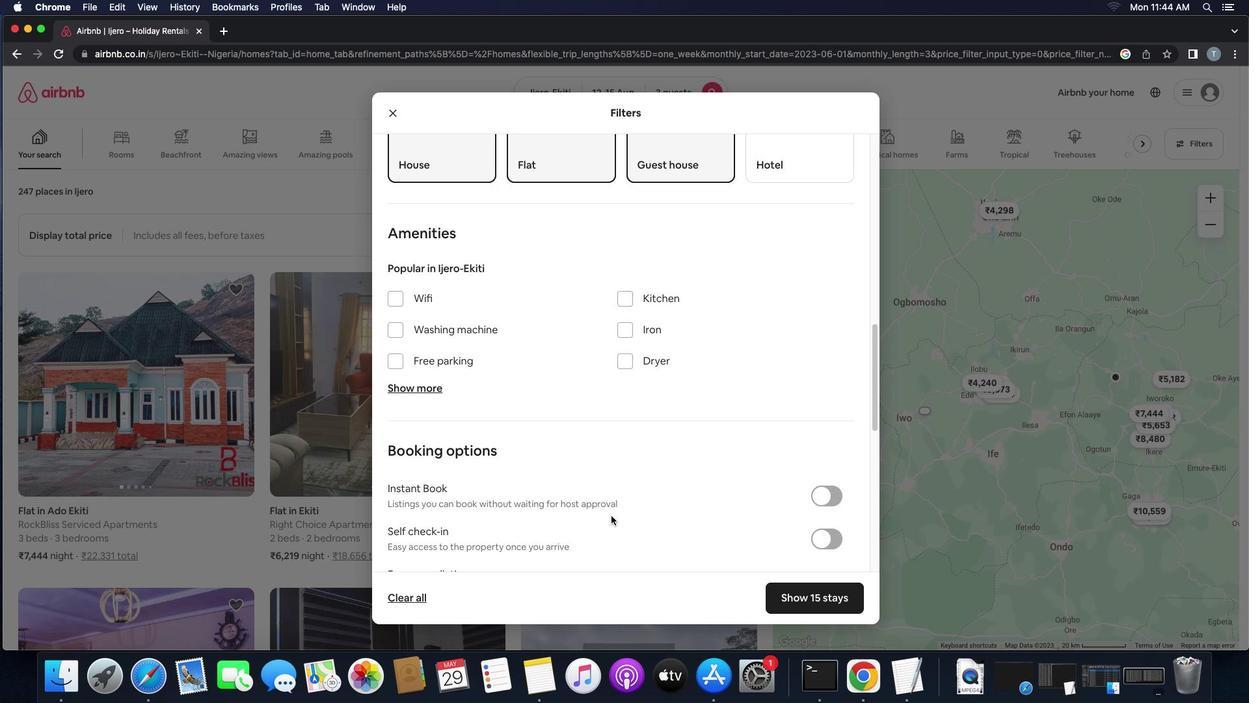 
Action: Mouse moved to (818, 539)
Screenshot: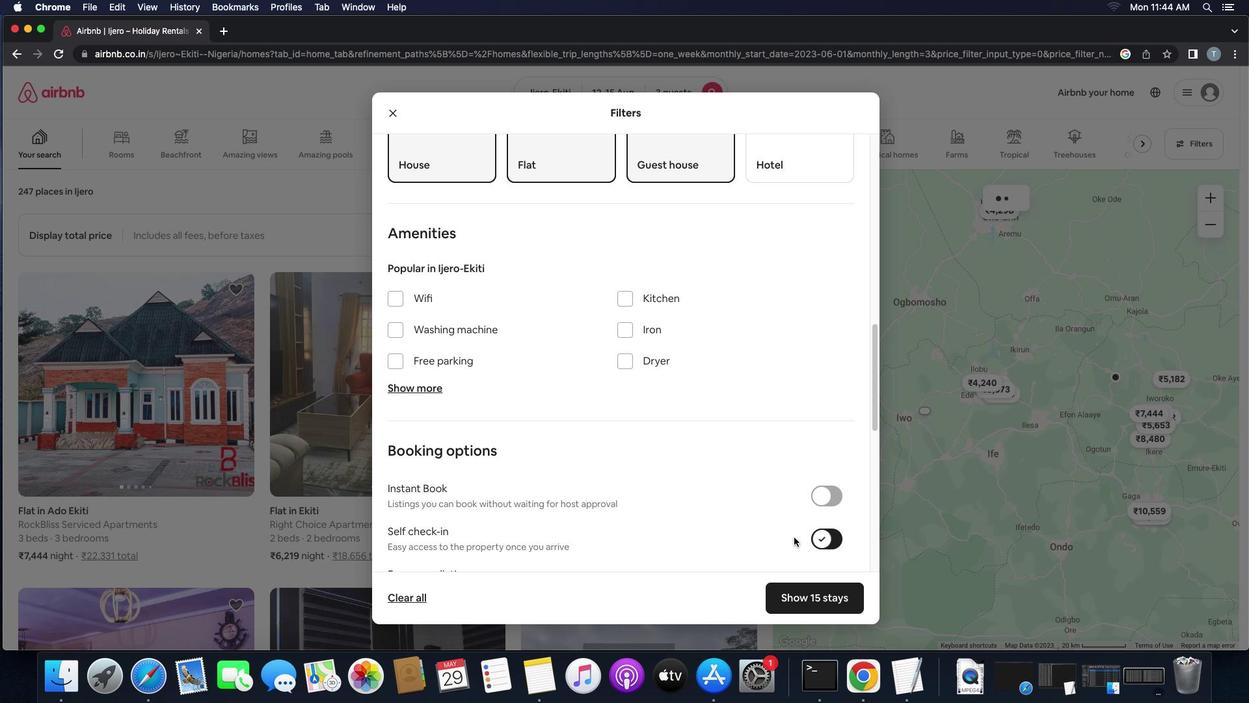 
Action: Mouse pressed left at (818, 539)
Screenshot: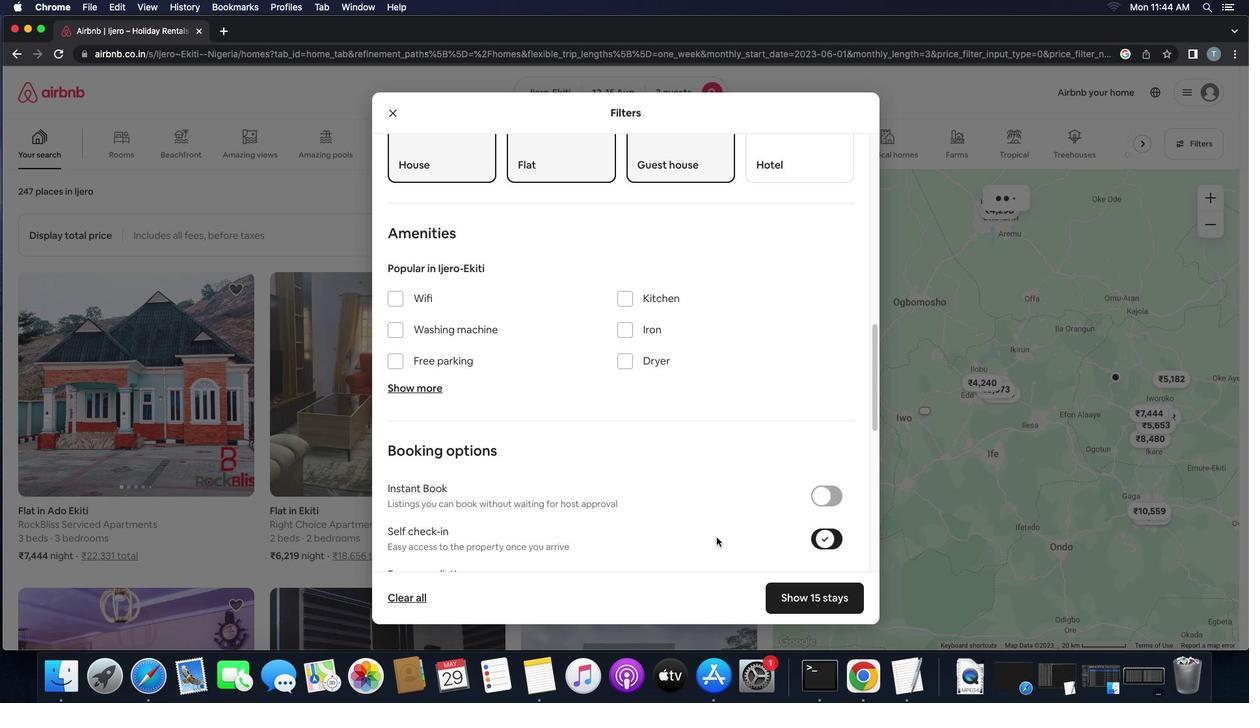 
Action: Mouse moved to (620, 528)
Screenshot: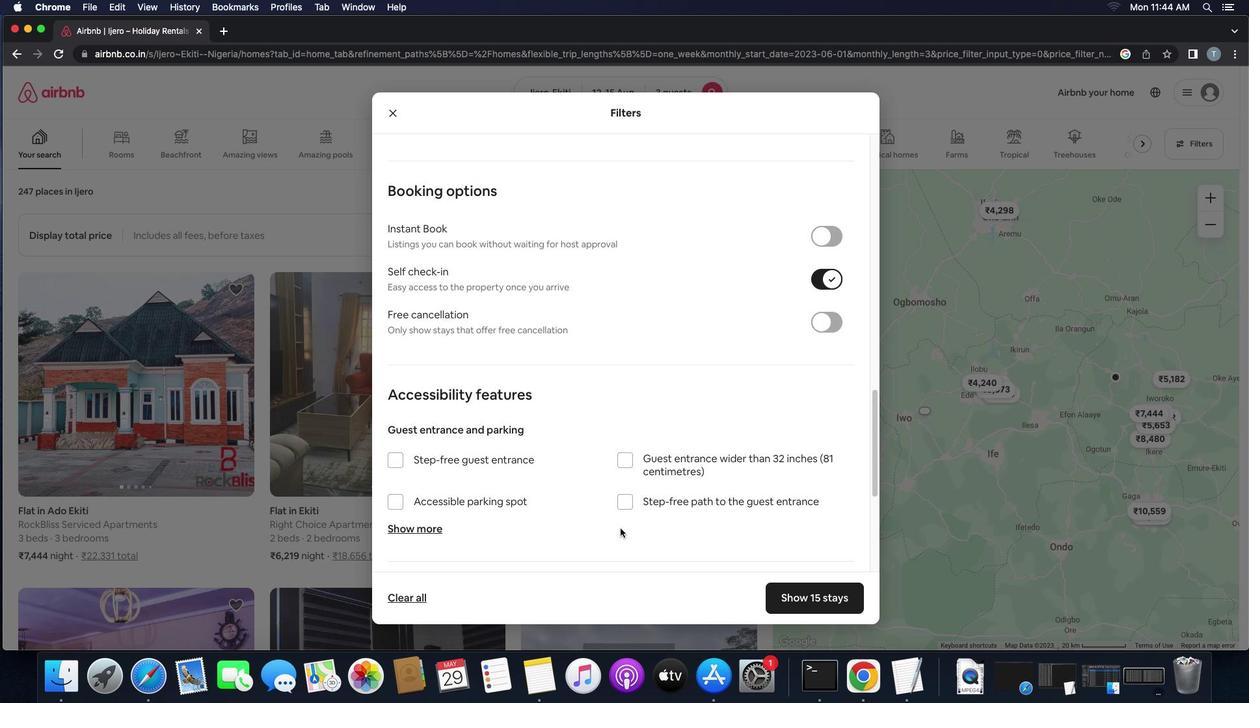 
Action: Mouse scrolled (620, 528) with delta (0, 0)
Screenshot: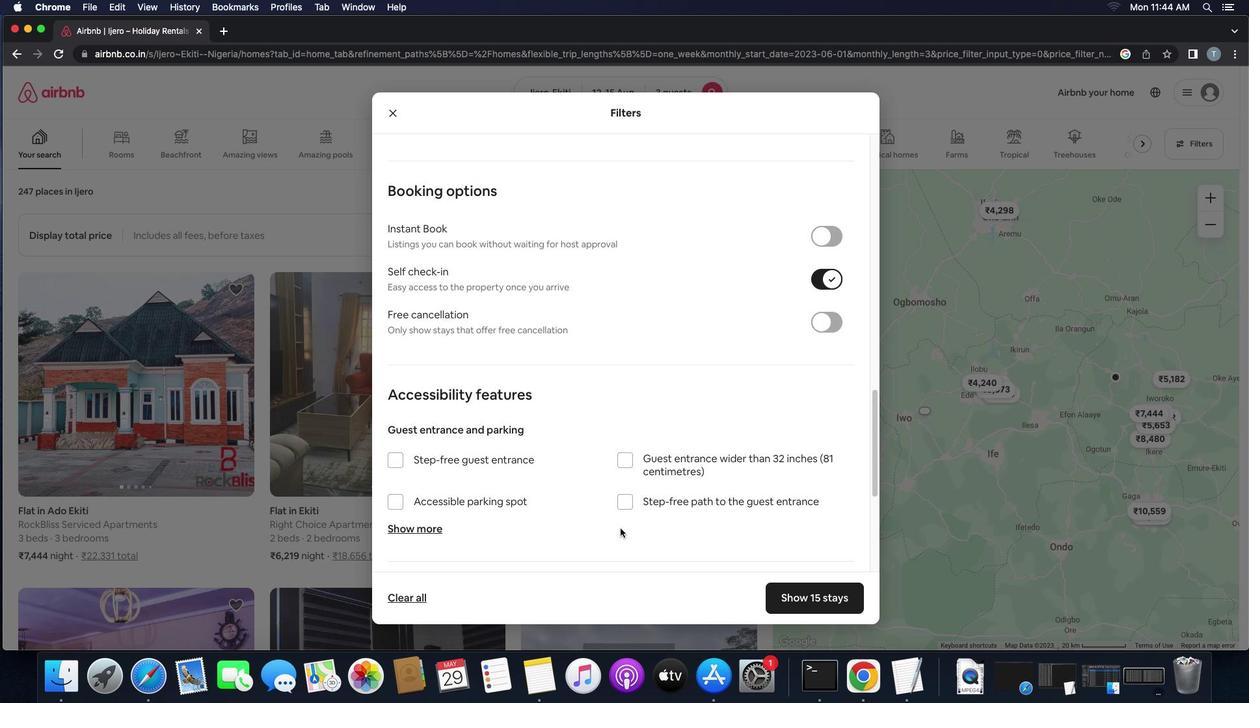 
Action: Mouse scrolled (620, 528) with delta (0, 0)
Screenshot: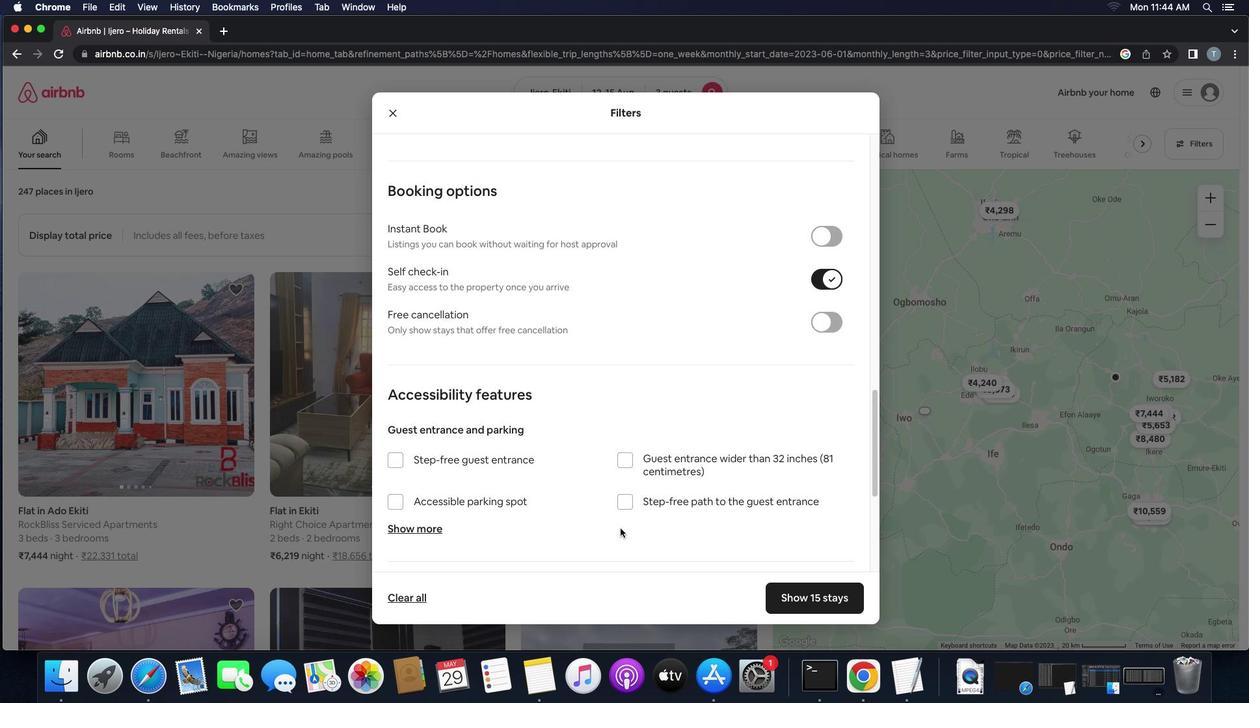 
Action: Mouse scrolled (620, 528) with delta (0, -1)
Screenshot: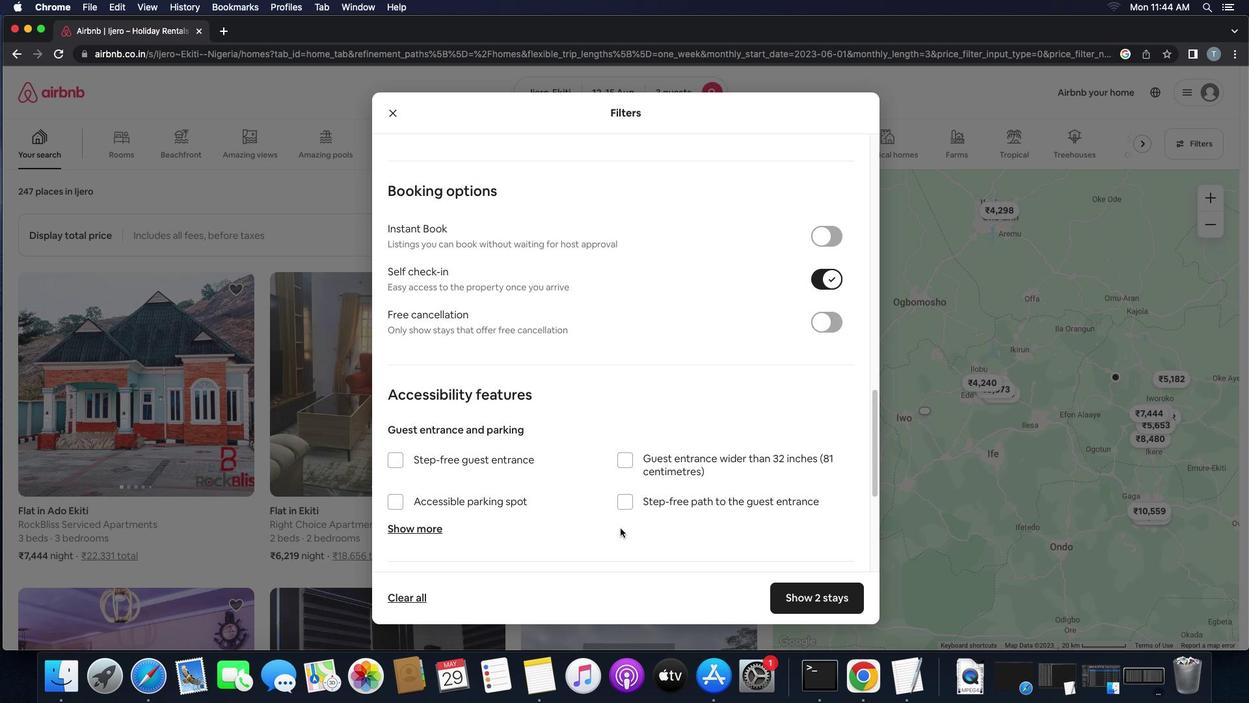 
Action: Mouse moved to (620, 527)
Screenshot: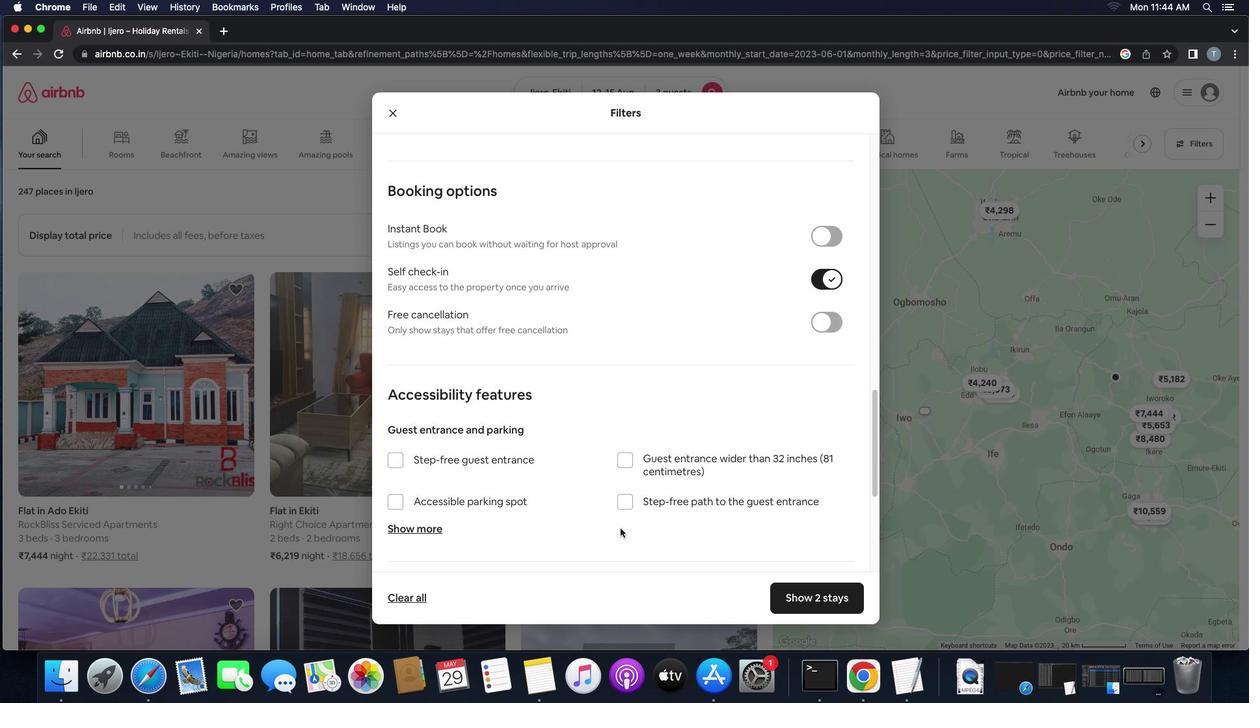 
Action: Mouse scrolled (620, 527) with delta (0, -3)
Screenshot: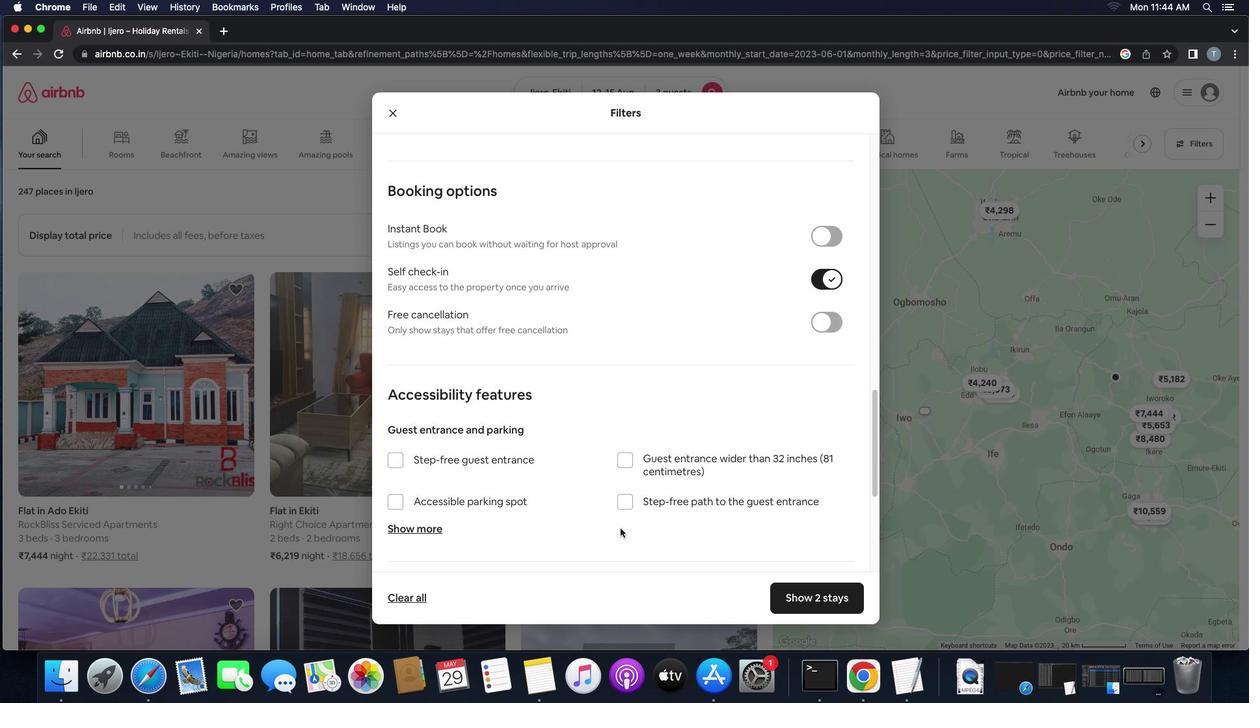 
Action: Mouse scrolled (620, 527) with delta (0, 0)
Screenshot: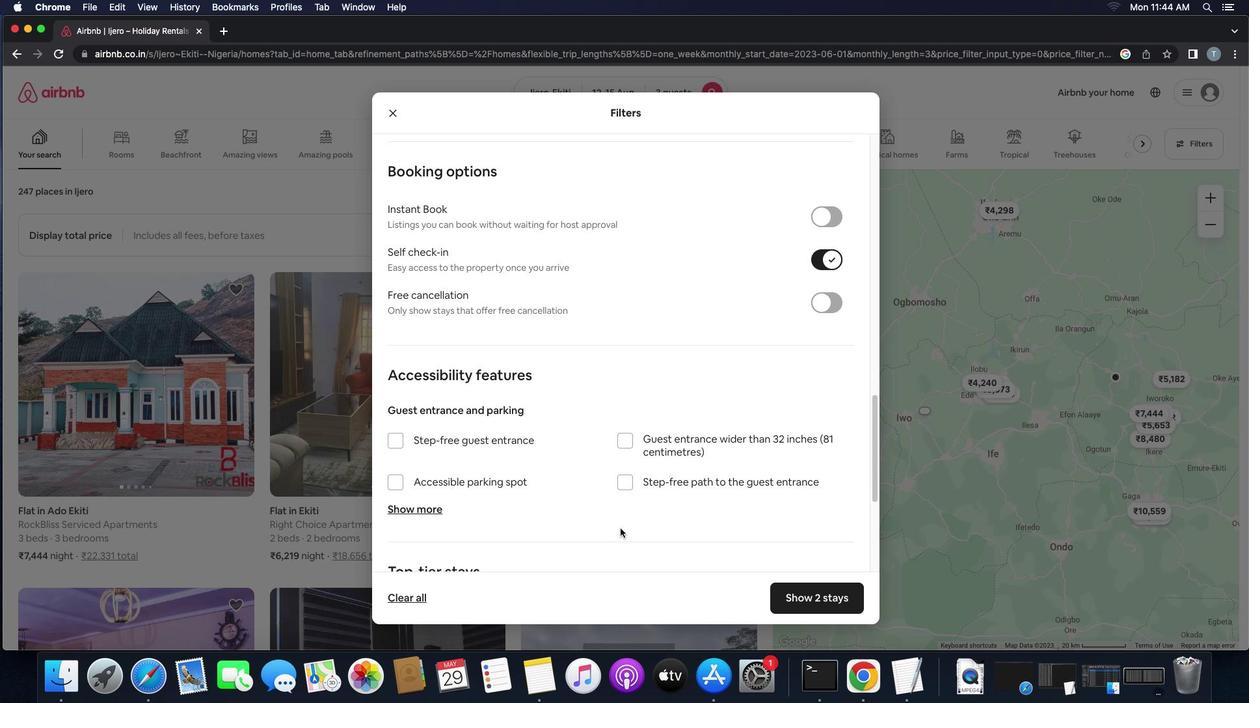 
Action: Mouse scrolled (620, 527) with delta (0, 0)
Screenshot: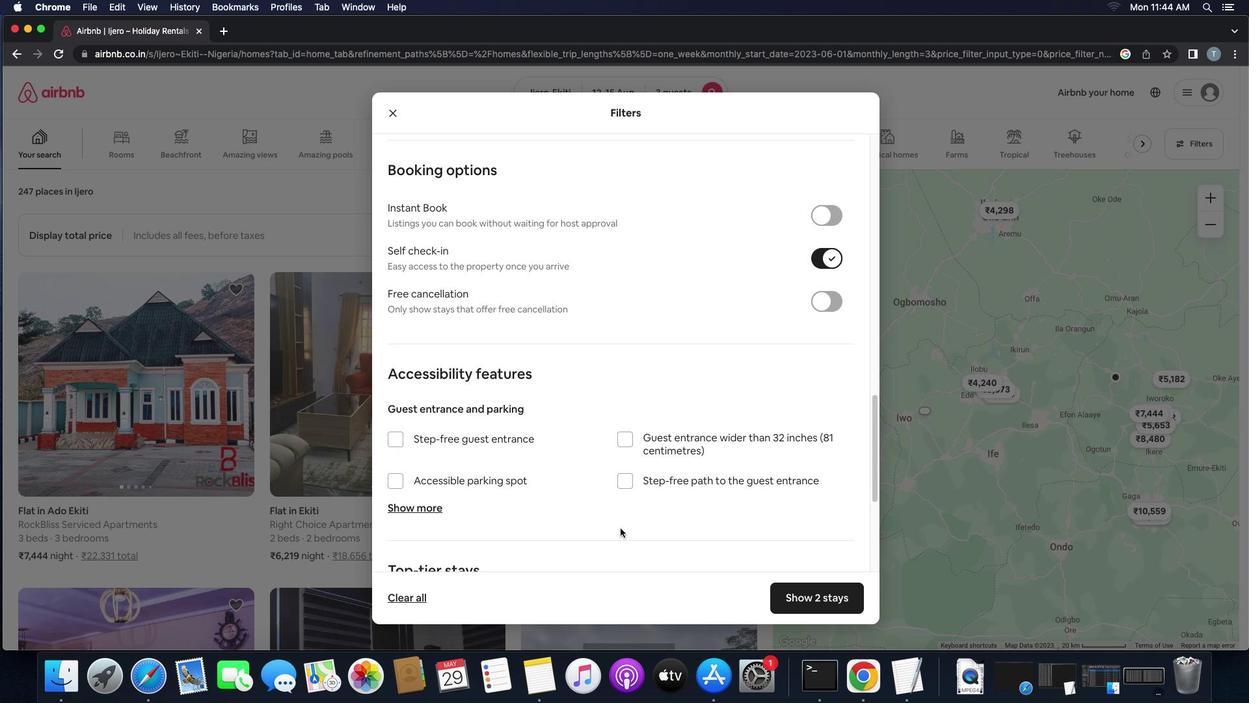
Action: Mouse scrolled (620, 527) with delta (0, 0)
Screenshot: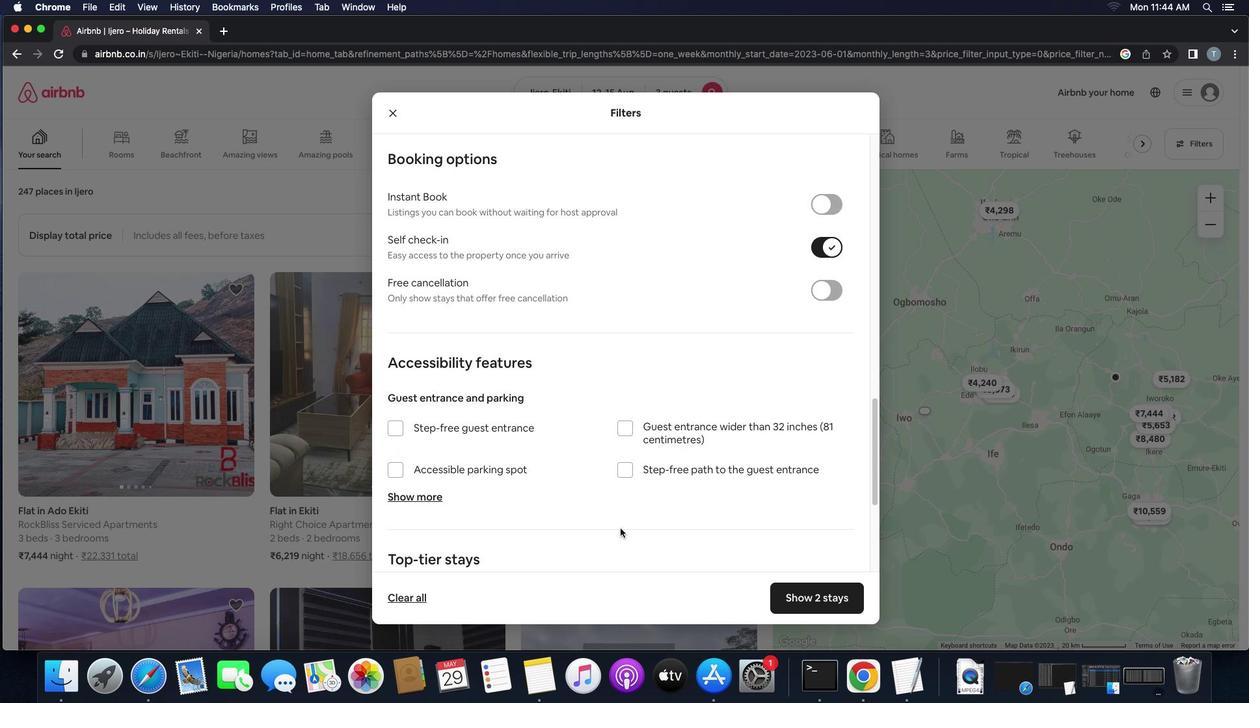 
Action: Mouse scrolled (620, 527) with delta (0, 0)
Screenshot: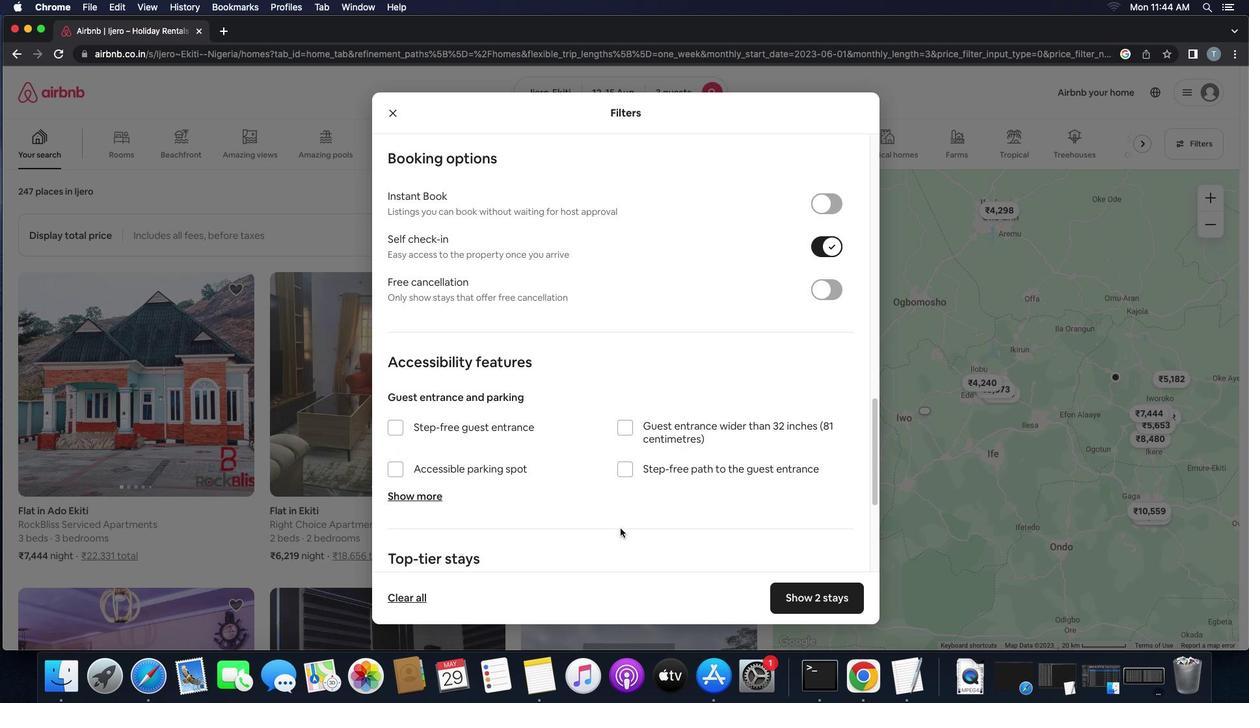 
Action: Mouse scrolled (620, 527) with delta (0, 0)
Screenshot: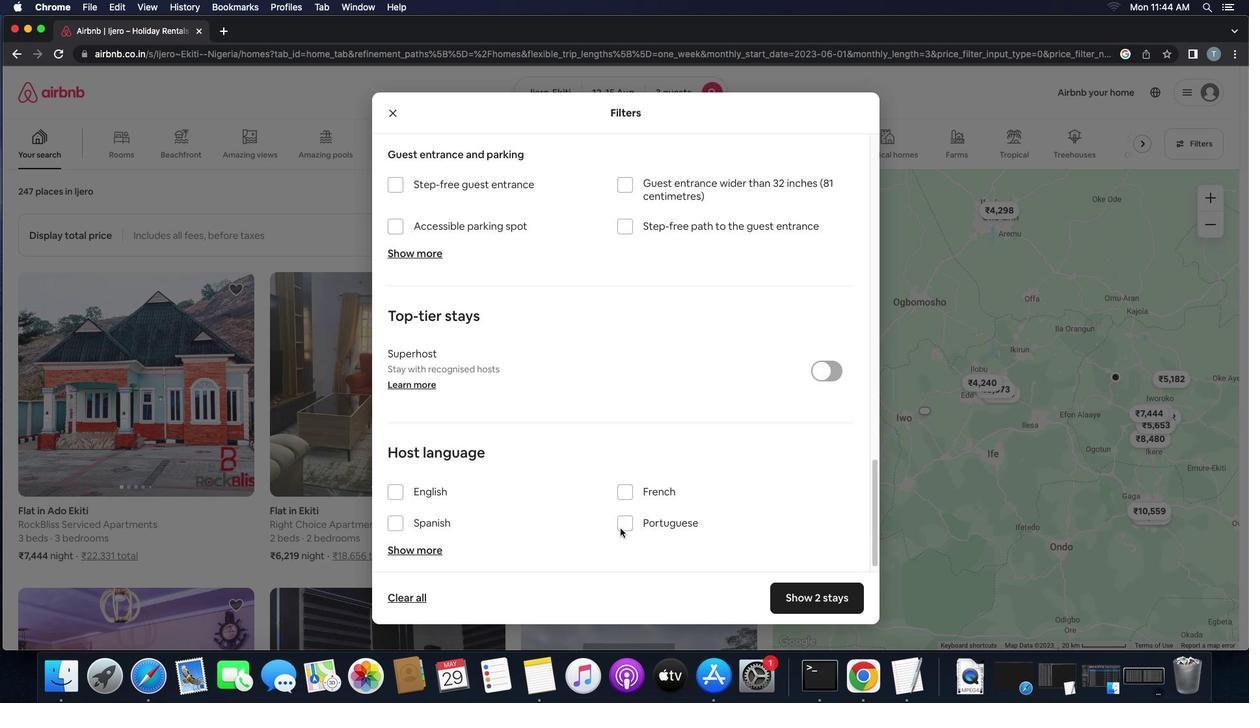 
Action: Mouse scrolled (620, 527) with delta (0, 0)
Screenshot: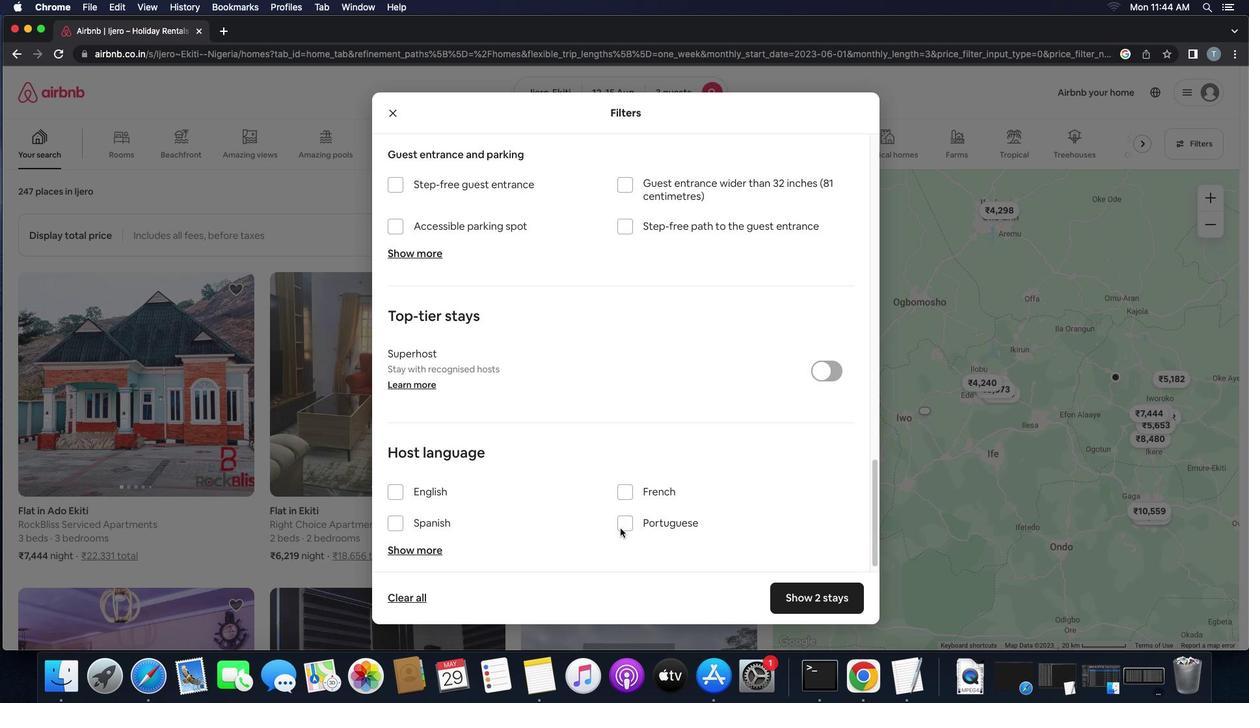 
Action: Mouse scrolled (620, 527) with delta (0, -1)
Screenshot: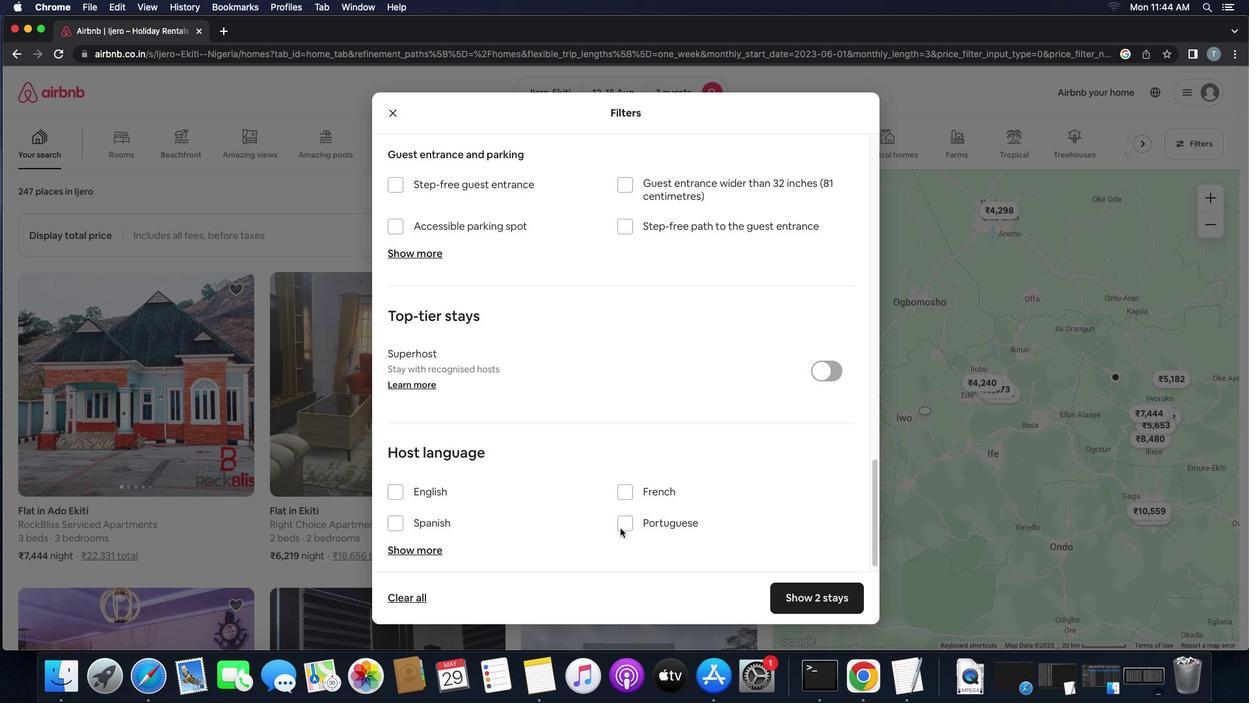 
Action: Mouse scrolled (620, 527) with delta (0, -2)
Screenshot: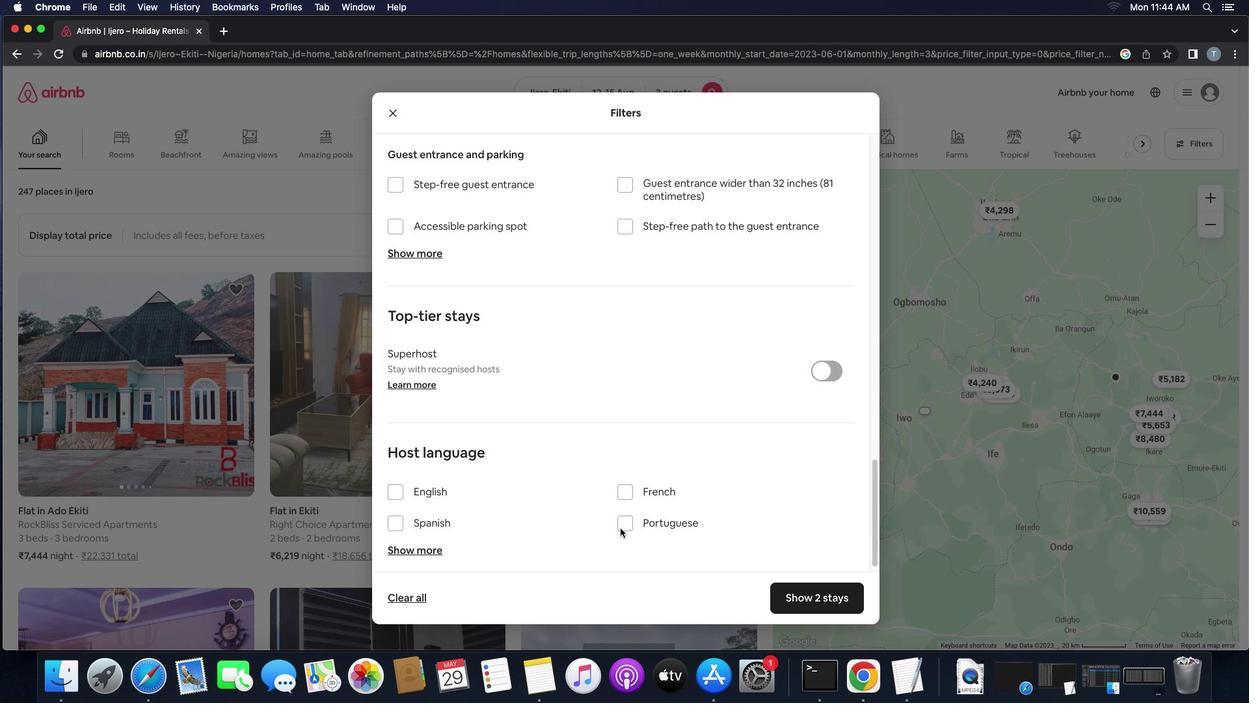 
Action: Mouse moved to (410, 490)
Screenshot: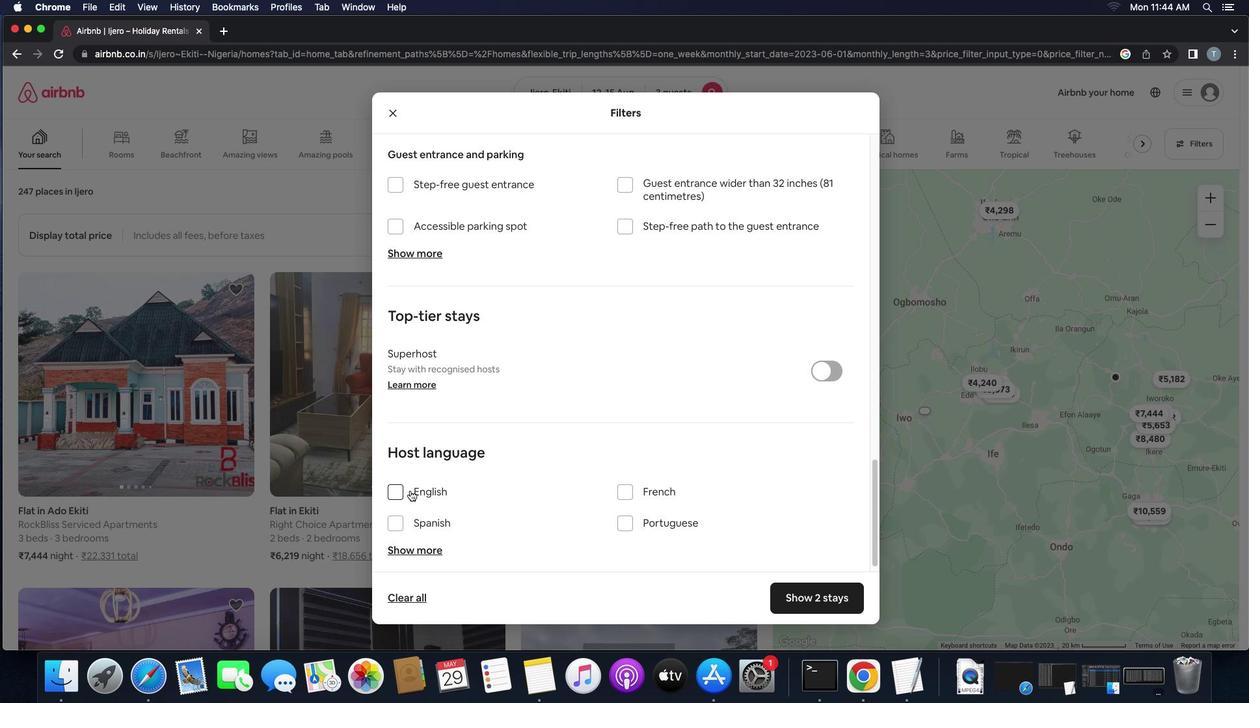 
Action: Mouse pressed left at (410, 490)
Screenshot: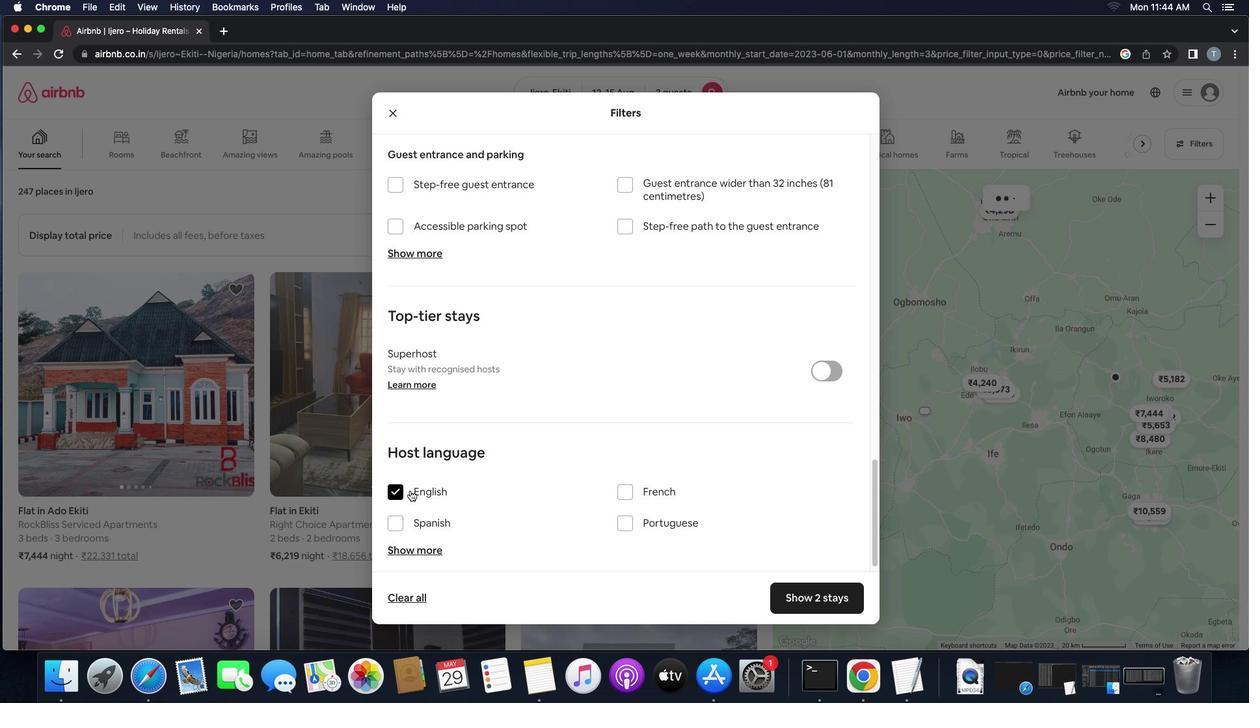 
Action: Mouse moved to (413, 490)
Screenshot: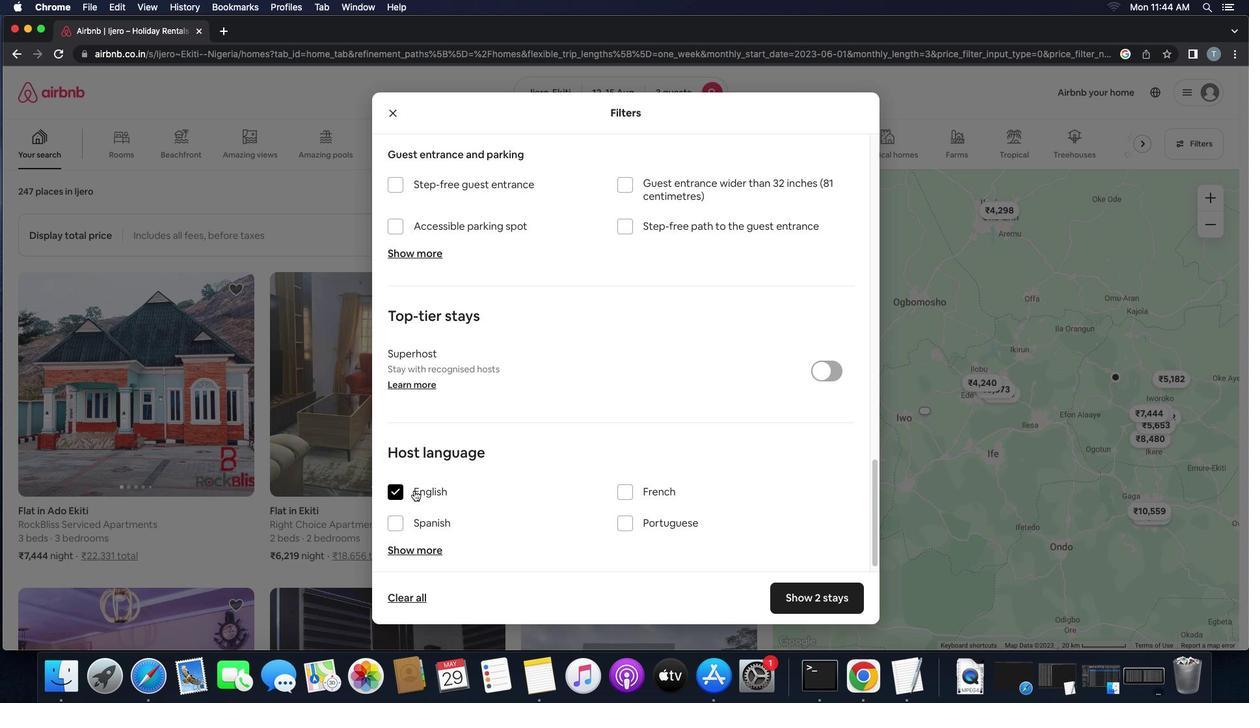 
Action: Mouse scrolled (413, 490) with delta (0, 0)
Screenshot: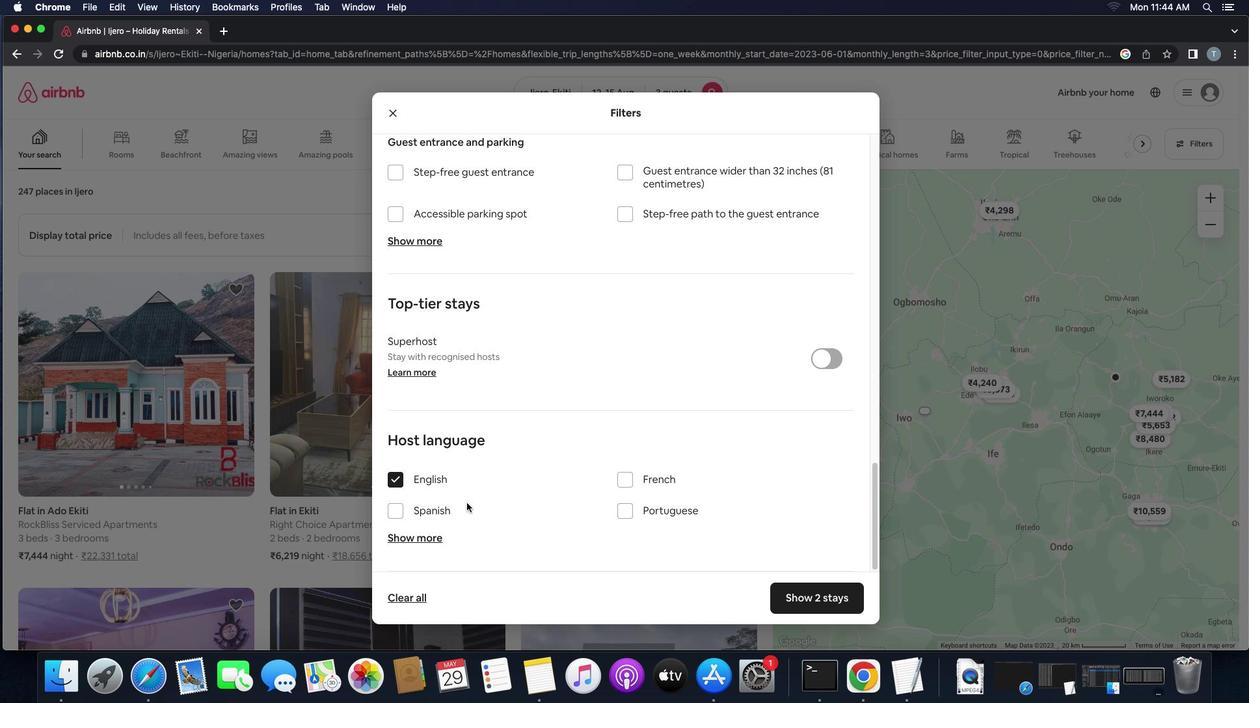 
Action: Mouse scrolled (413, 490) with delta (0, 0)
Screenshot: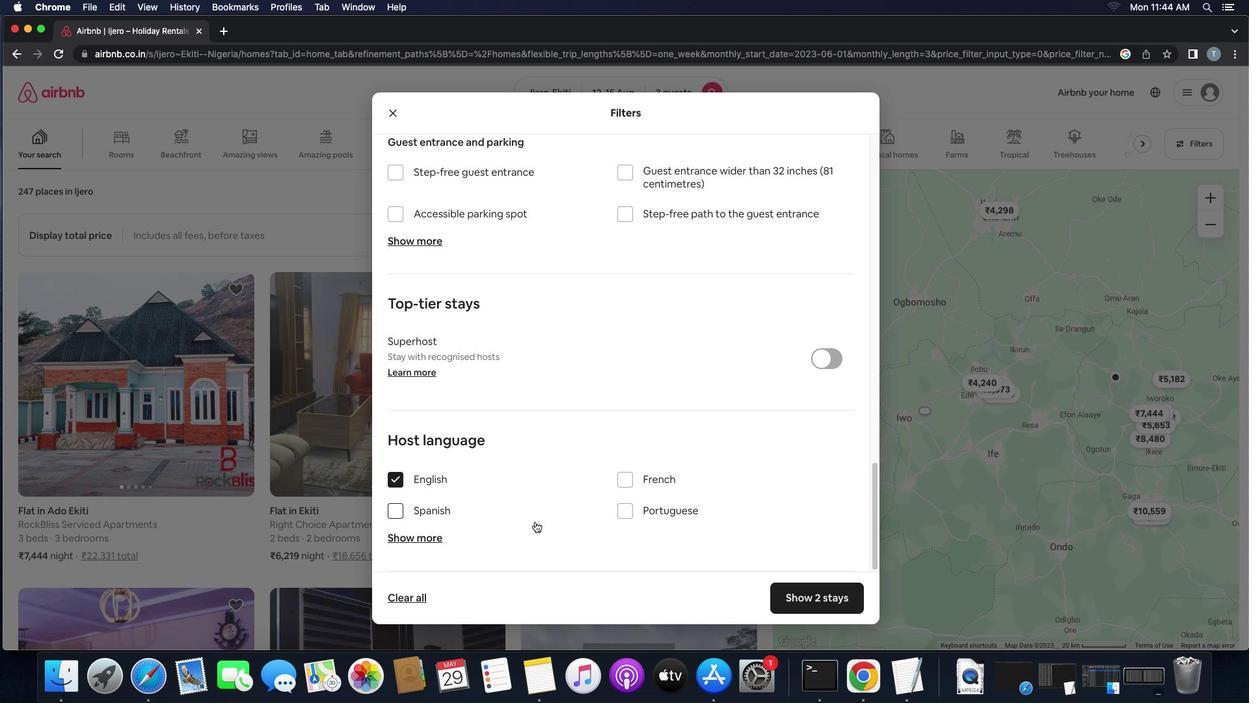 
Action: Mouse scrolled (413, 490) with delta (0, -1)
Screenshot: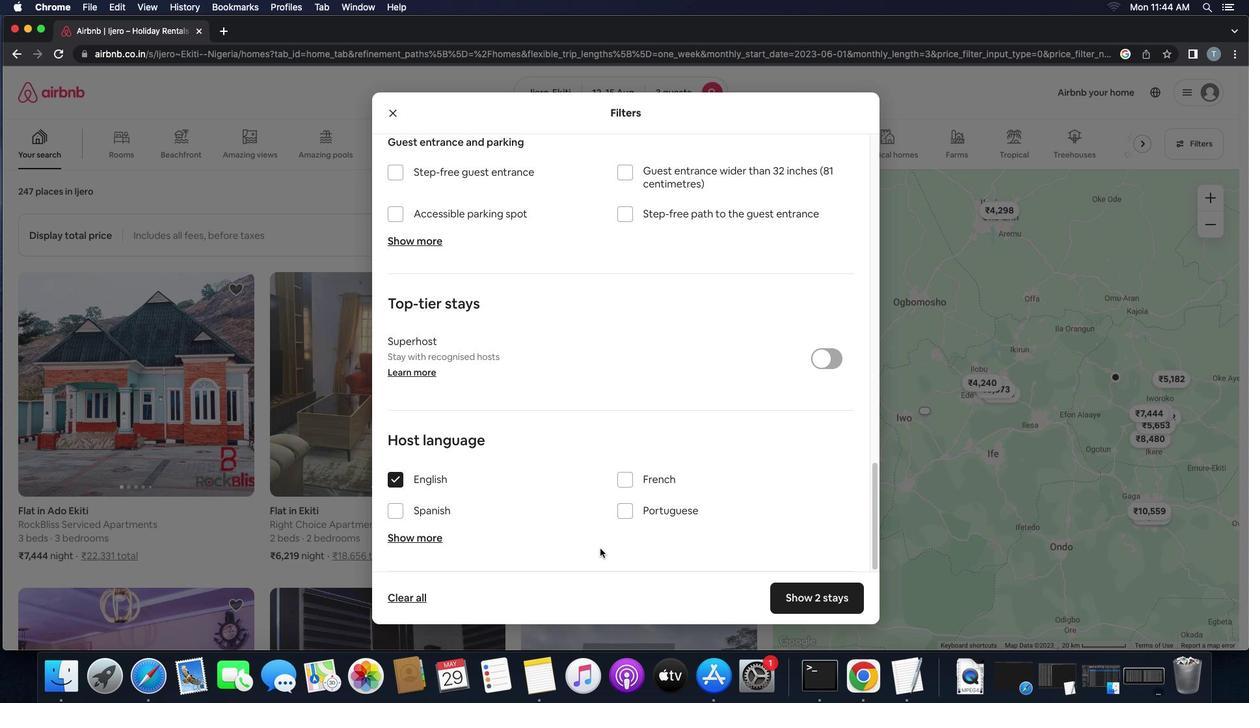 
Action: Mouse scrolled (413, 490) with delta (0, -2)
Screenshot: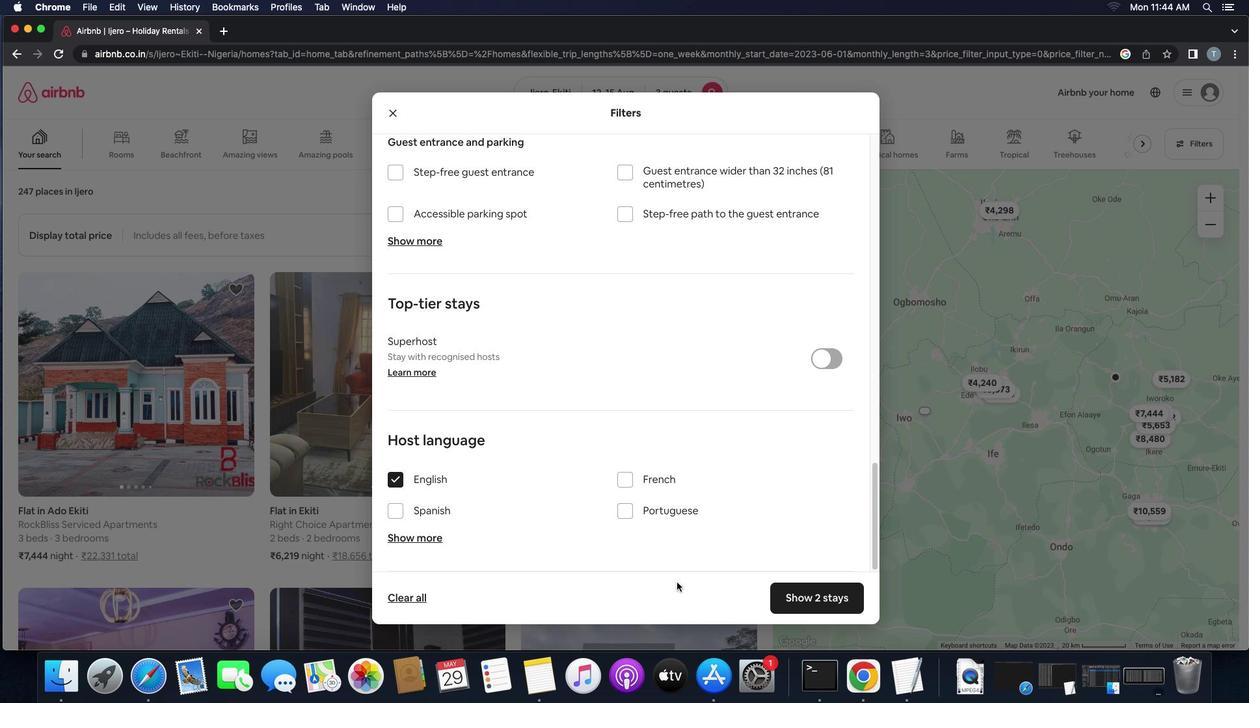 
Action: Mouse moved to (784, 605)
Screenshot: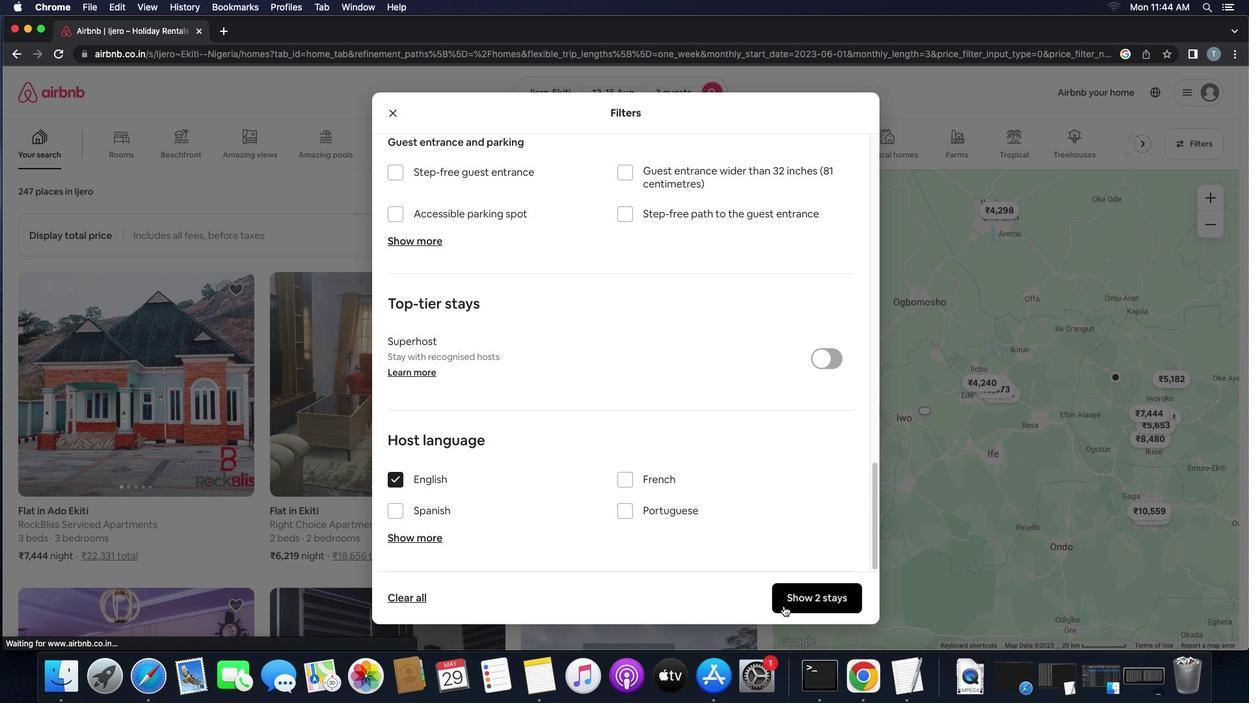 
Action: Mouse pressed left at (784, 605)
Screenshot: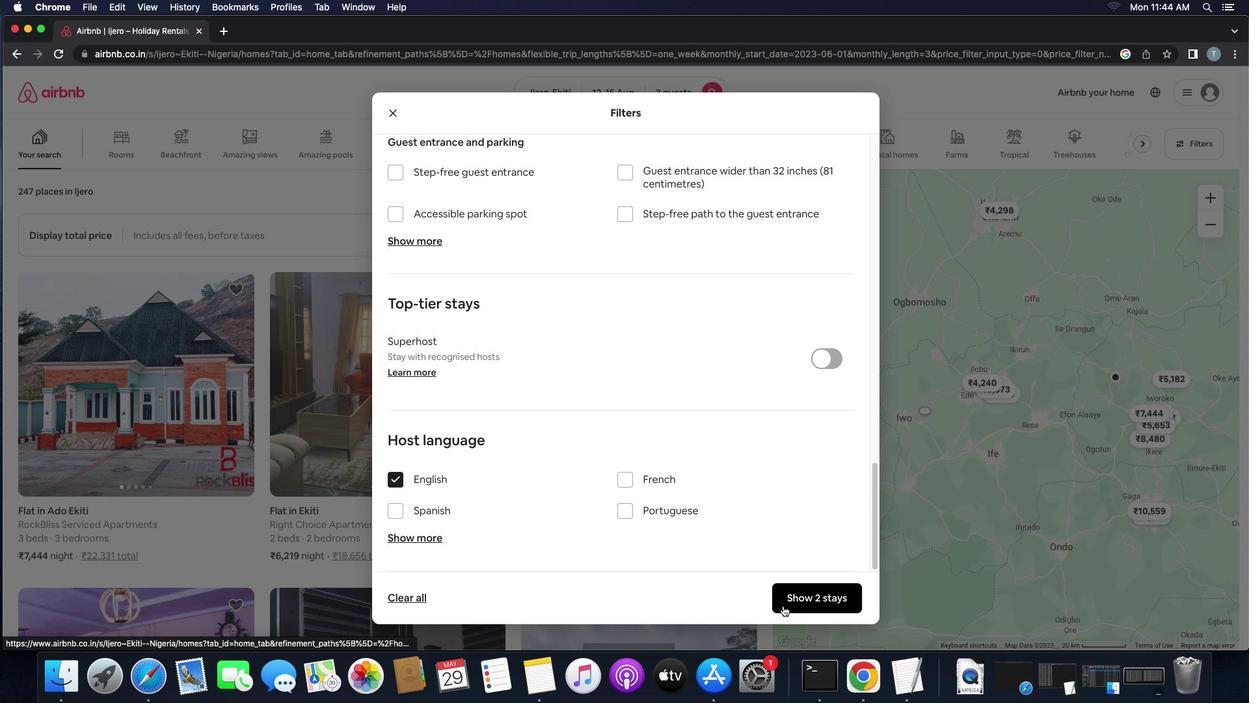
Action: Mouse moved to (781, 606)
Screenshot: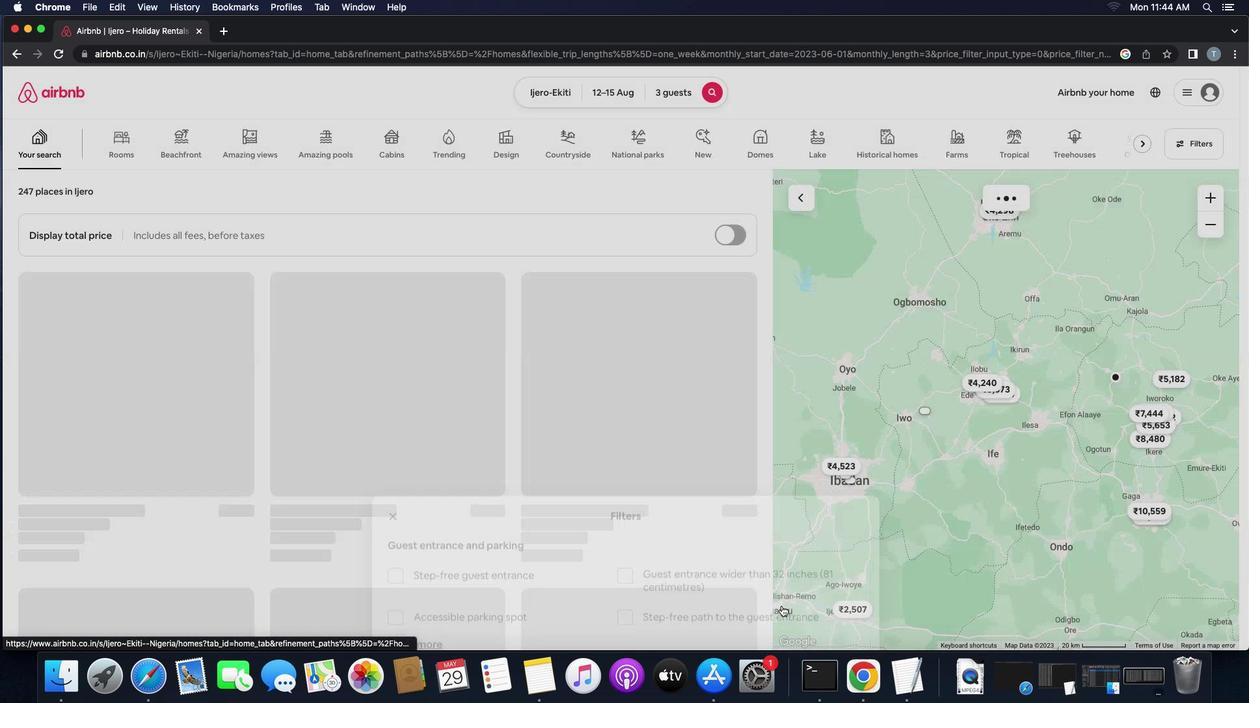 
